 Task: Find connections with filter location Dobrich with filter topic #training with filter profile language French with filter current company Cuemath with filter school VITS Group of Institutions Faculty of Engineering School of Management,Sontyam, PIN-531173(CC-NU) with filter industry Insurance Agencies and Brokerages with filter service category Financial Planning with filter keywords title DevOps Engineer
Action: Mouse moved to (609, 112)
Screenshot: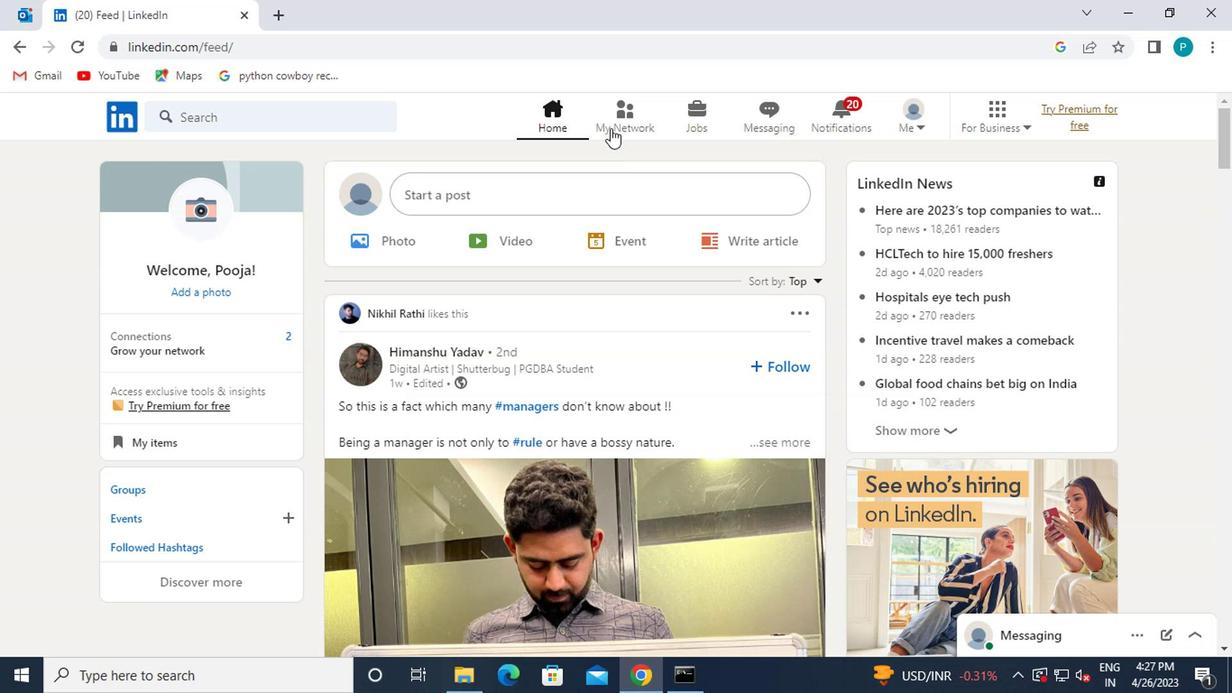 
Action: Mouse pressed left at (609, 112)
Screenshot: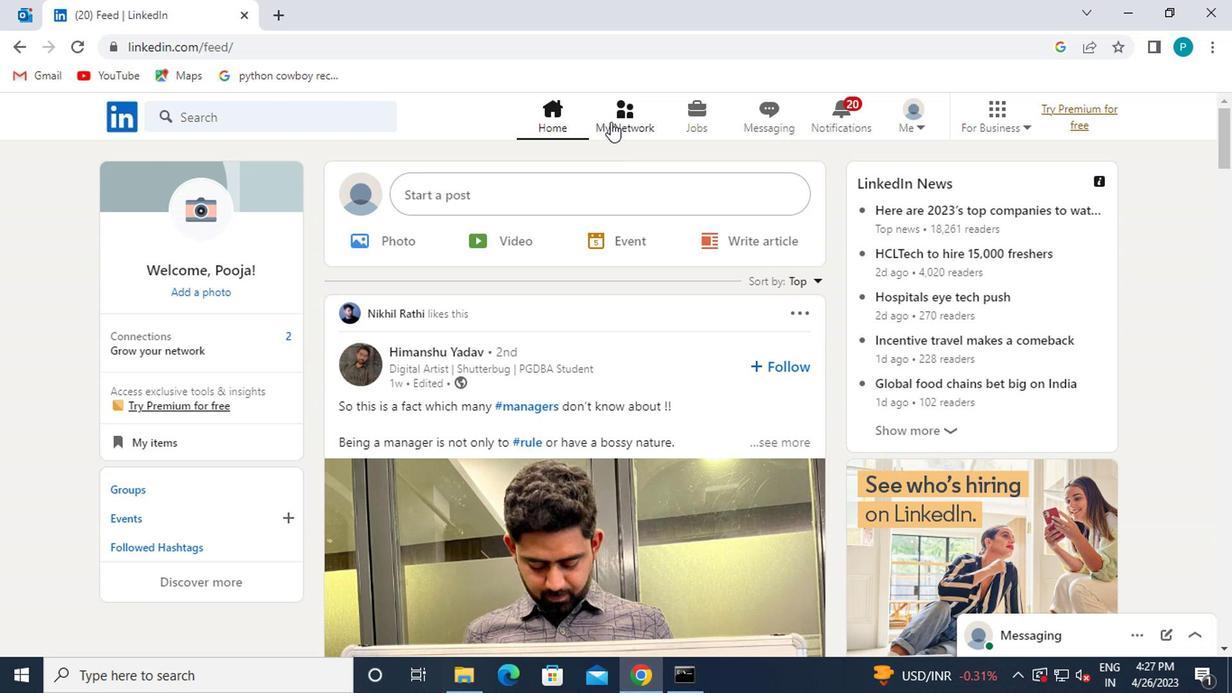 
Action: Mouse moved to (238, 229)
Screenshot: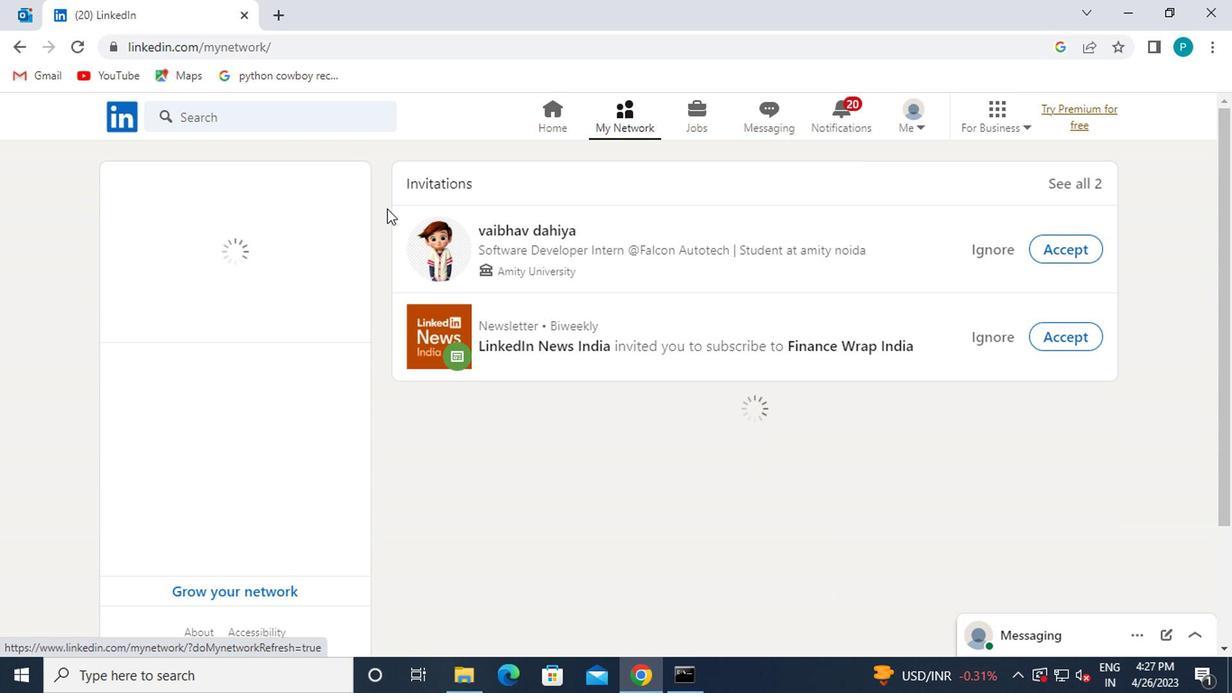 
Action: Mouse pressed left at (238, 229)
Screenshot: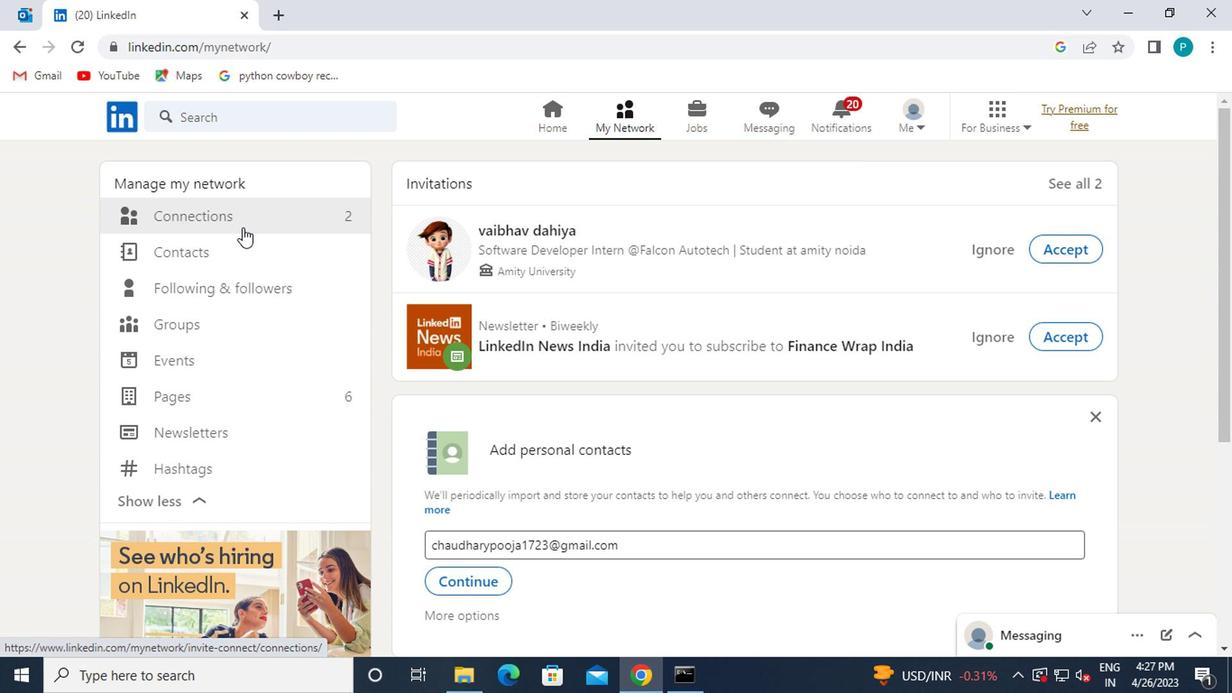 
Action: Mouse moved to (292, 225)
Screenshot: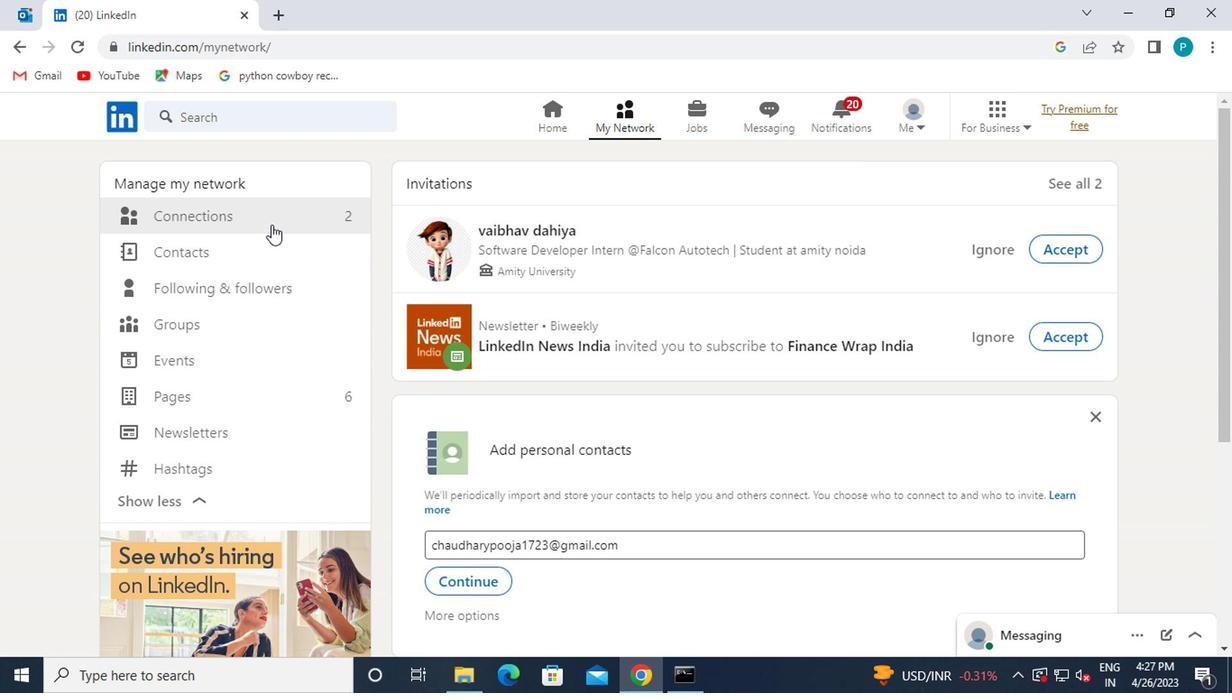 
Action: Mouse pressed left at (292, 225)
Screenshot: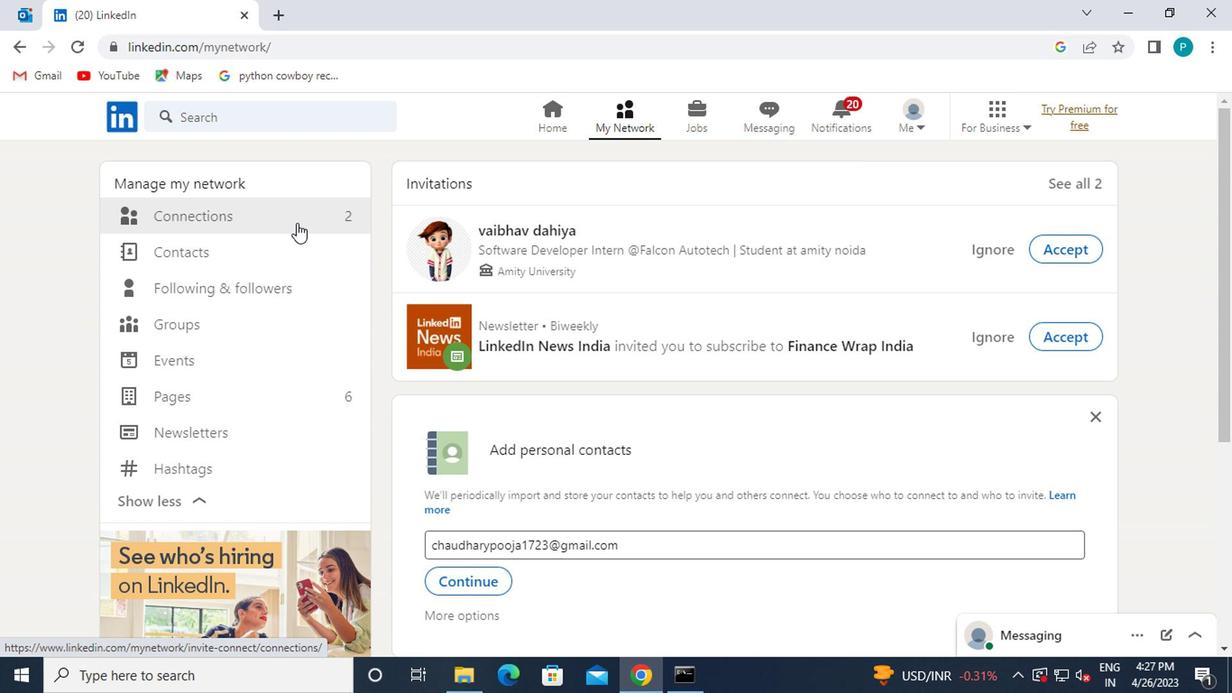 
Action: Mouse moved to (266, 216)
Screenshot: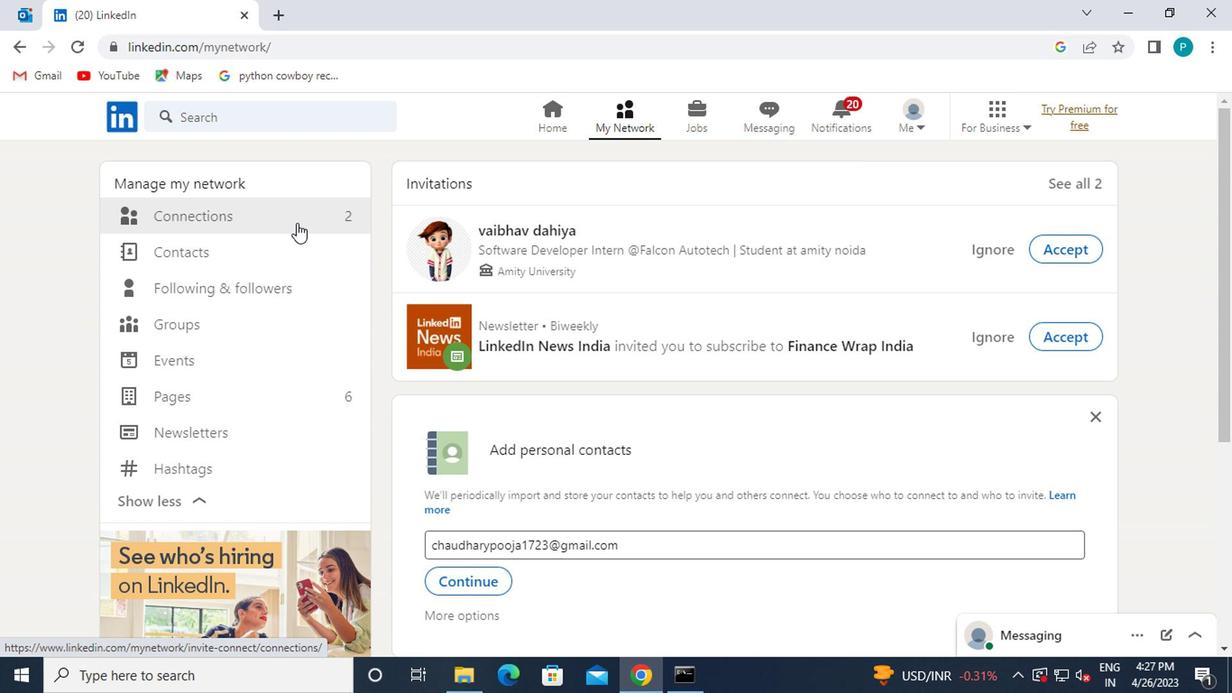 
Action: Mouse pressed left at (266, 216)
Screenshot: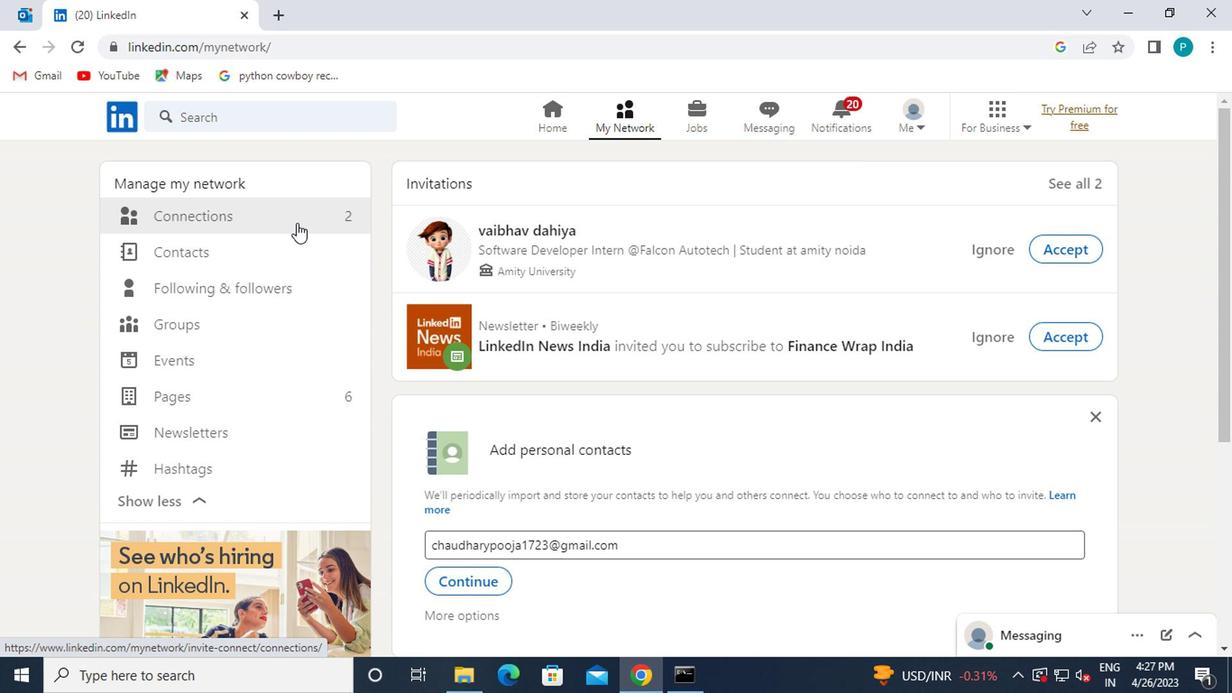 
Action: Mouse pressed left at (266, 216)
Screenshot: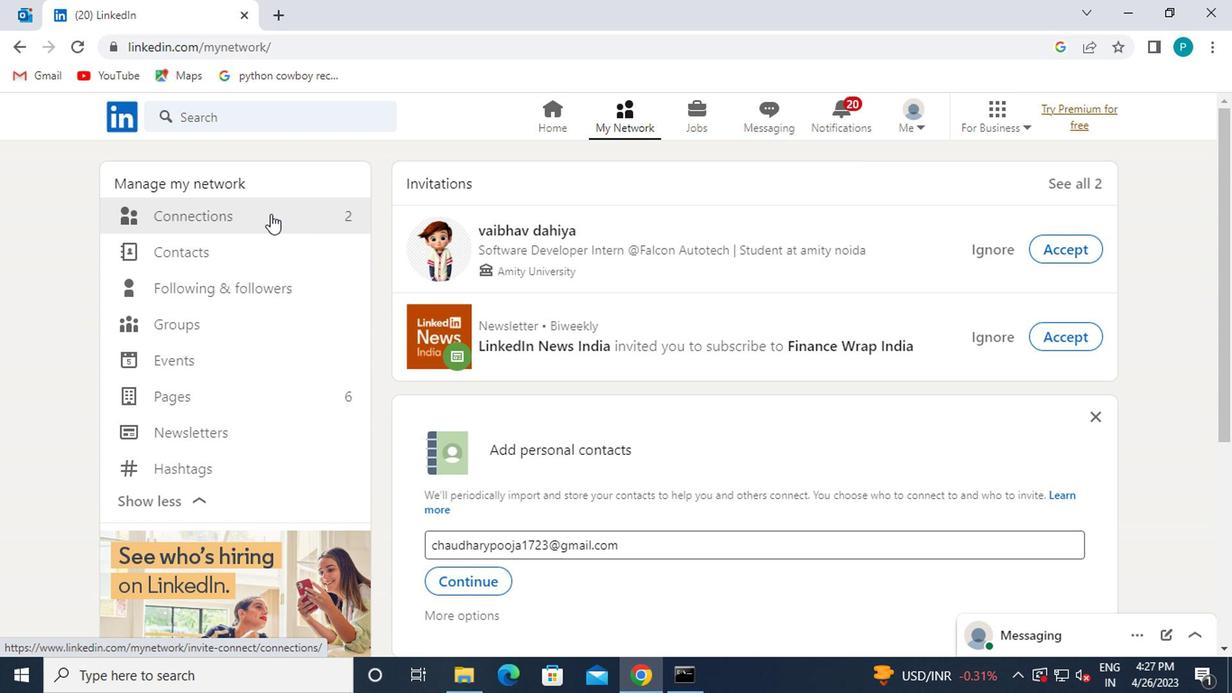 
Action: Mouse moved to (262, 216)
Screenshot: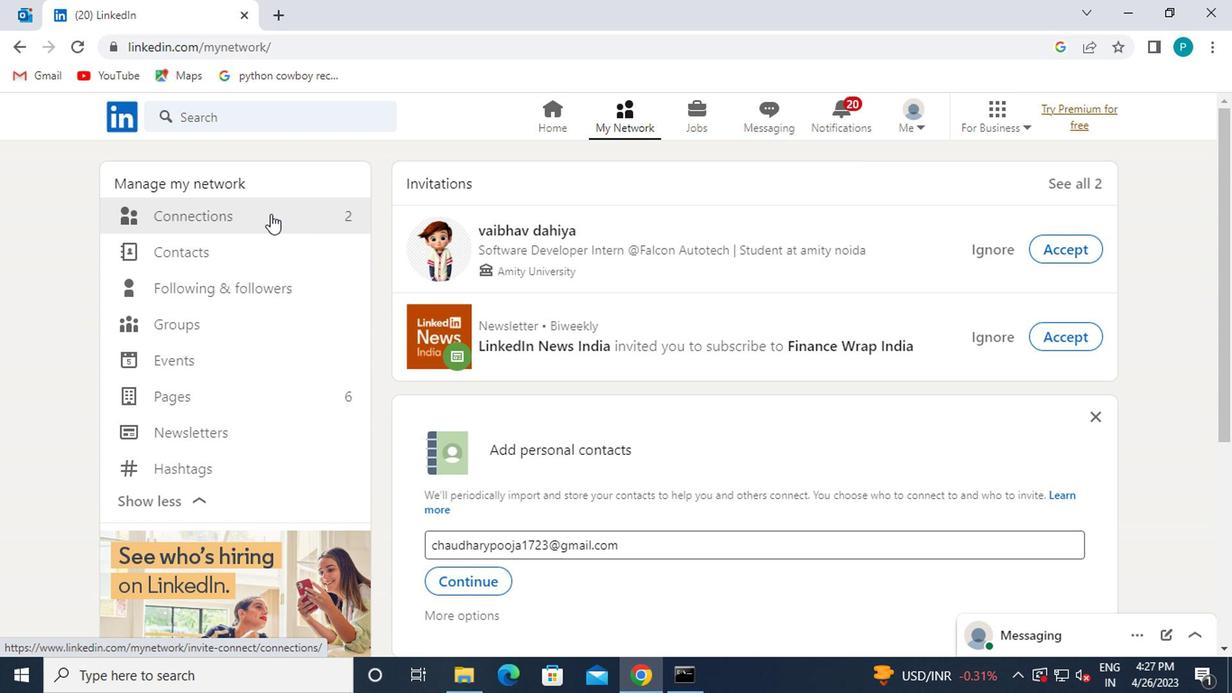 
Action: Mouse pressed left at (262, 216)
Screenshot: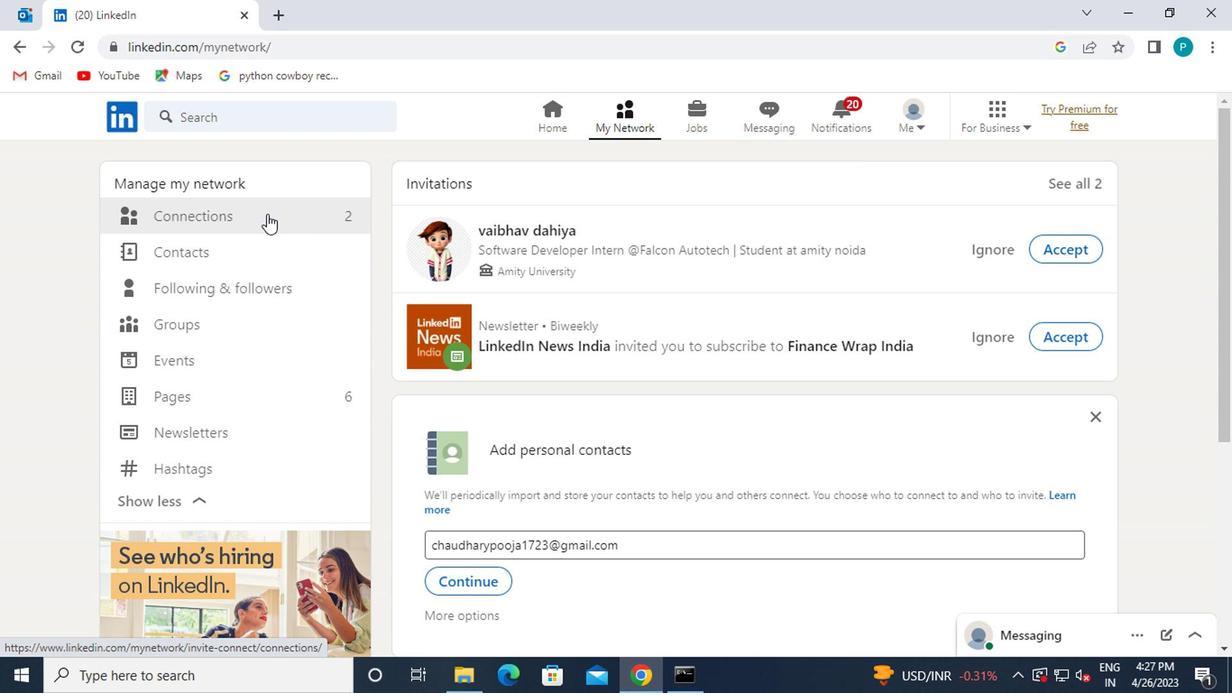 
Action: Mouse moved to (227, 214)
Screenshot: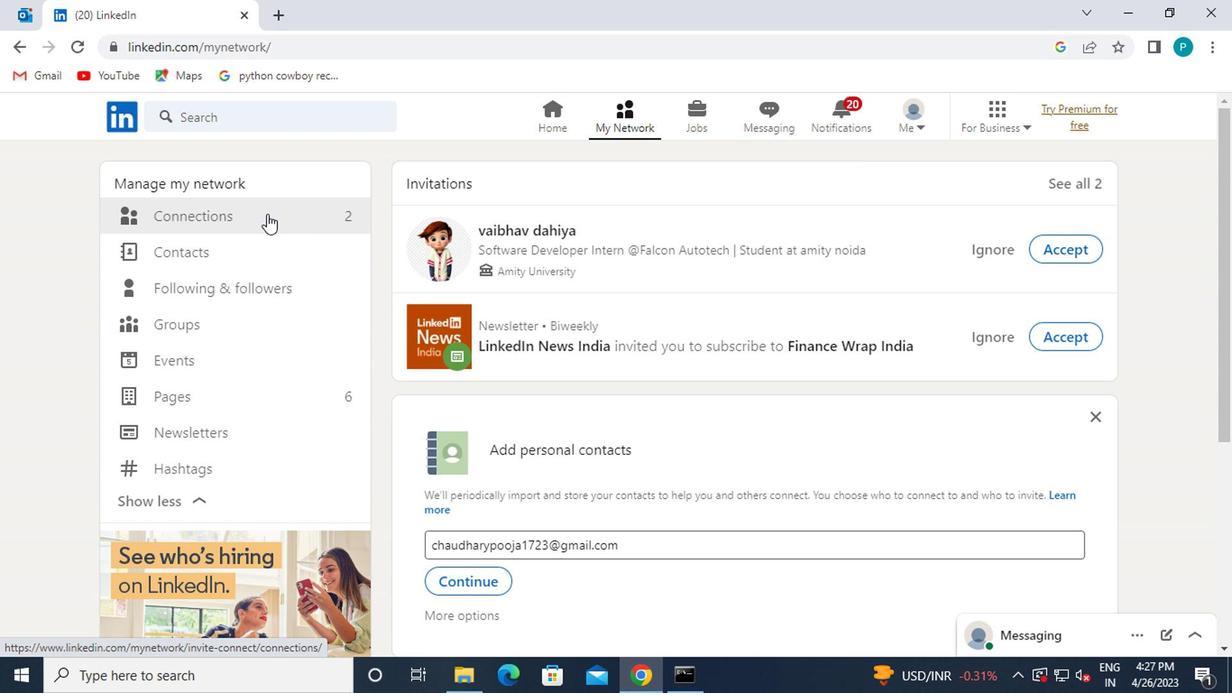 
Action: Mouse pressed left at (227, 214)
Screenshot: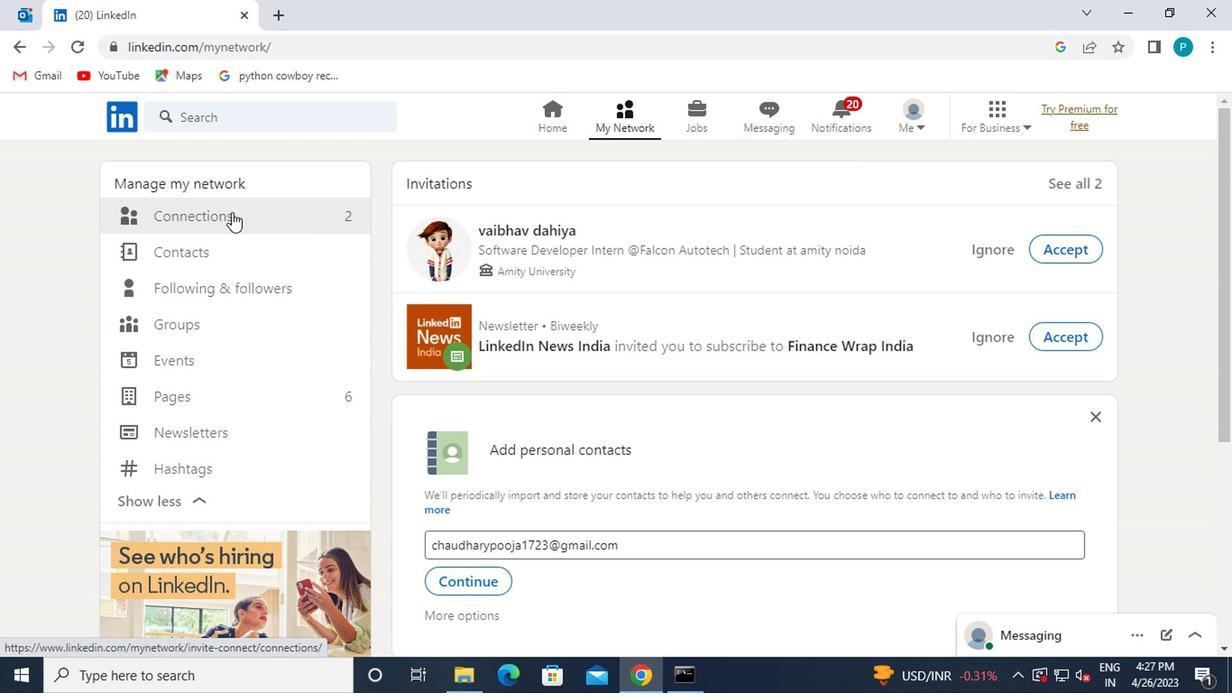 
Action: Mouse pressed left at (227, 214)
Screenshot: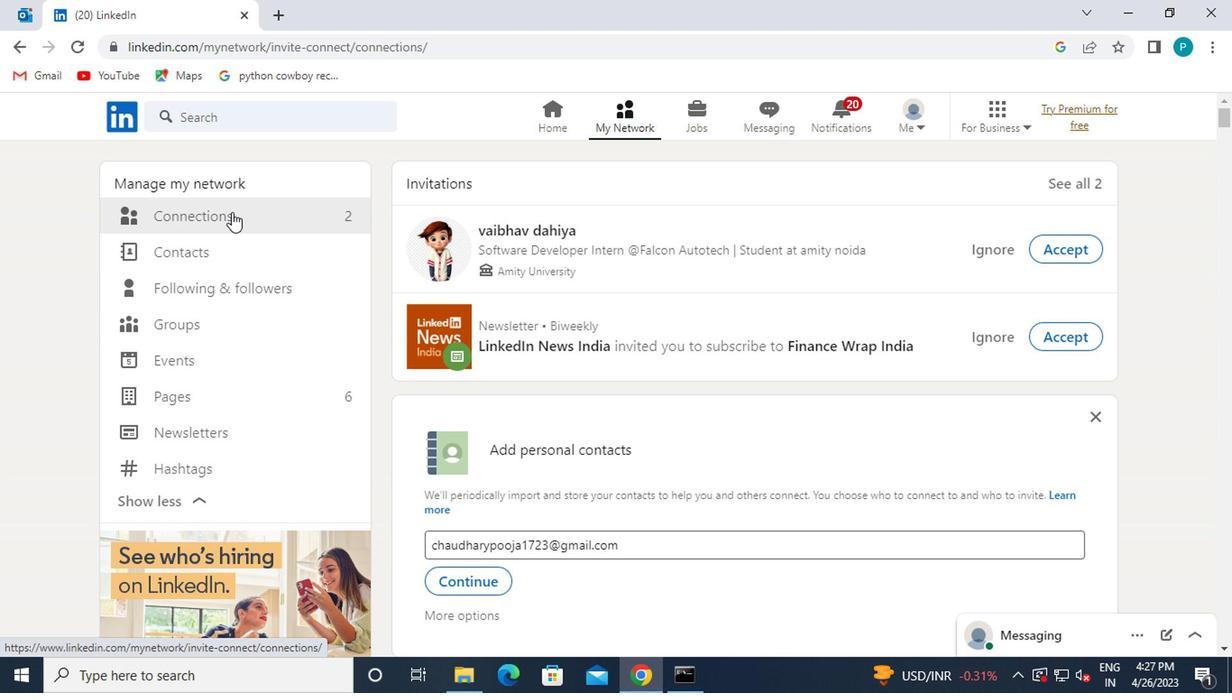 
Action: Mouse moved to (753, 216)
Screenshot: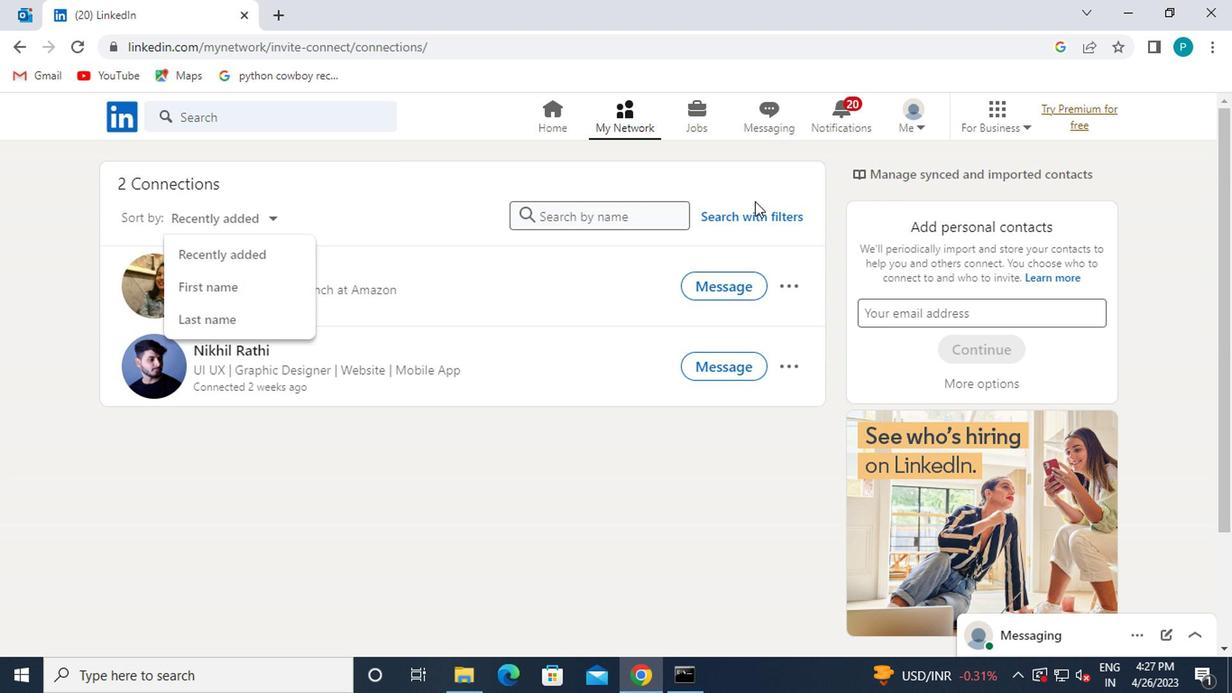 
Action: Mouse pressed left at (753, 216)
Screenshot: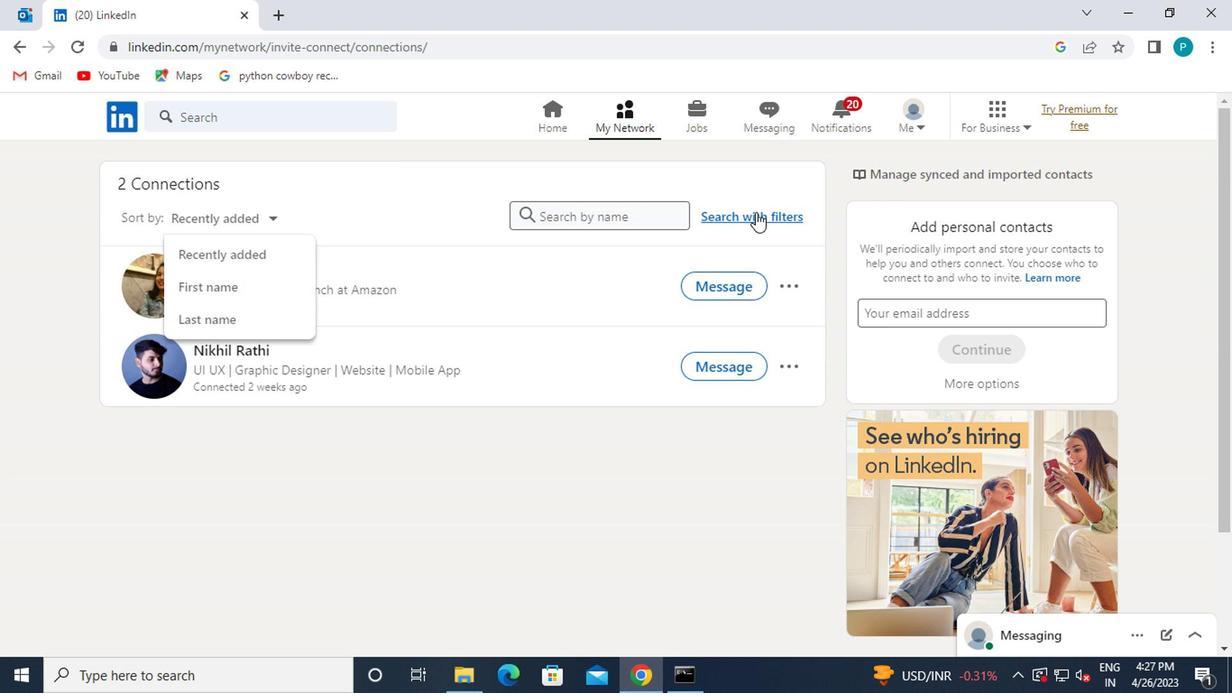 
Action: Mouse moved to (622, 166)
Screenshot: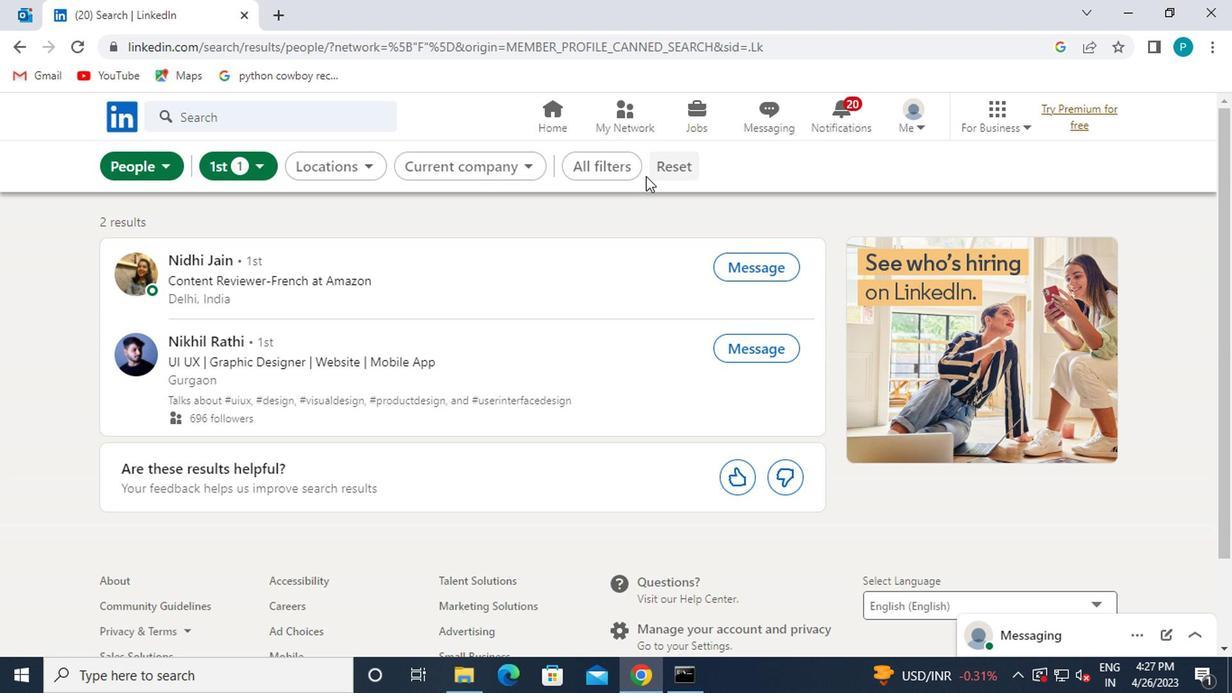 
Action: Mouse pressed left at (622, 166)
Screenshot: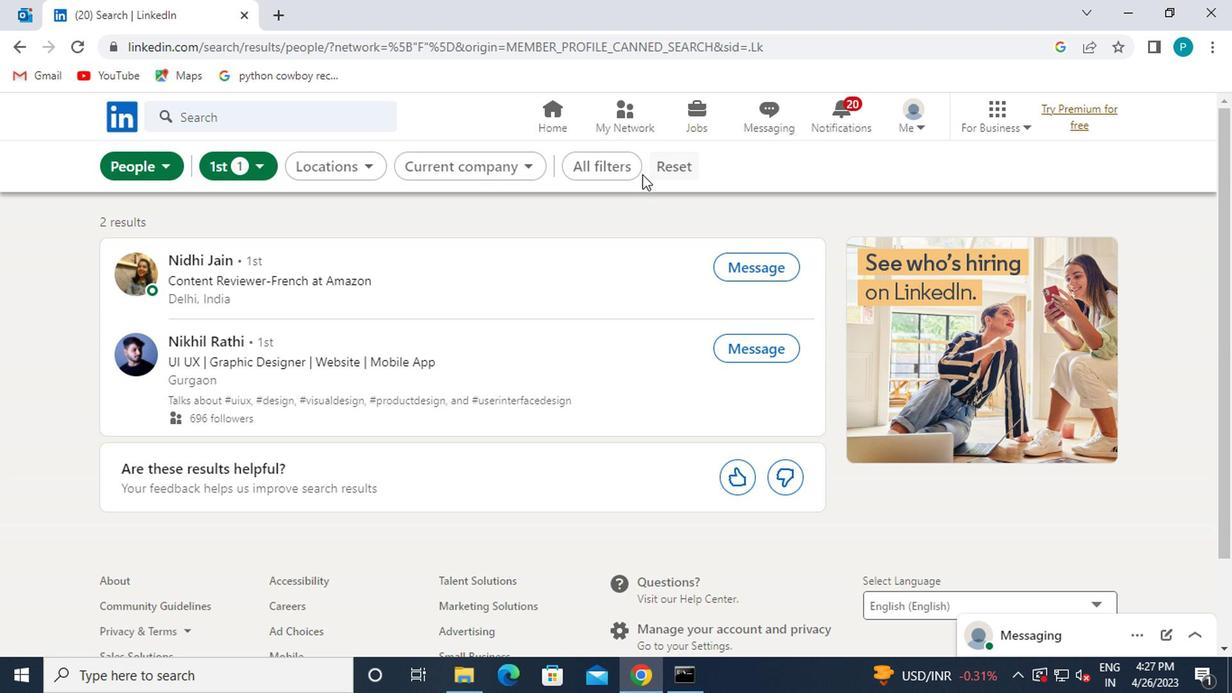 
Action: Mouse moved to (796, 331)
Screenshot: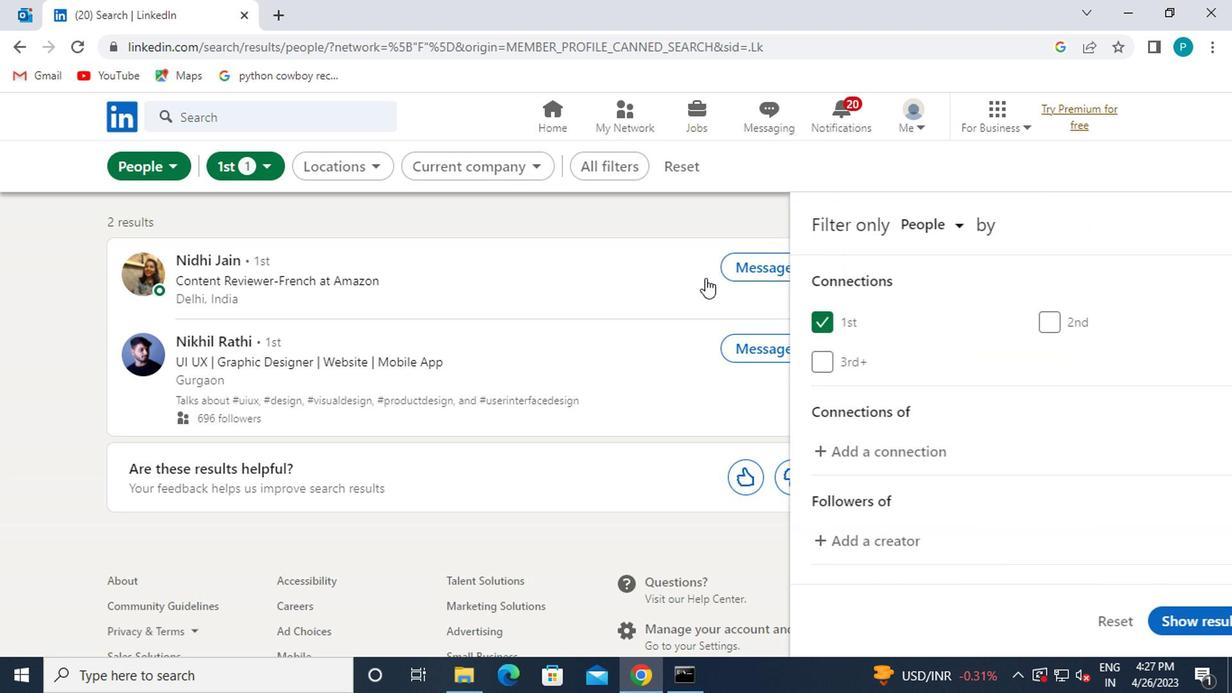 
Action: Mouse scrolled (796, 330) with delta (0, 0)
Screenshot: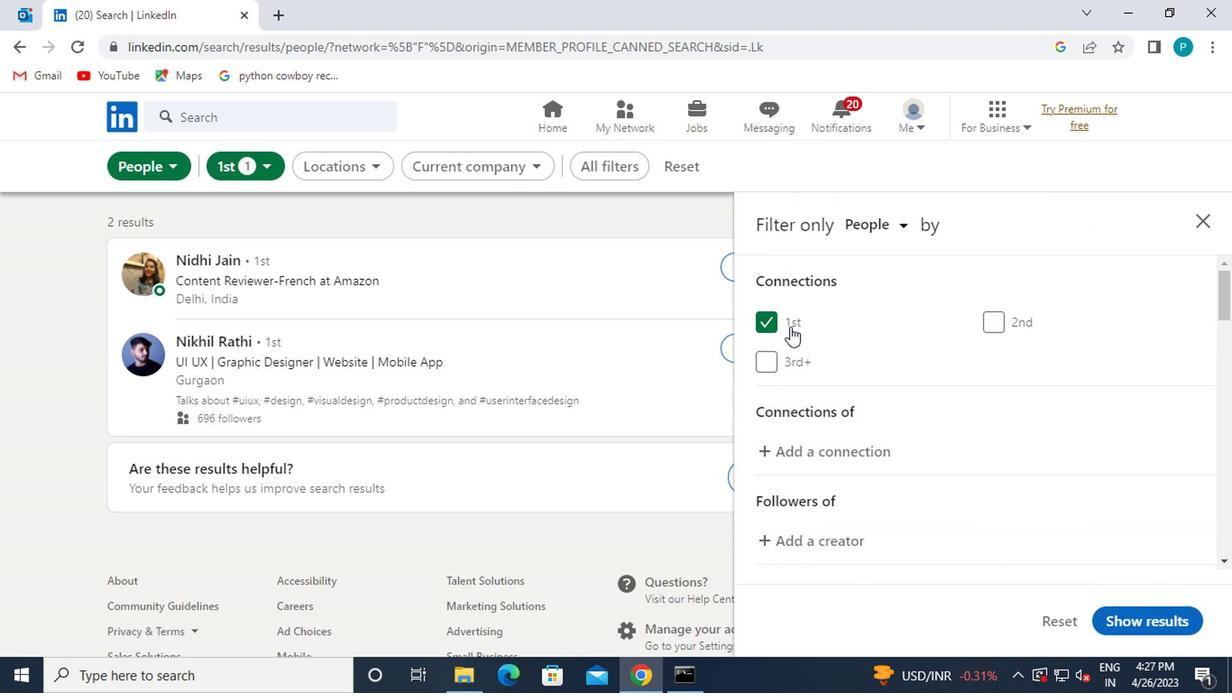 
Action: Mouse moved to (796, 331)
Screenshot: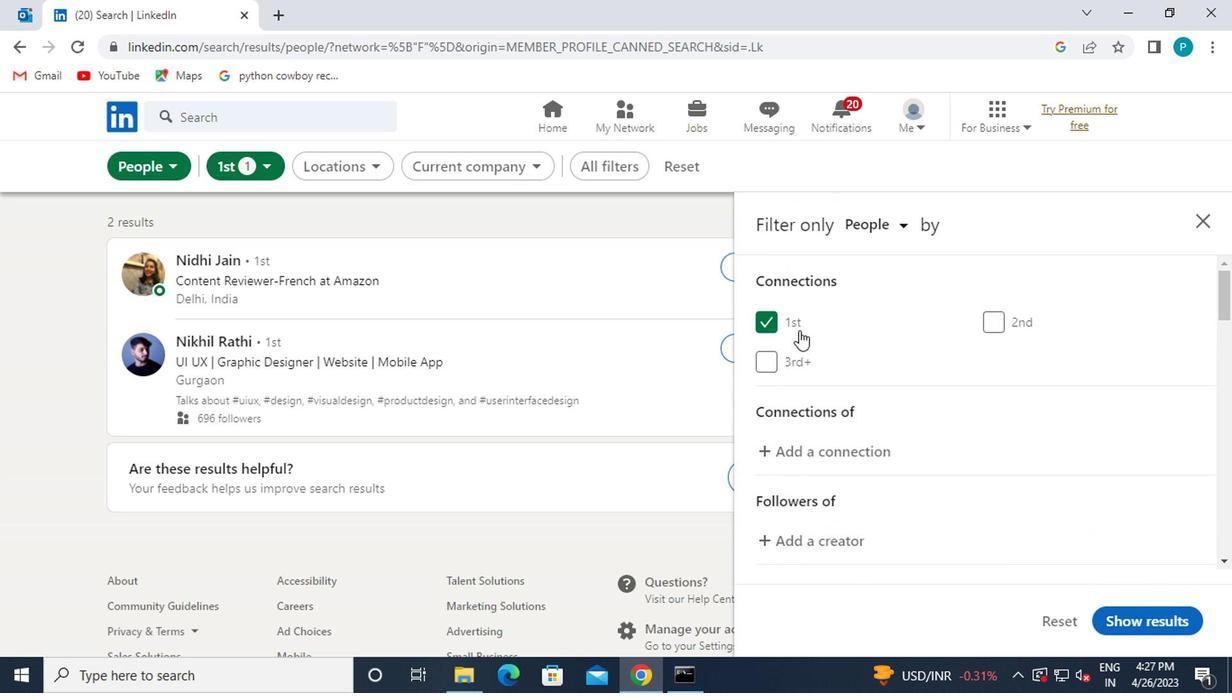 
Action: Mouse scrolled (796, 331) with delta (0, 0)
Screenshot: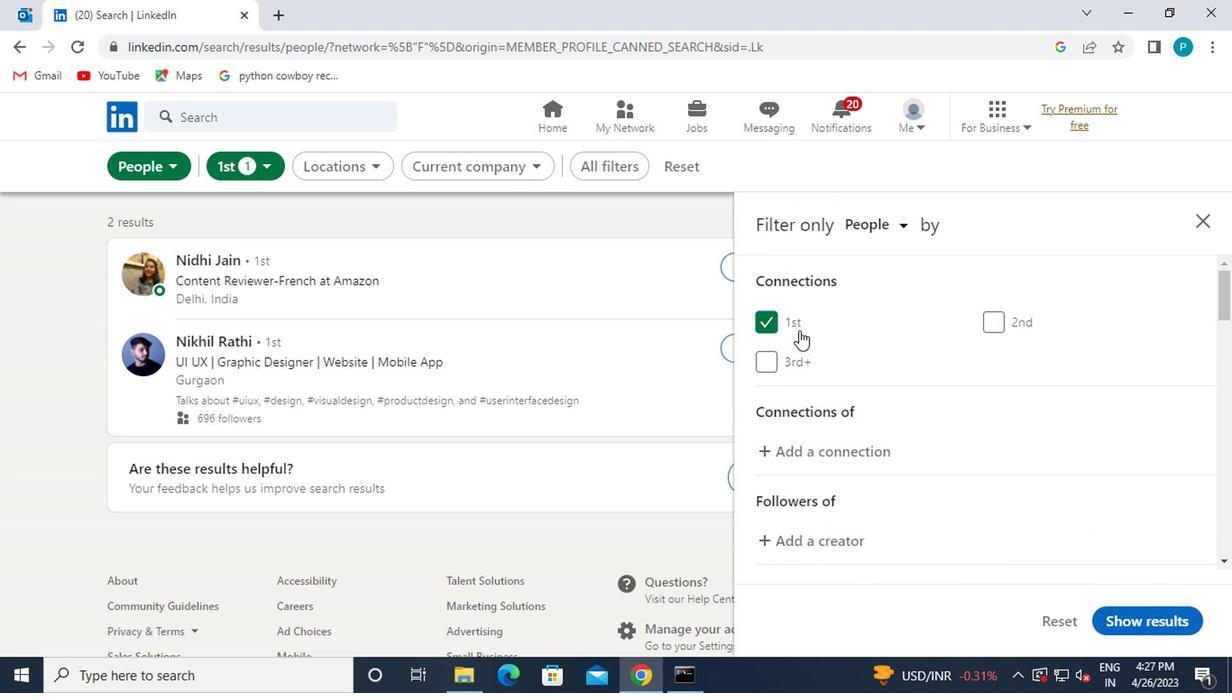 
Action: Mouse moved to (796, 333)
Screenshot: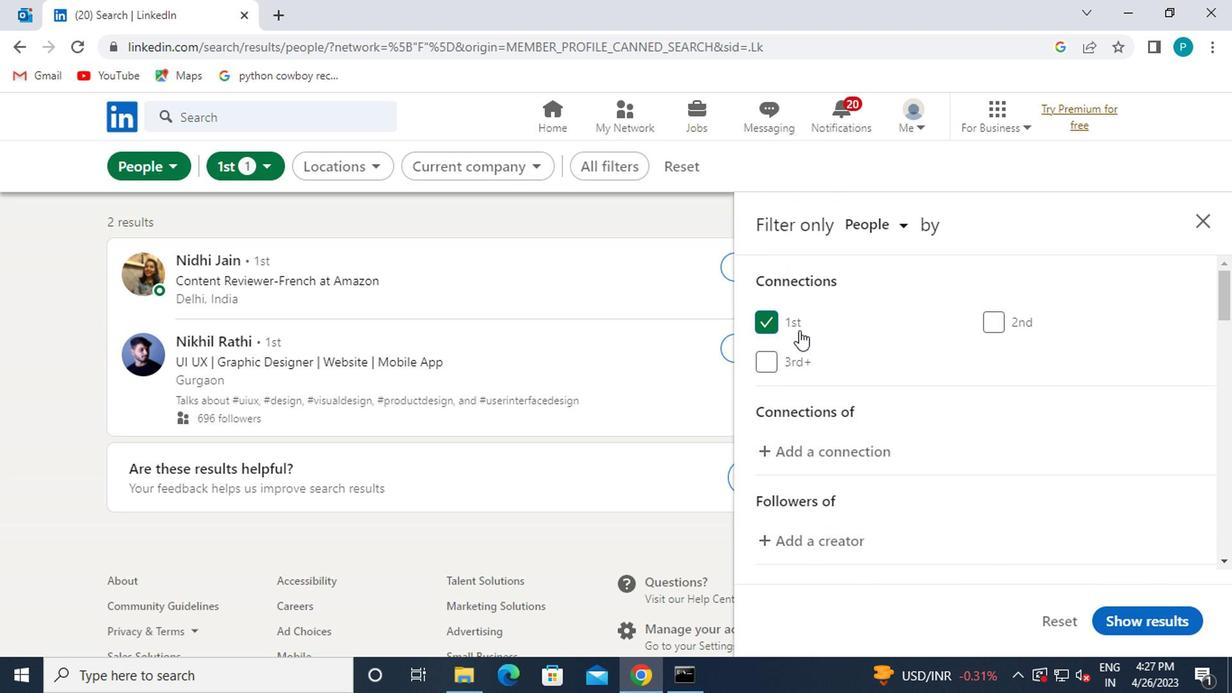 
Action: Mouse scrolled (796, 333) with delta (0, 0)
Screenshot: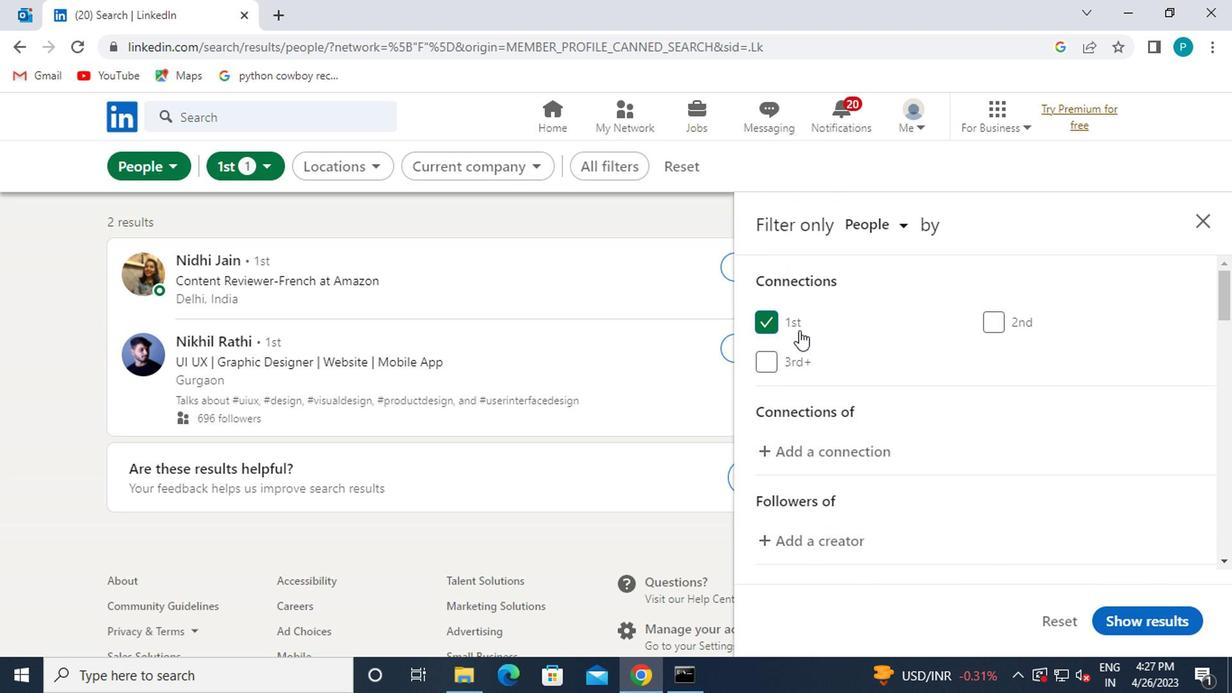 
Action: Mouse moved to (1000, 437)
Screenshot: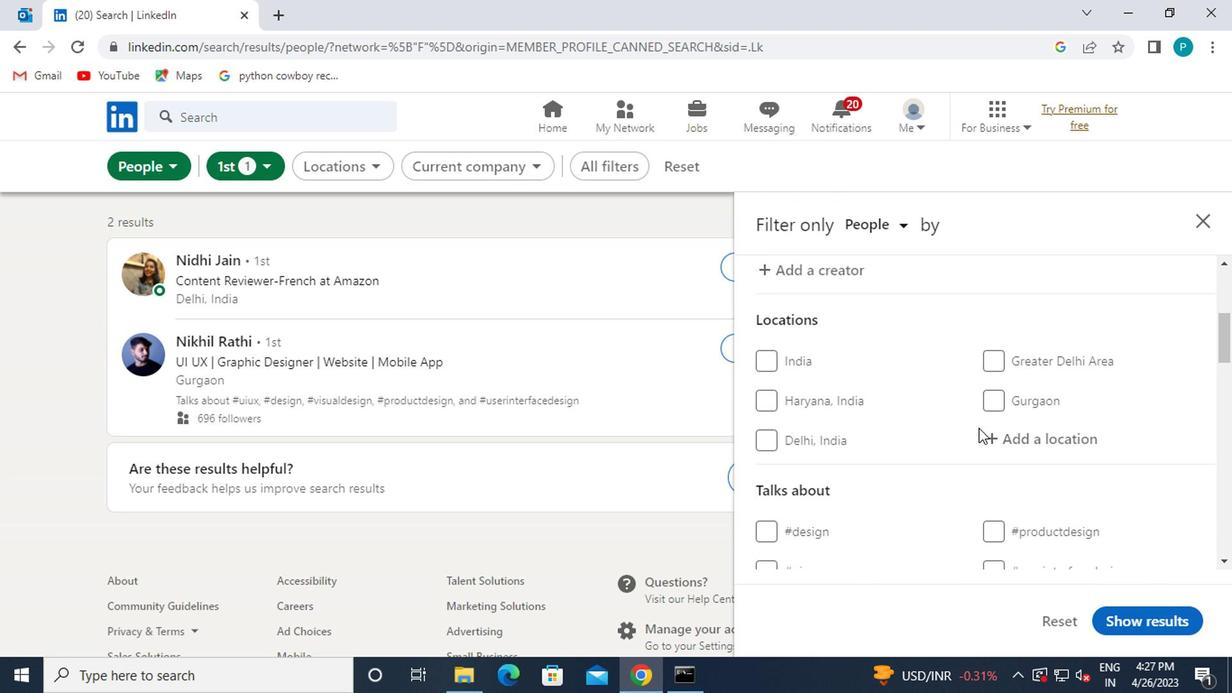 
Action: Mouse pressed left at (1000, 437)
Screenshot: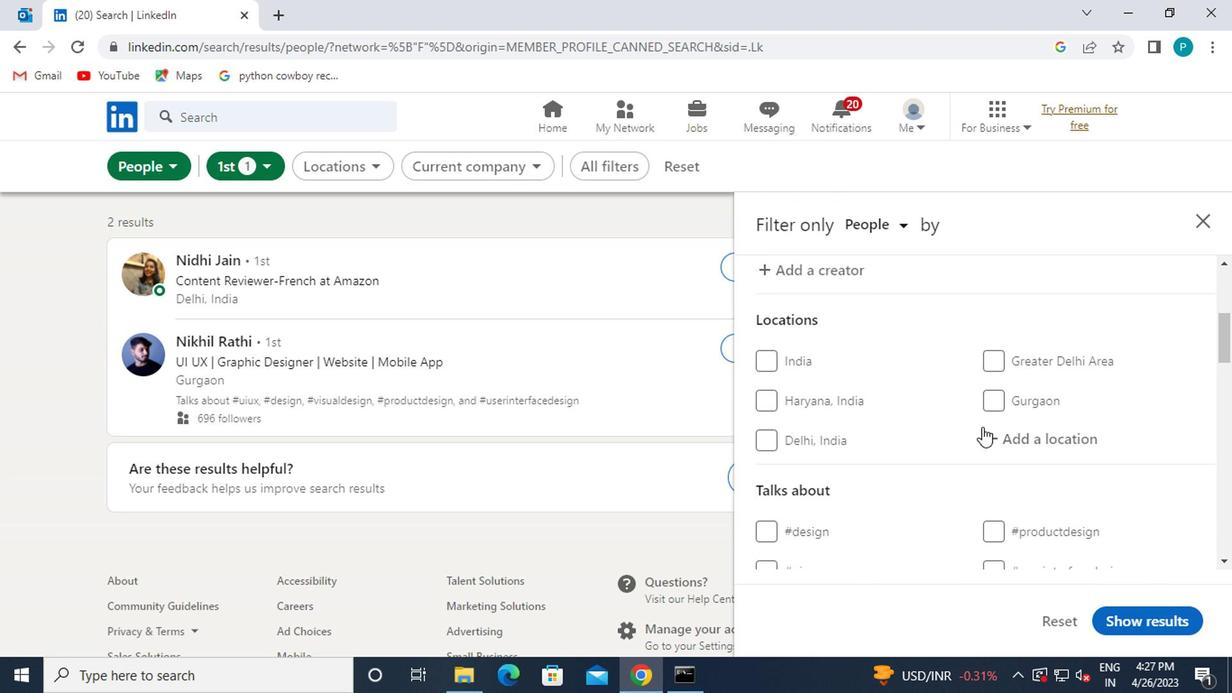 
Action: Key pressed <Key.caps_lock>d<Key.caps_lock>ob
Screenshot: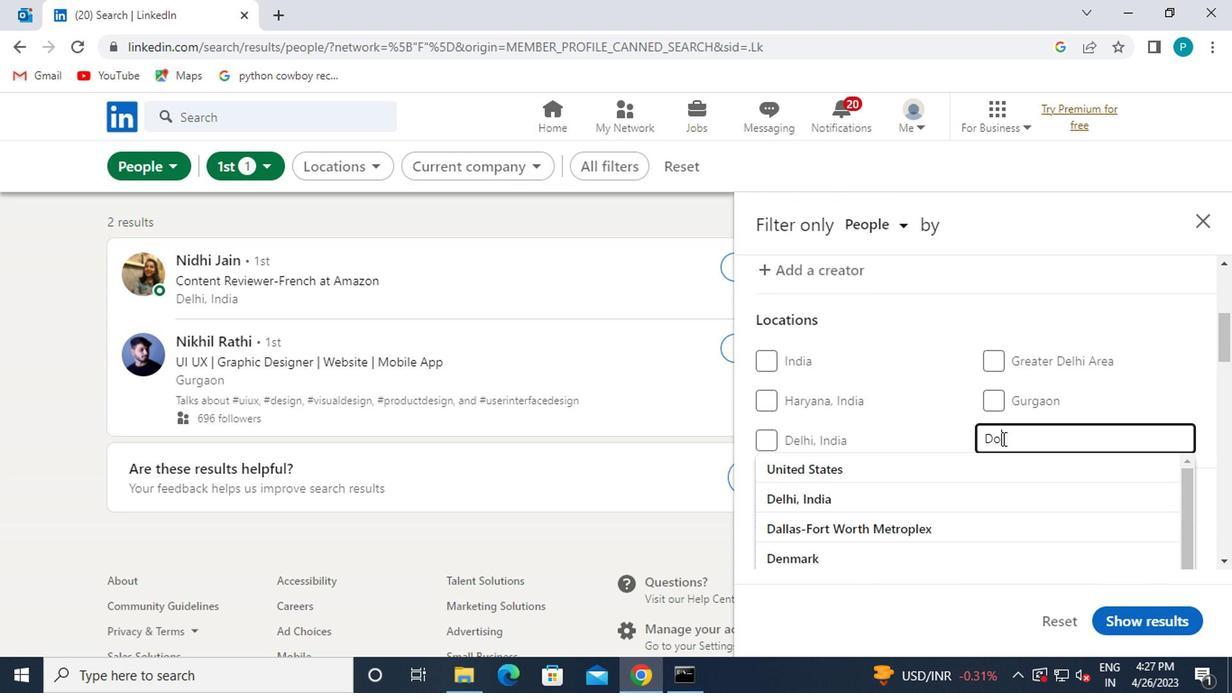
Action: Mouse moved to (878, 455)
Screenshot: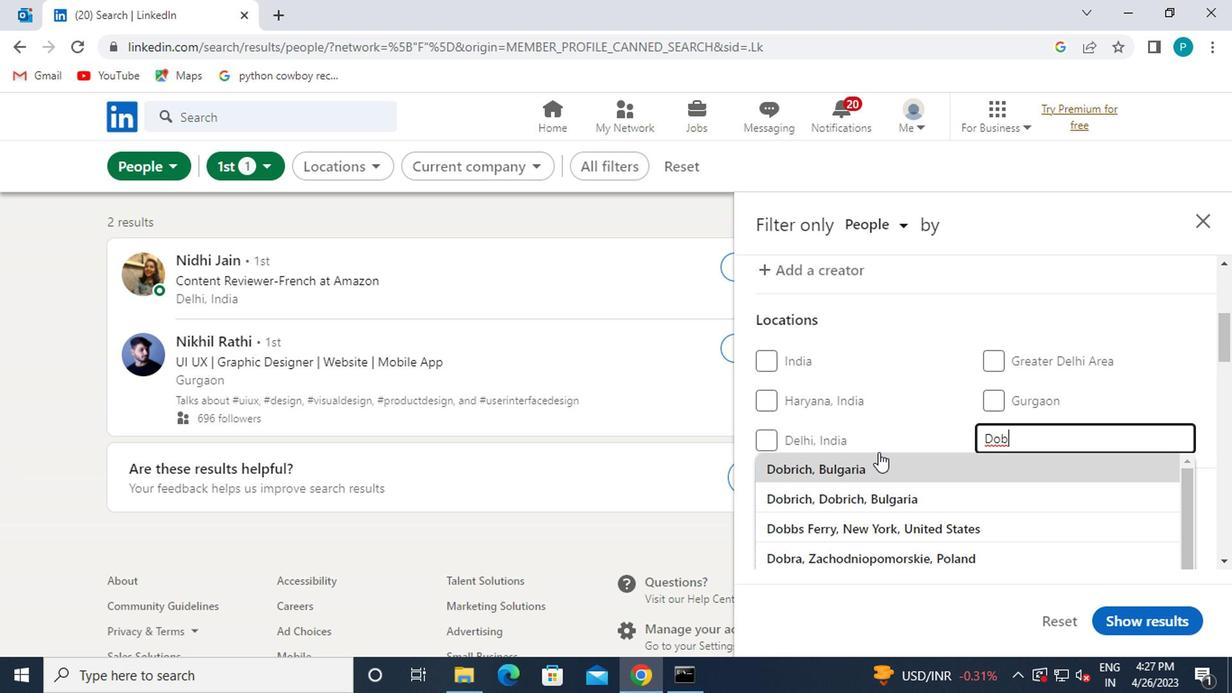 
Action: Mouse pressed left at (878, 455)
Screenshot: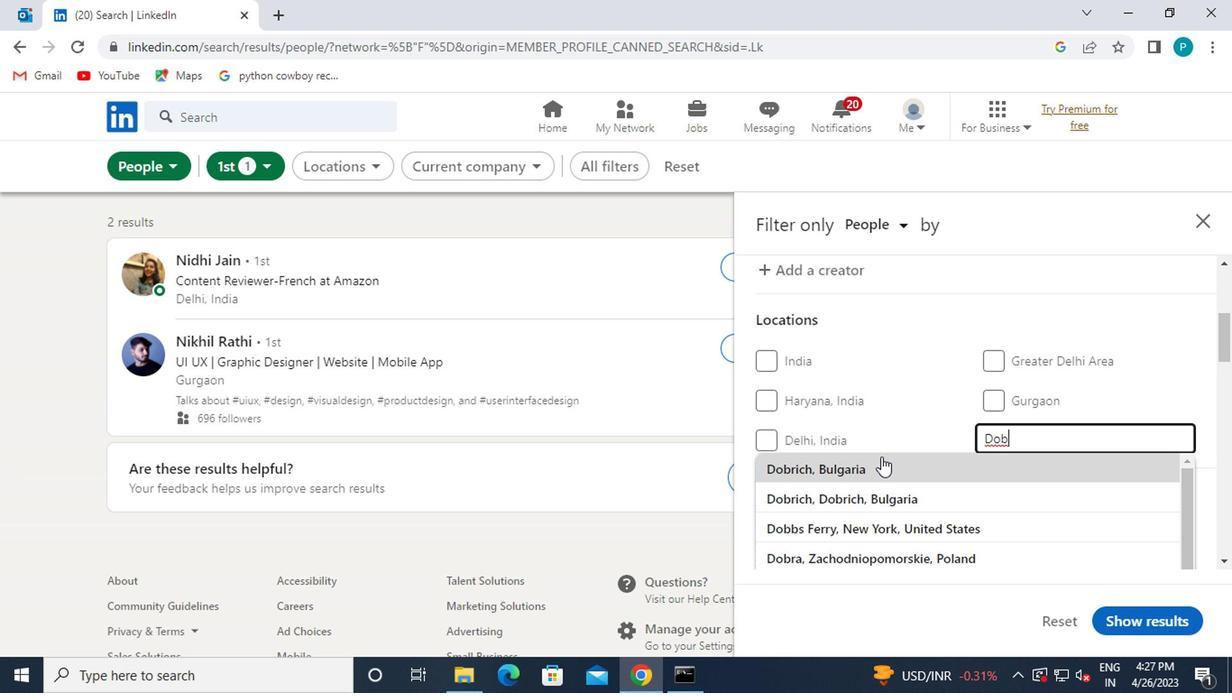 
Action: Mouse moved to (918, 464)
Screenshot: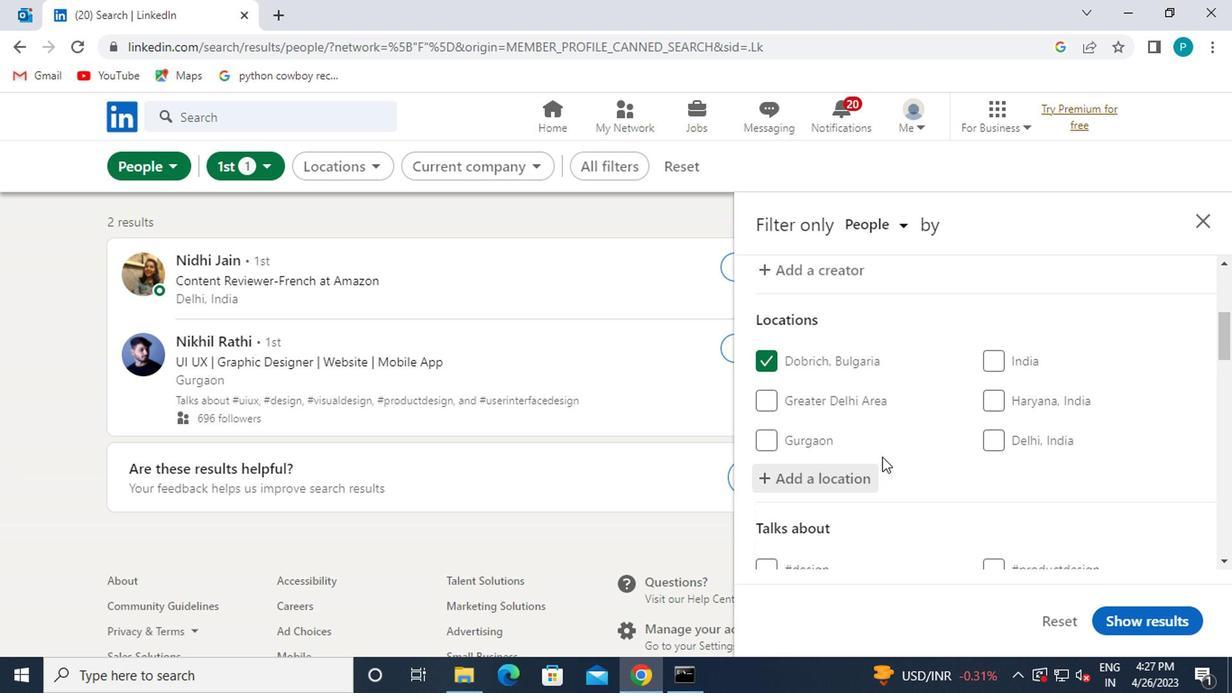 
Action: Mouse scrolled (918, 463) with delta (0, -1)
Screenshot: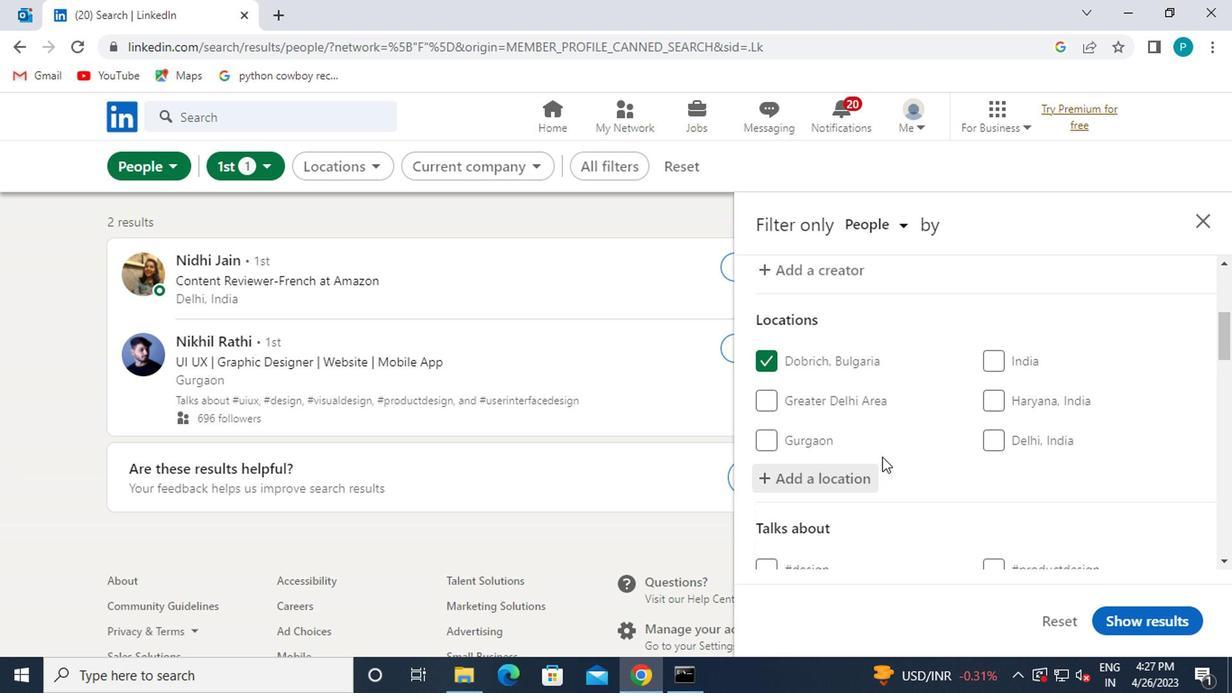 
Action: Mouse moved to (937, 467)
Screenshot: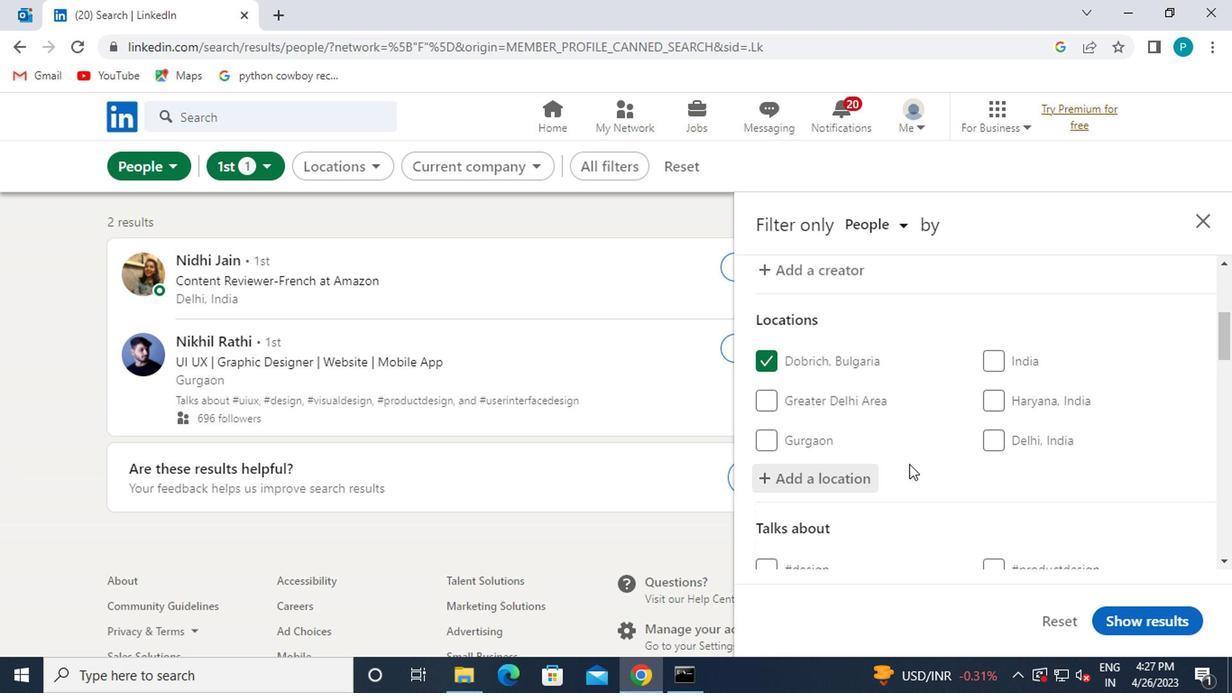 
Action: Mouse scrolled (937, 466) with delta (0, 0)
Screenshot: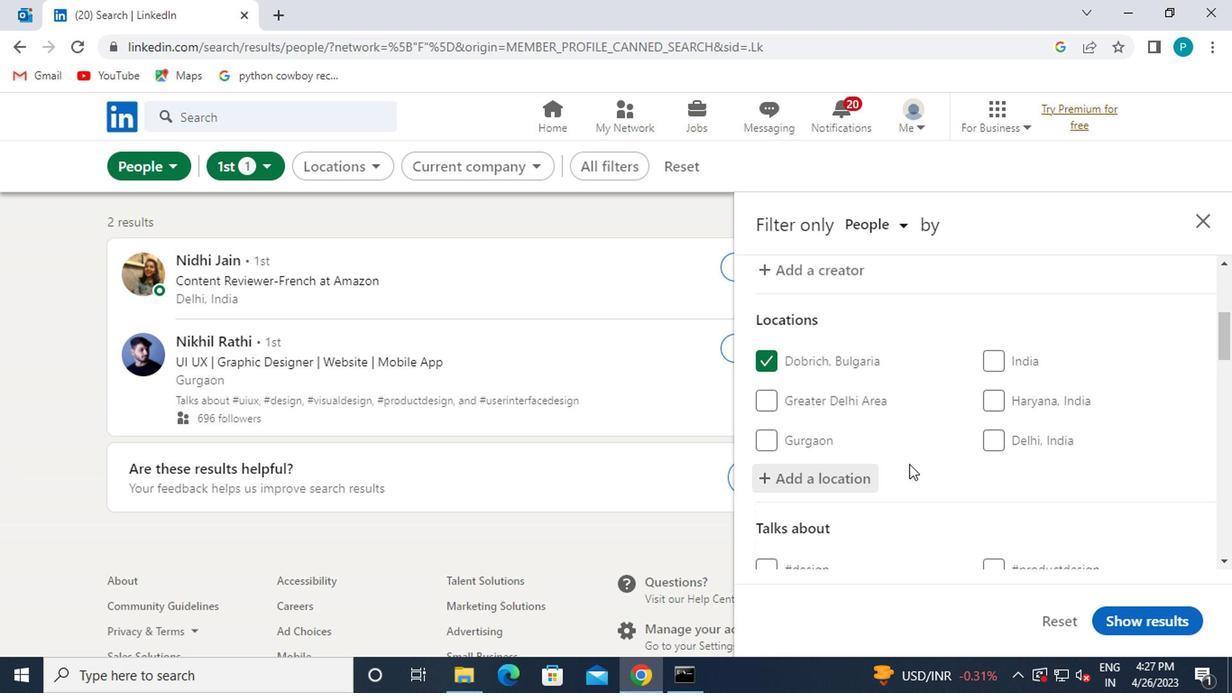 
Action: Mouse moved to (996, 466)
Screenshot: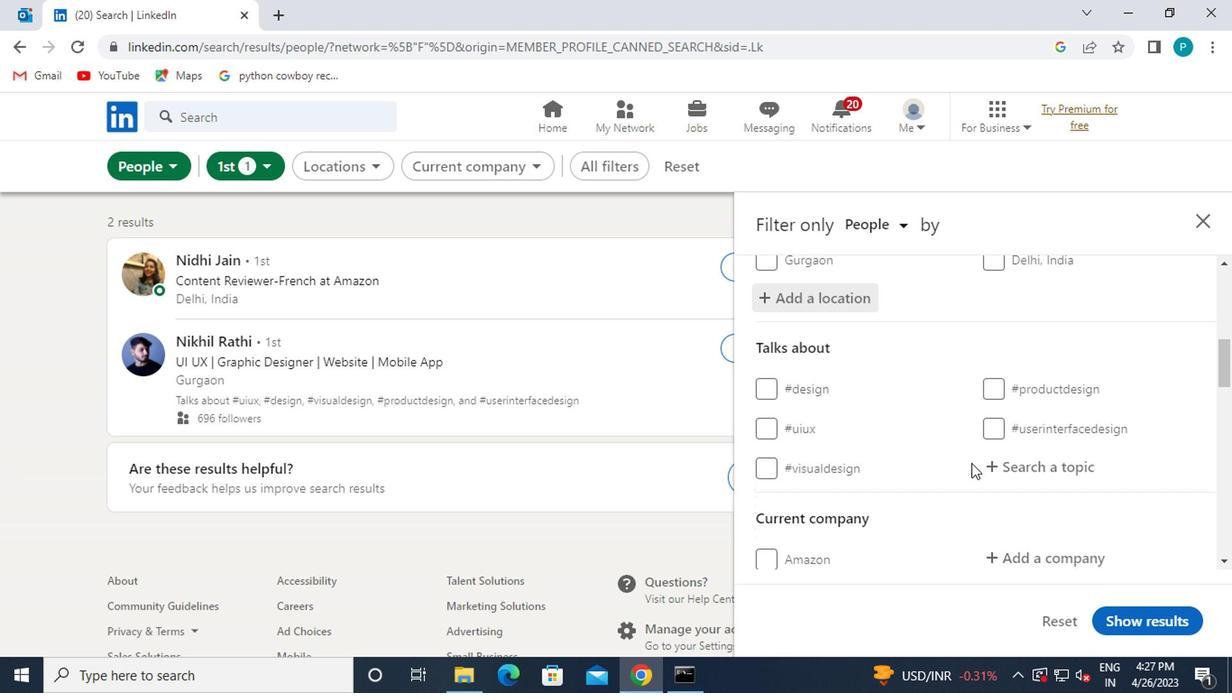 
Action: Mouse pressed left at (996, 466)
Screenshot: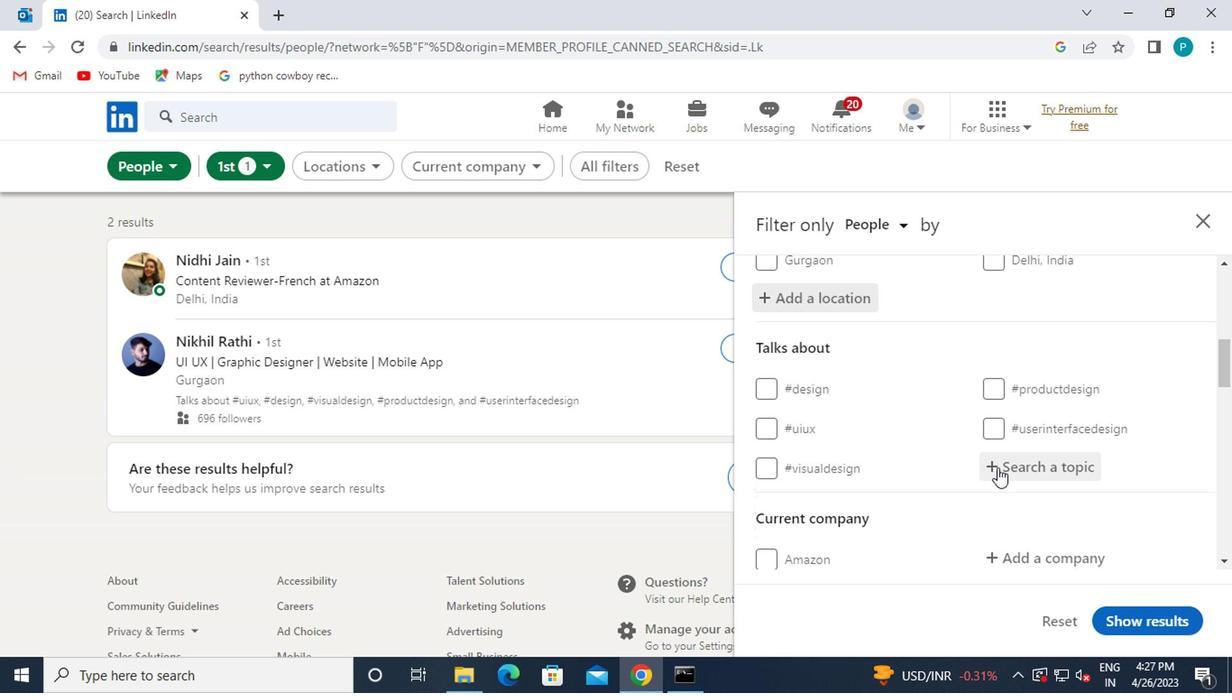 
Action: Key pressed <Key.shift>#TRAINING
Screenshot: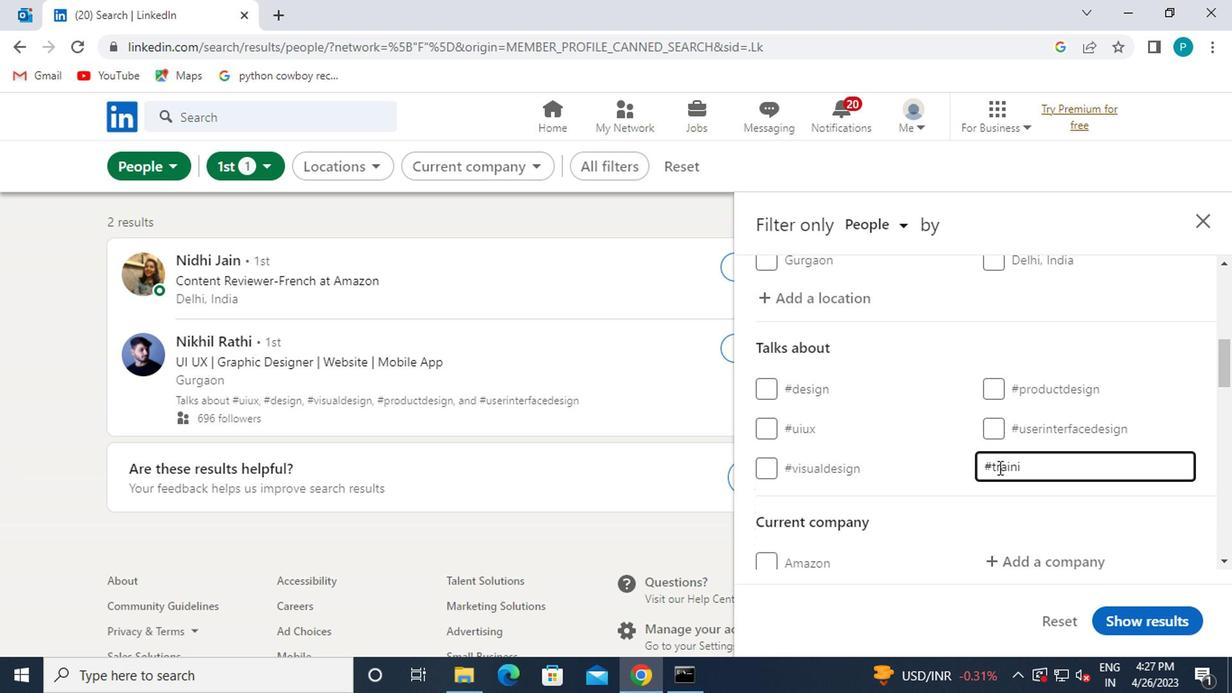 
Action: Mouse moved to (1004, 493)
Screenshot: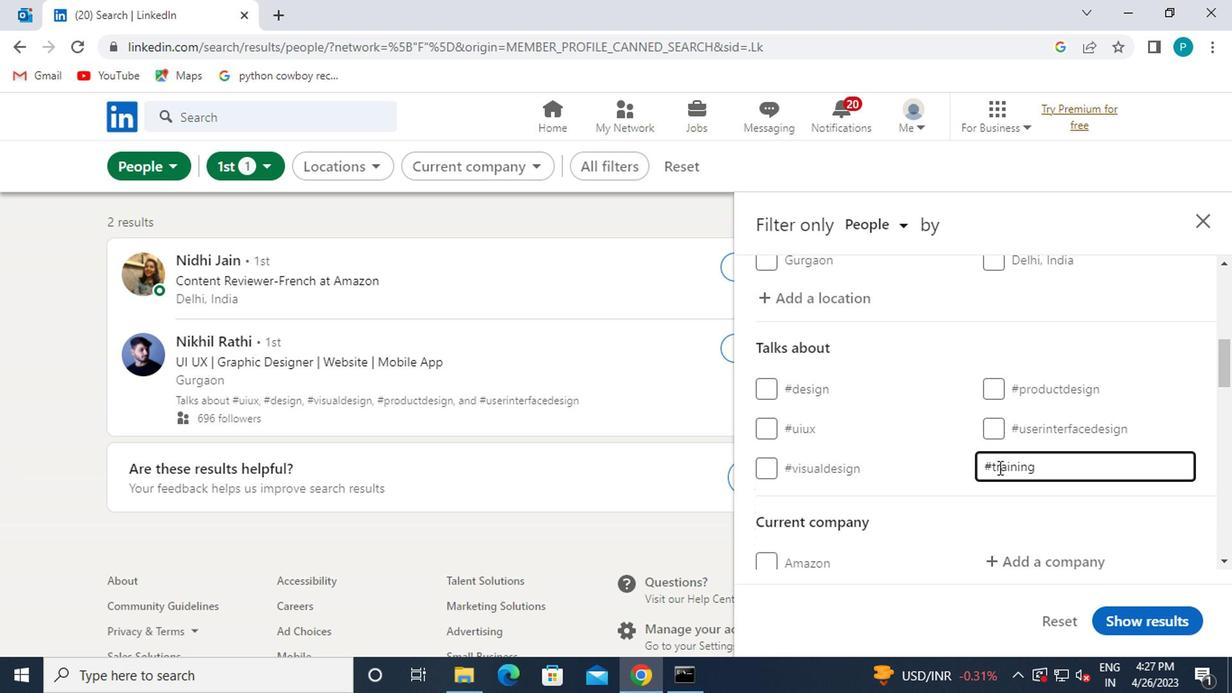 
Action: Mouse scrolled (1004, 492) with delta (0, 0)
Screenshot: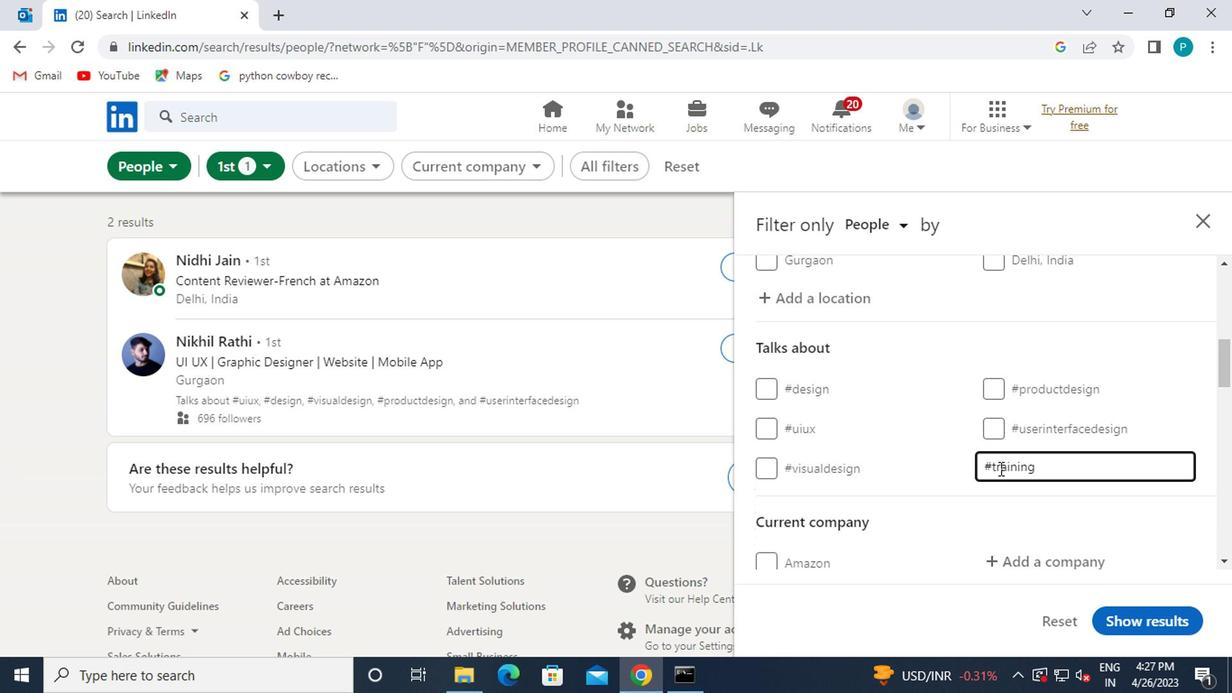 
Action: Mouse moved to (987, 482)
Screenshot: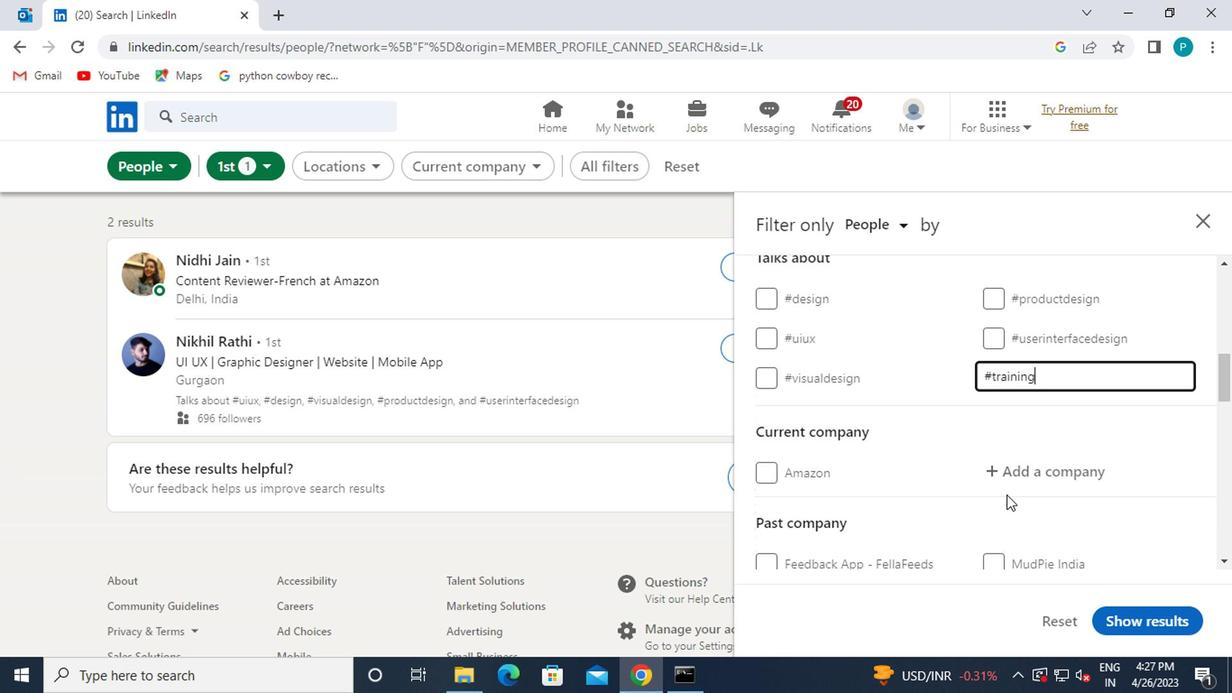
Action: Mouse pressed left at (987, 482)
Screenshot: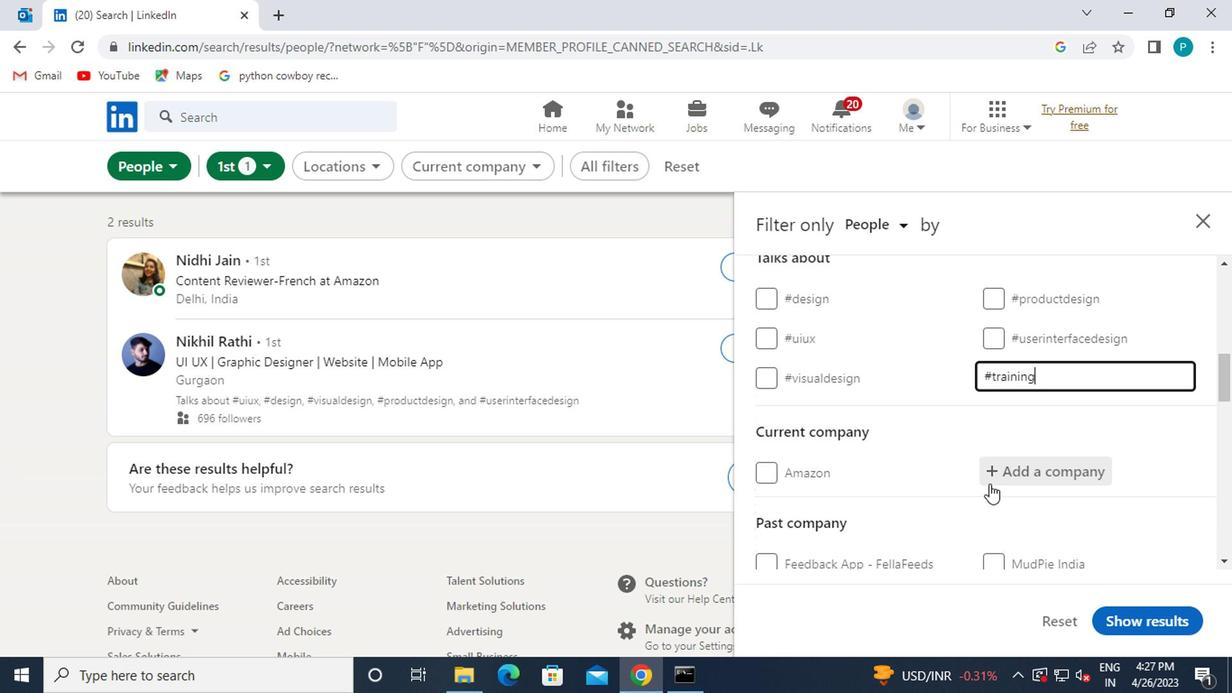 
Action: Mouse moved to (923, 458)
Screenshot: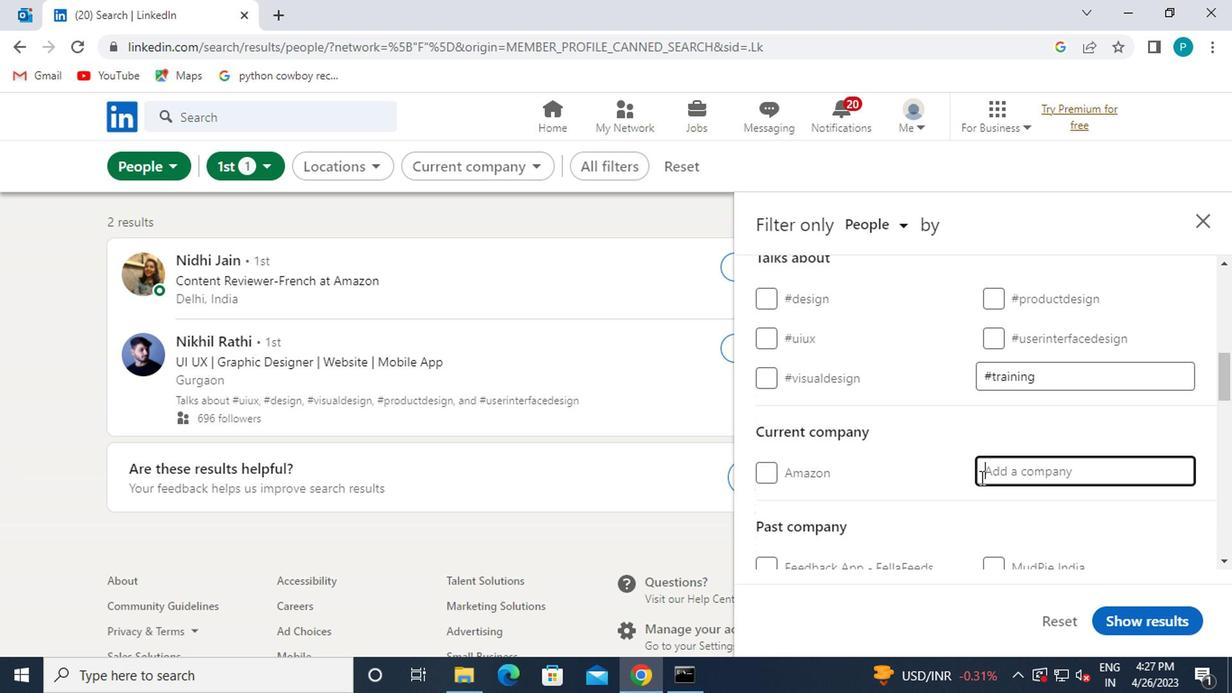 
Action: Mouse scrolled (923, 457) with delta (0, 0)
Screenshot: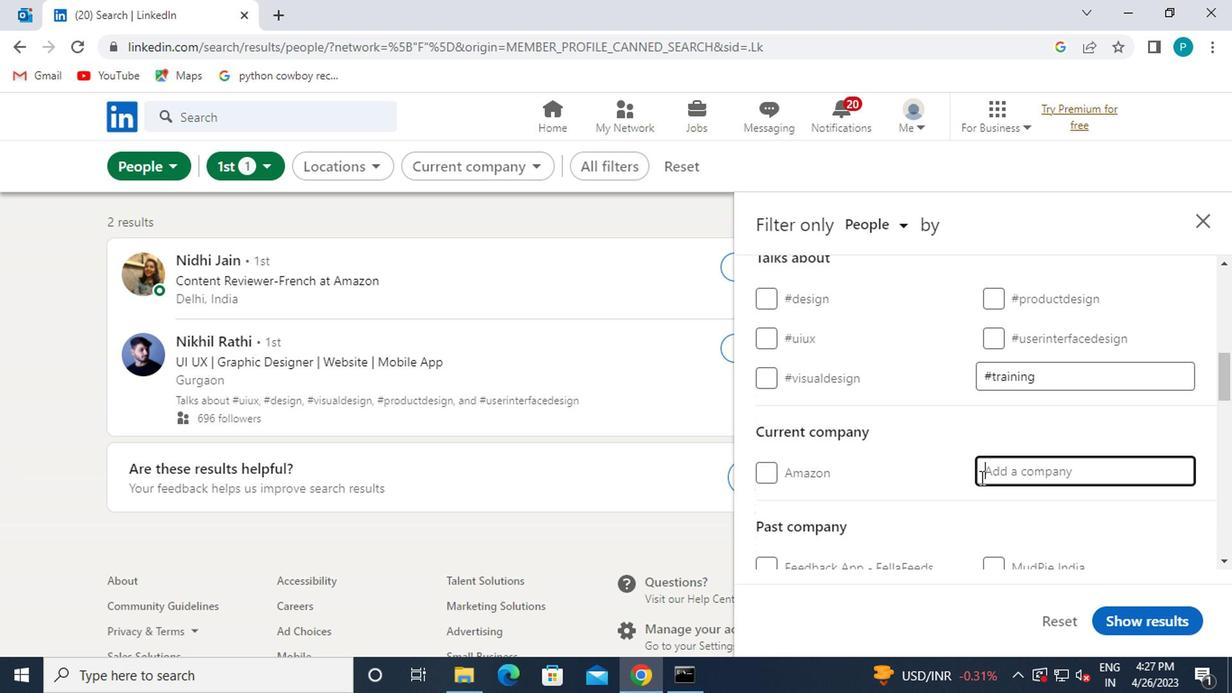
Action: Mouse scrolled (923, 457) with delta (0, 0)
Screenshot: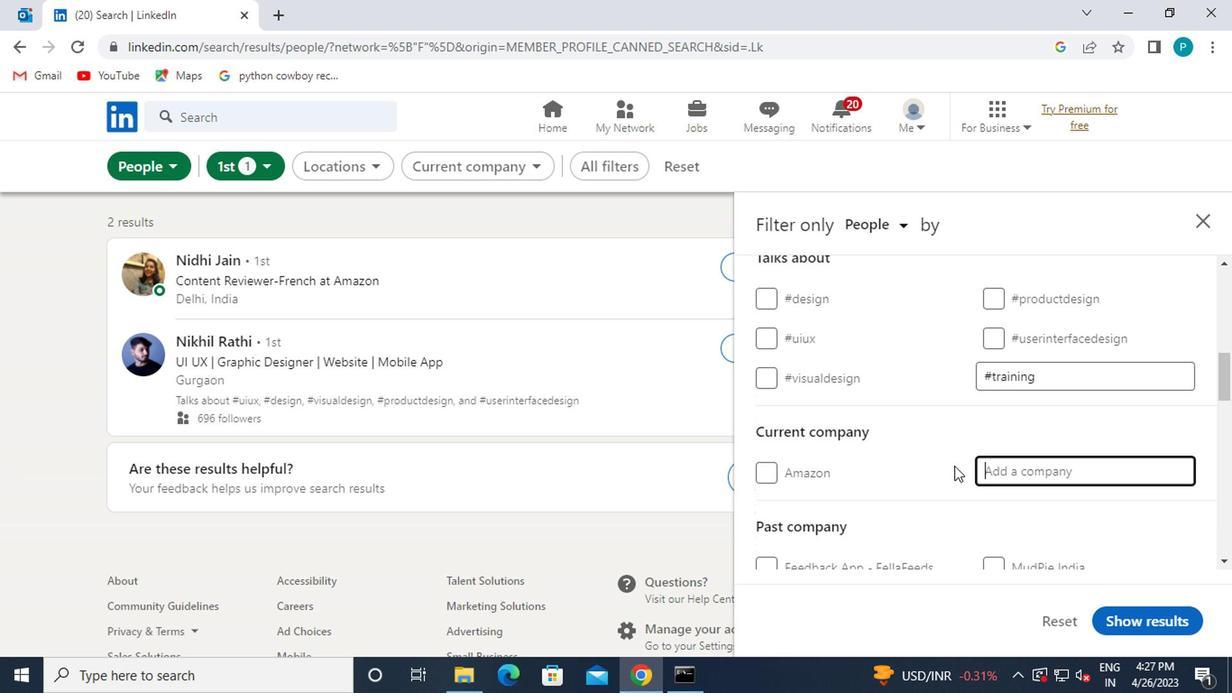 
Action: Mouse scrolled (923, 459) with delta (0, 1)
Screenshot: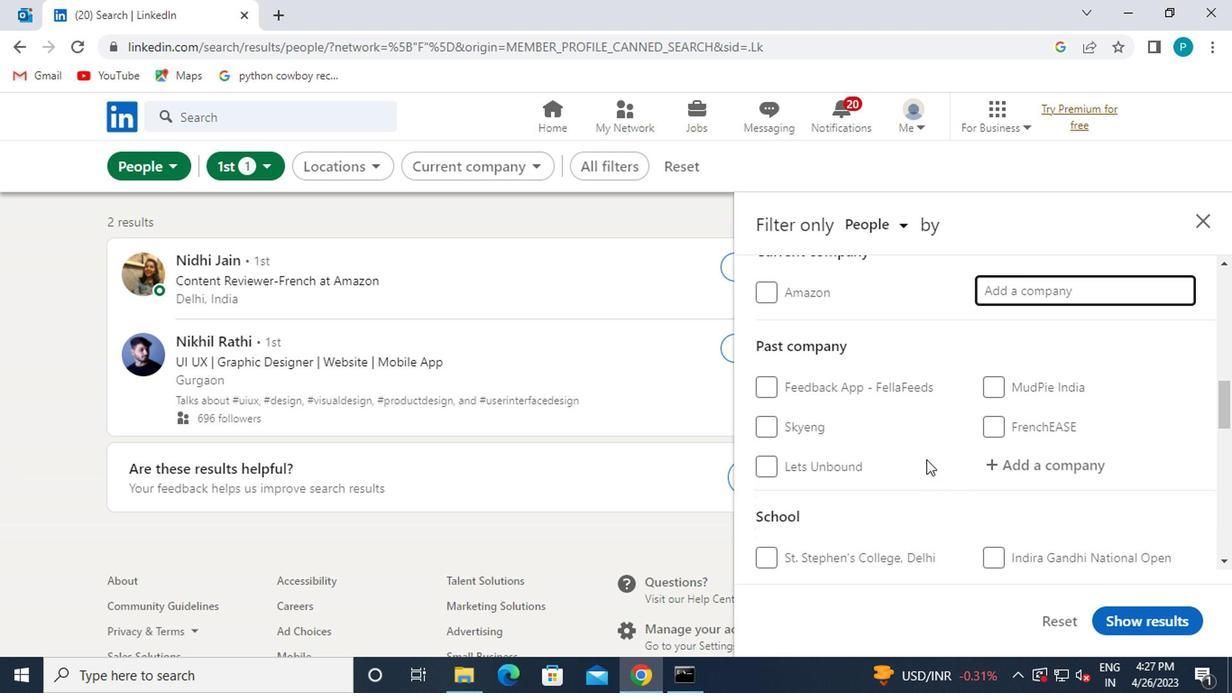 
Action: Mouse moved to (929, 458)
Screenshot: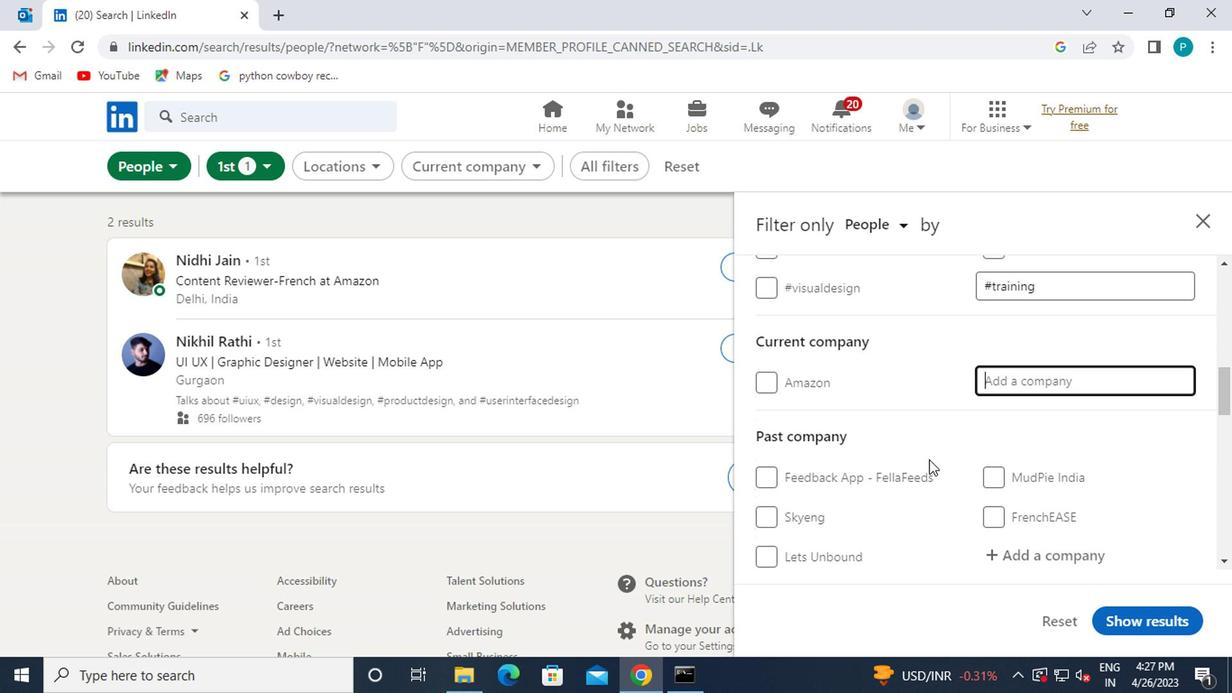 
Action: Key pressed CUE
Screenshot: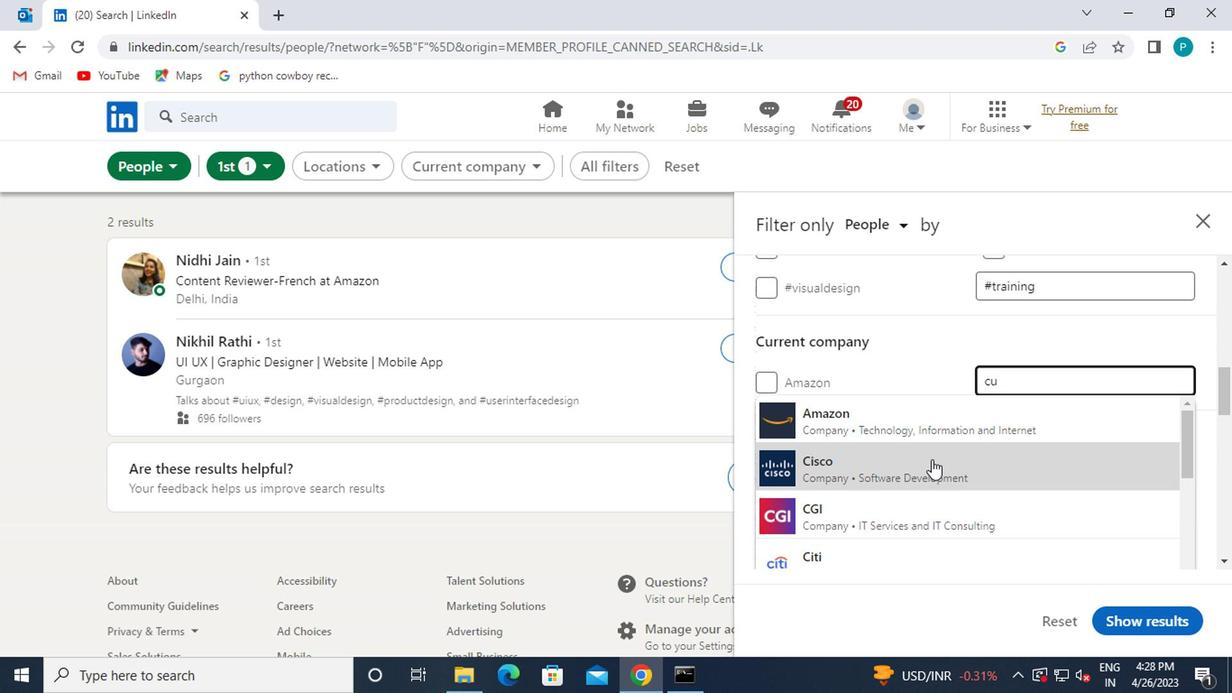 
Action: Mouse moved to (934, 460)
Screenshot: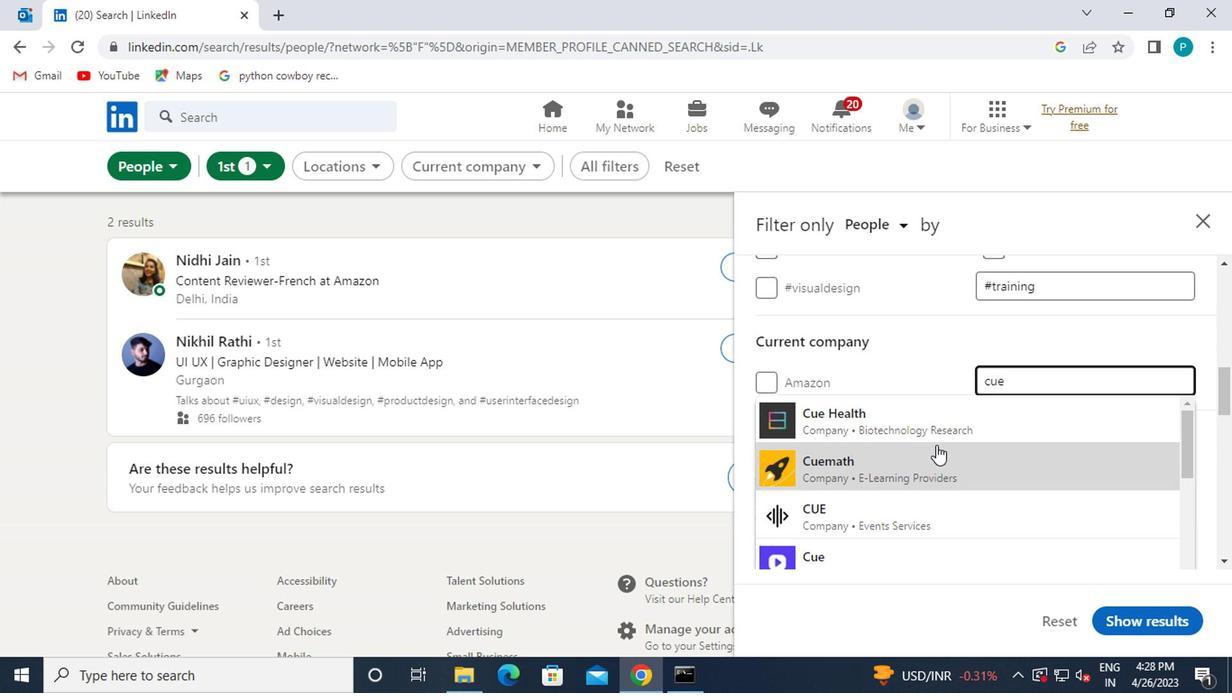 
Action: Mouse pressed left at (934, 460)
Screenshot: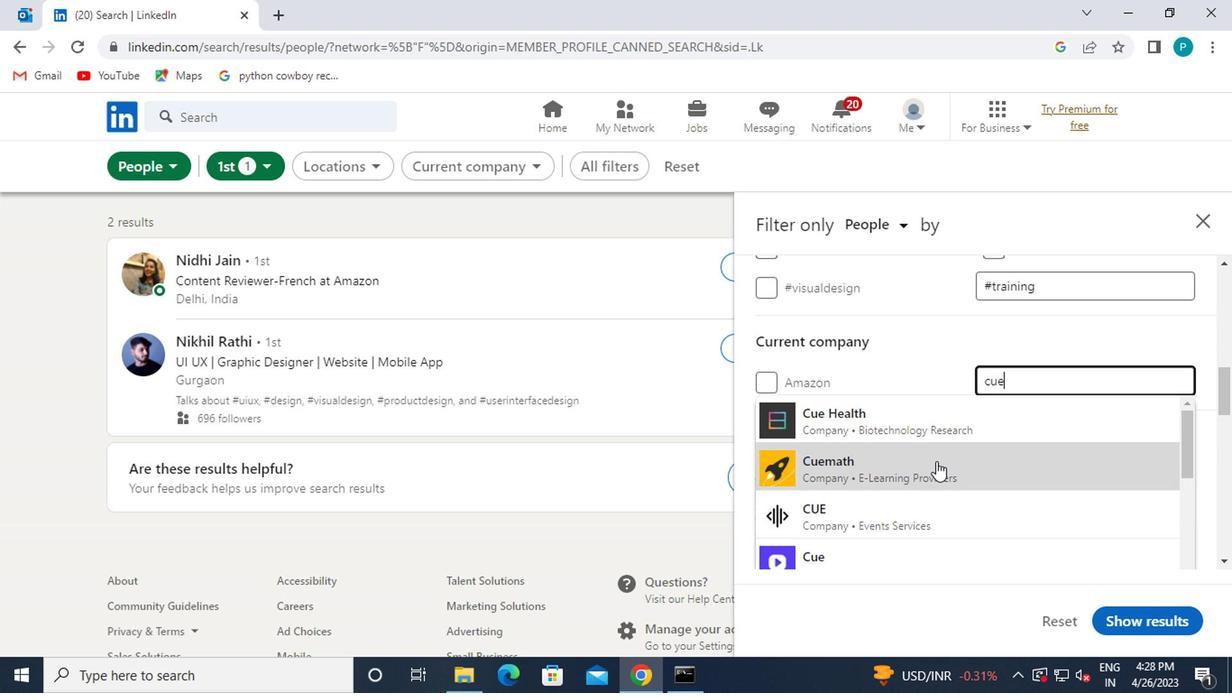 
Action: Key pressed <Key.enter>
Screenshot: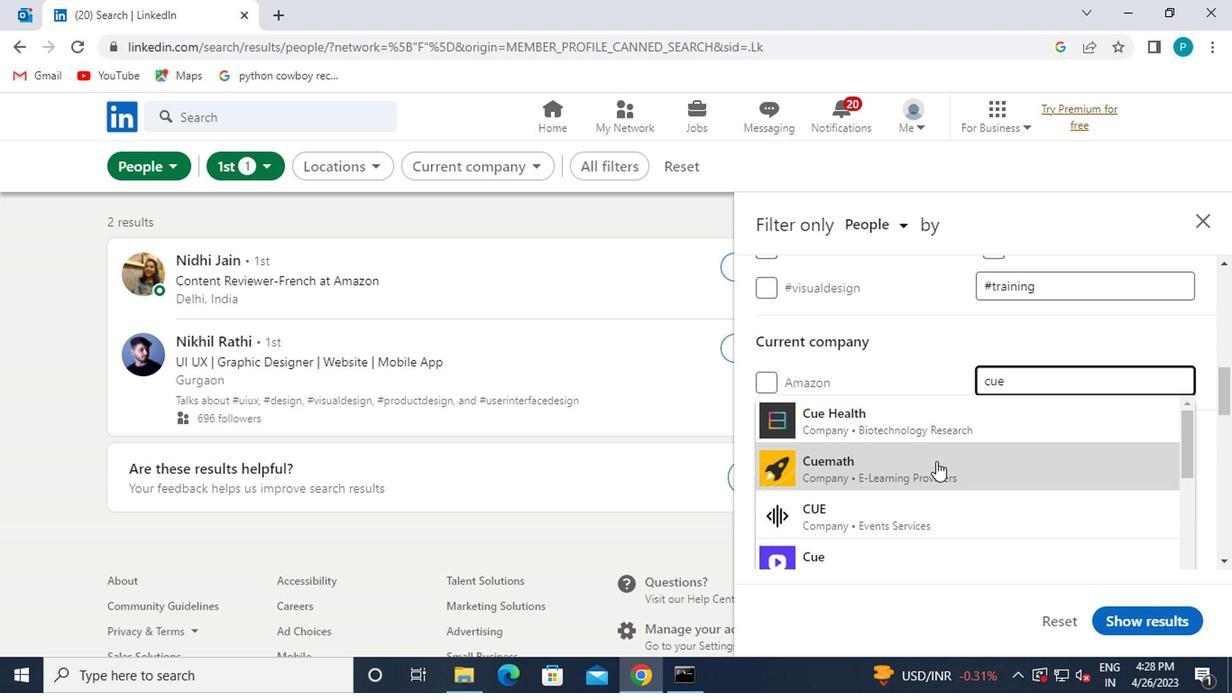 
Action: Mouse scrolled (934, 459) with delta (0, 0)
Screenshot: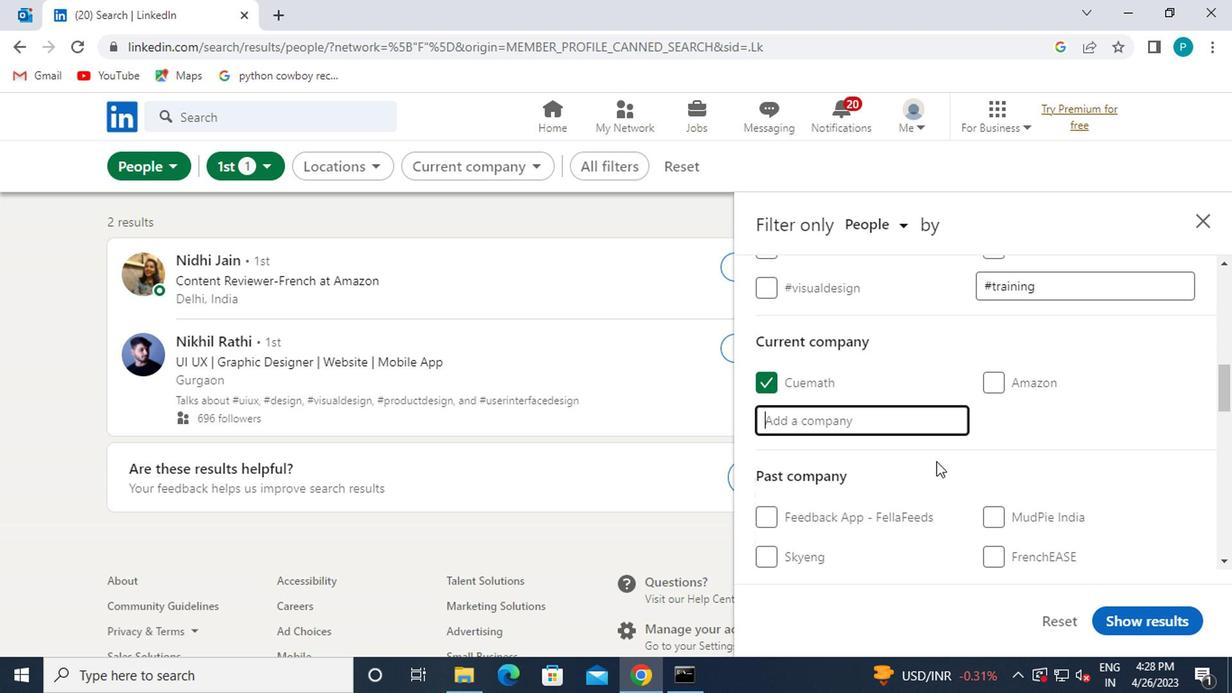 
Action: Mouse scrolled (934, 459) with delta (0, 0)
Screenshot: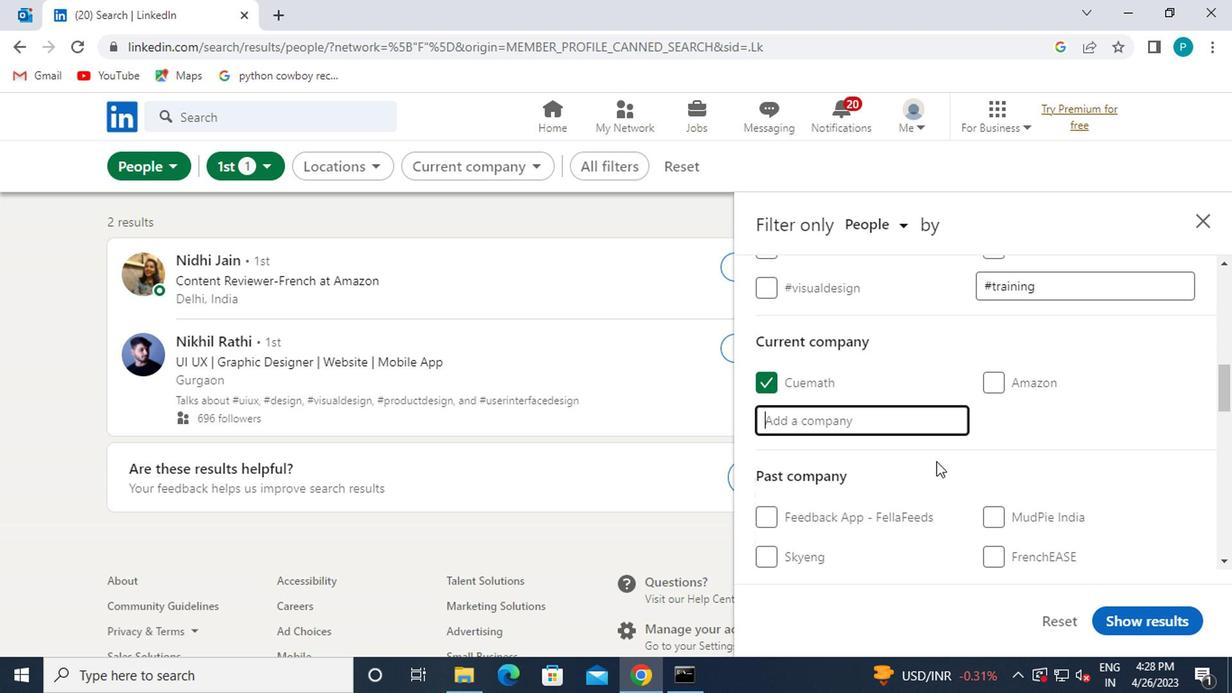 
Action: Mouse moved to (1024, 446)
Screenshot: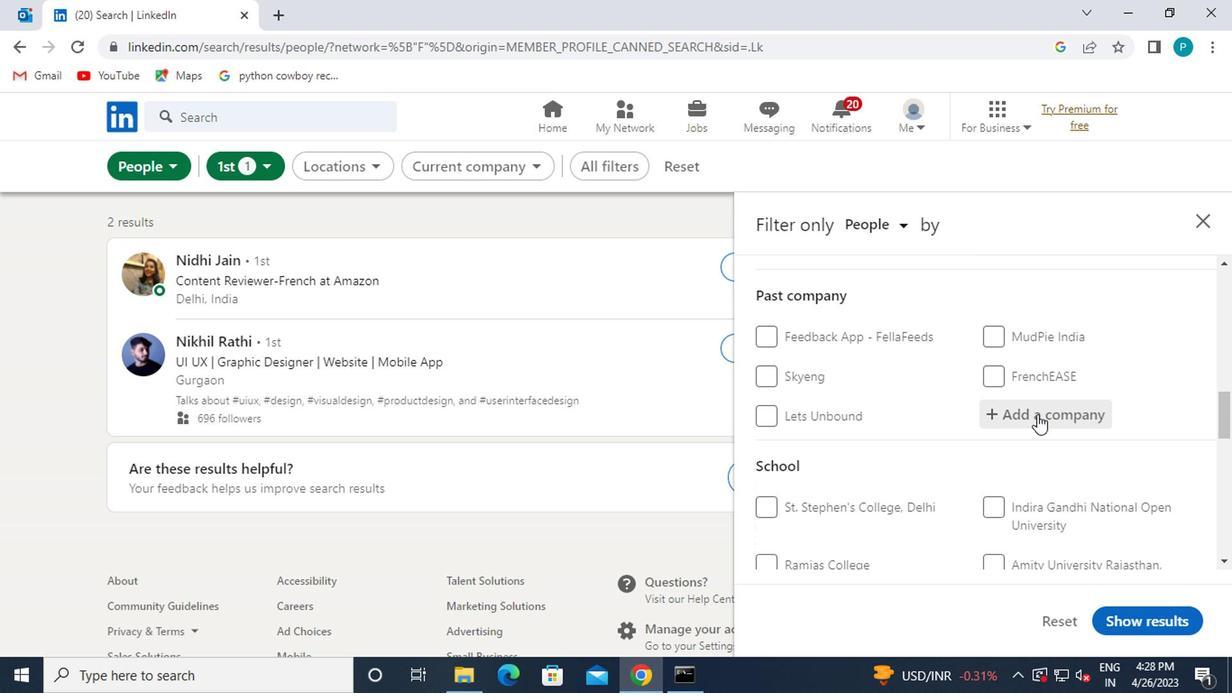 
Action: Mouse scrolled (1024, 444) with delta (0, -1)
Screenshot: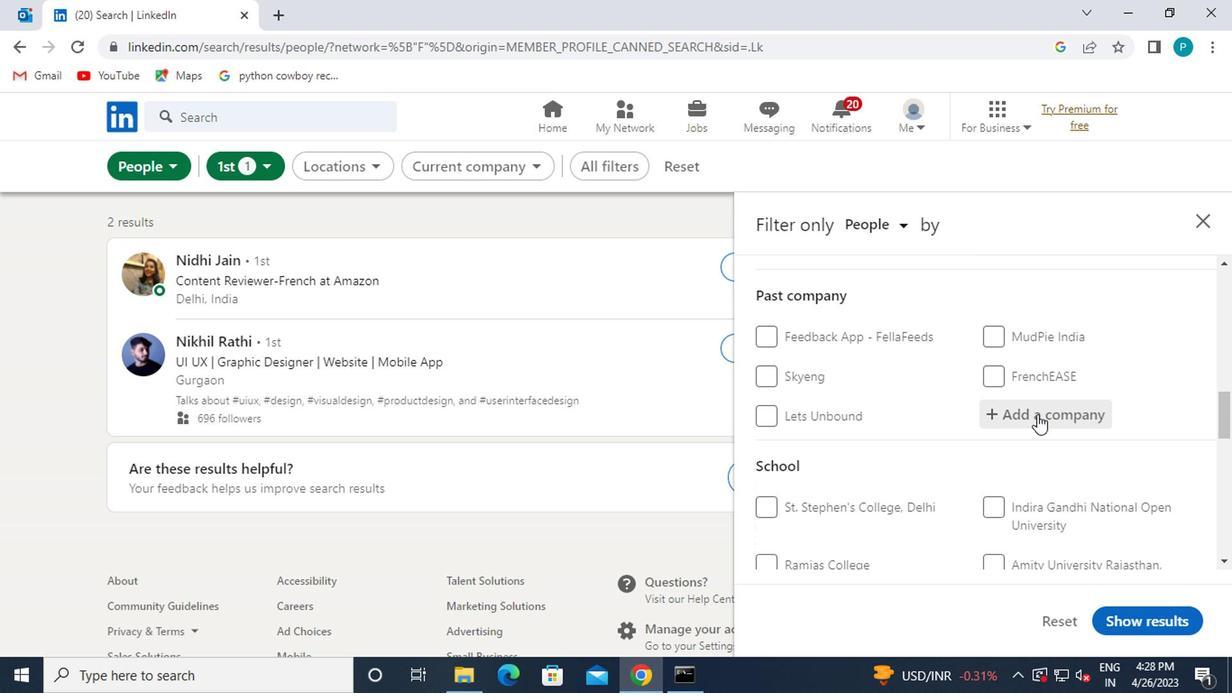 
Action: Mouse moved to (1024, 450)
Screenshot: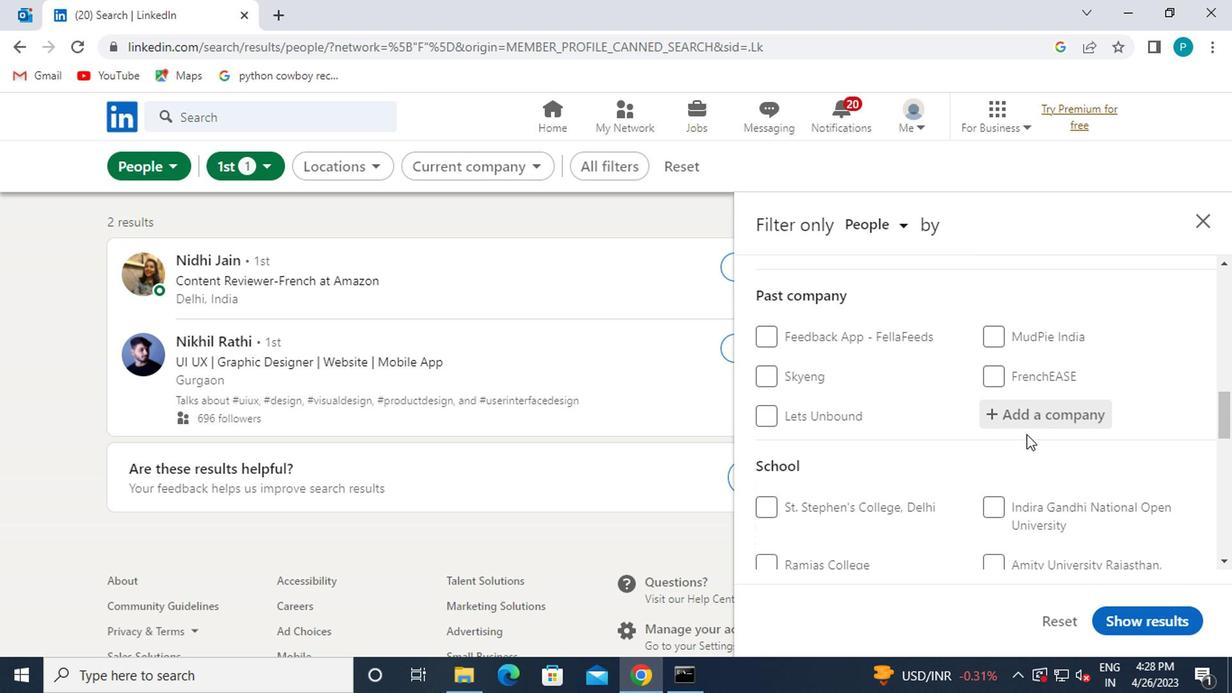 
Action: Mouse scrolled (1024, 449) with delta (0, -1)
Screenshot: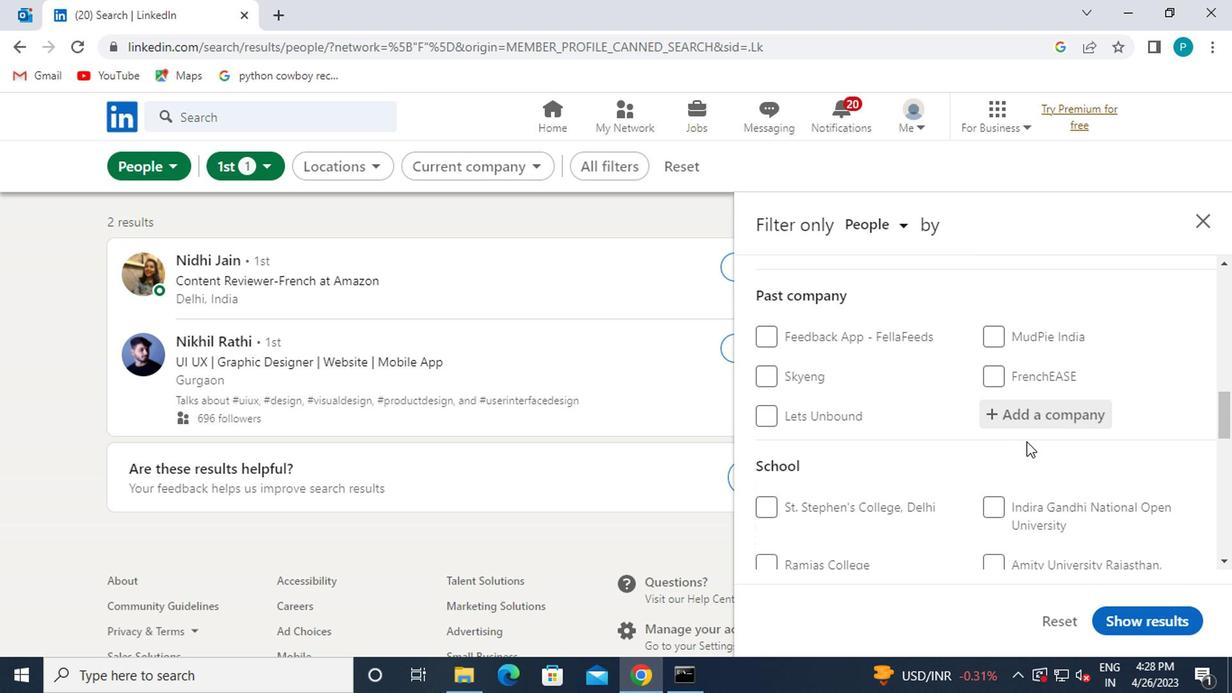 
Action: Mouse moved to (1013, 448)
Screenshot: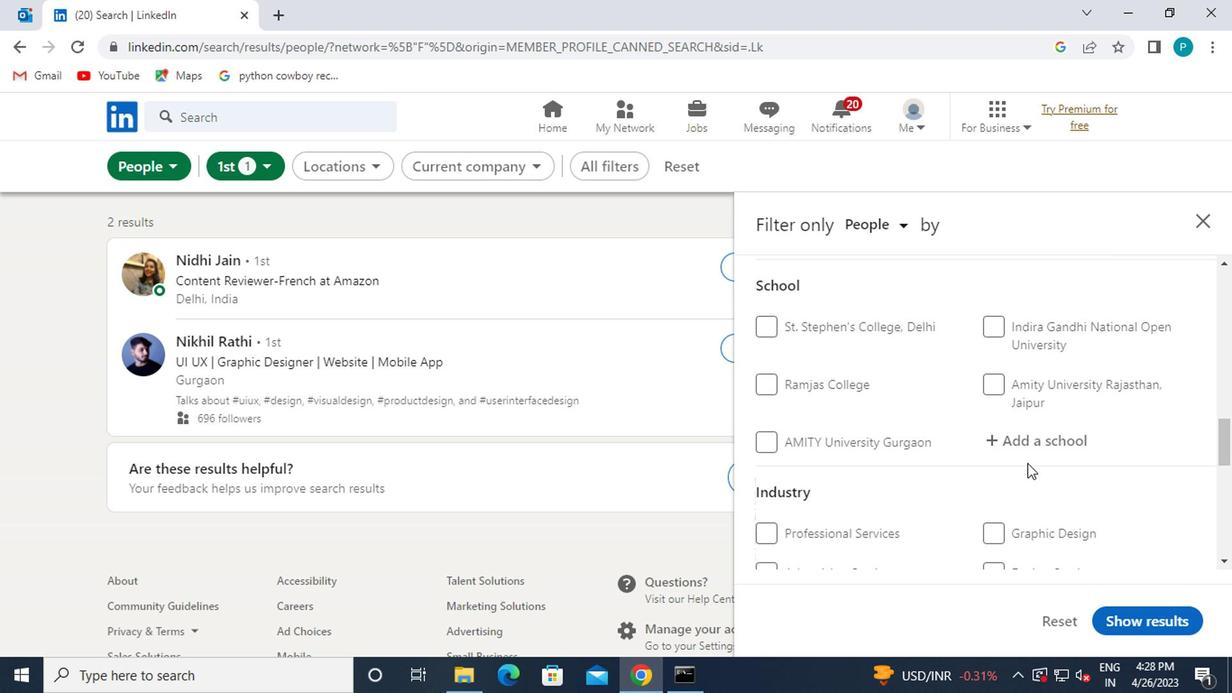 
Action: Mouse pressed left at (1013, 448)
Screenshot: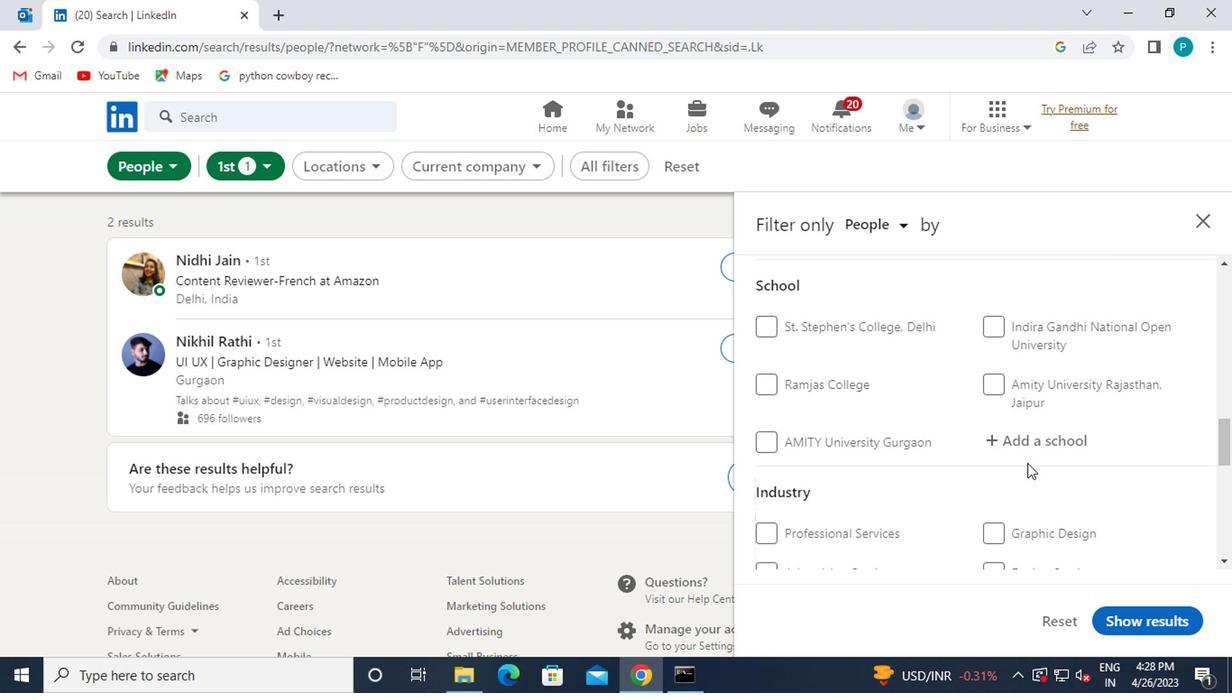 
Action: Key pressed VITS
Screenshot: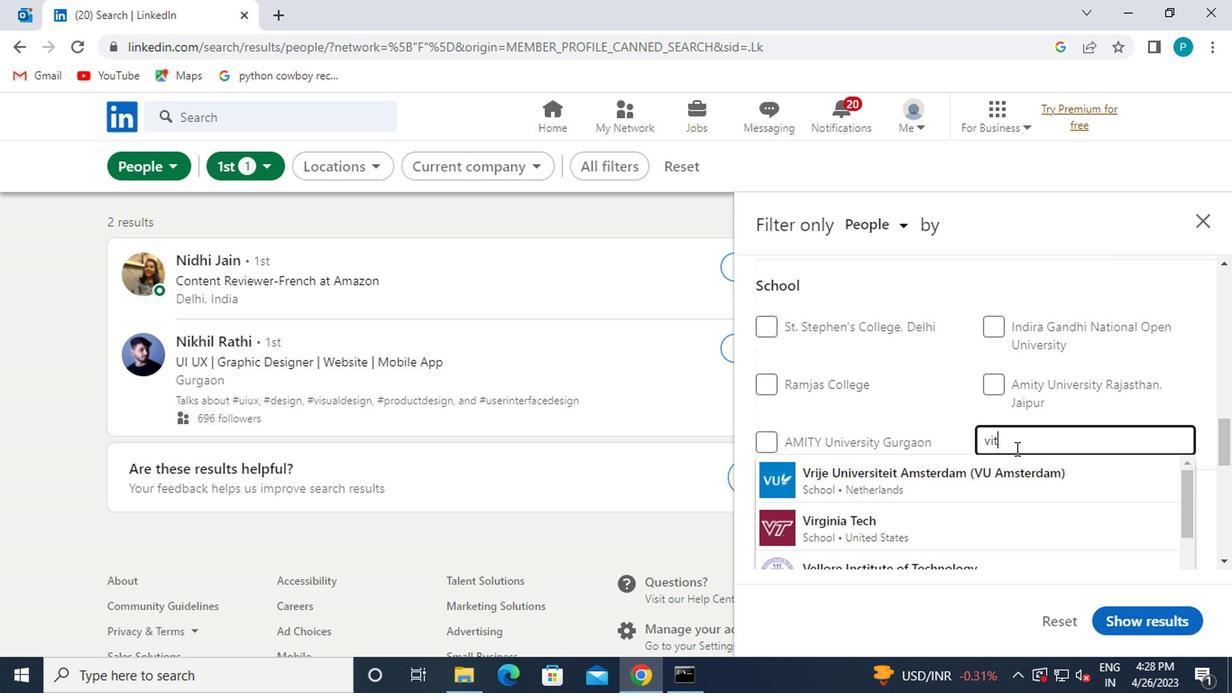 
Action: Mouse moved to (1025, 502)
Screenshot: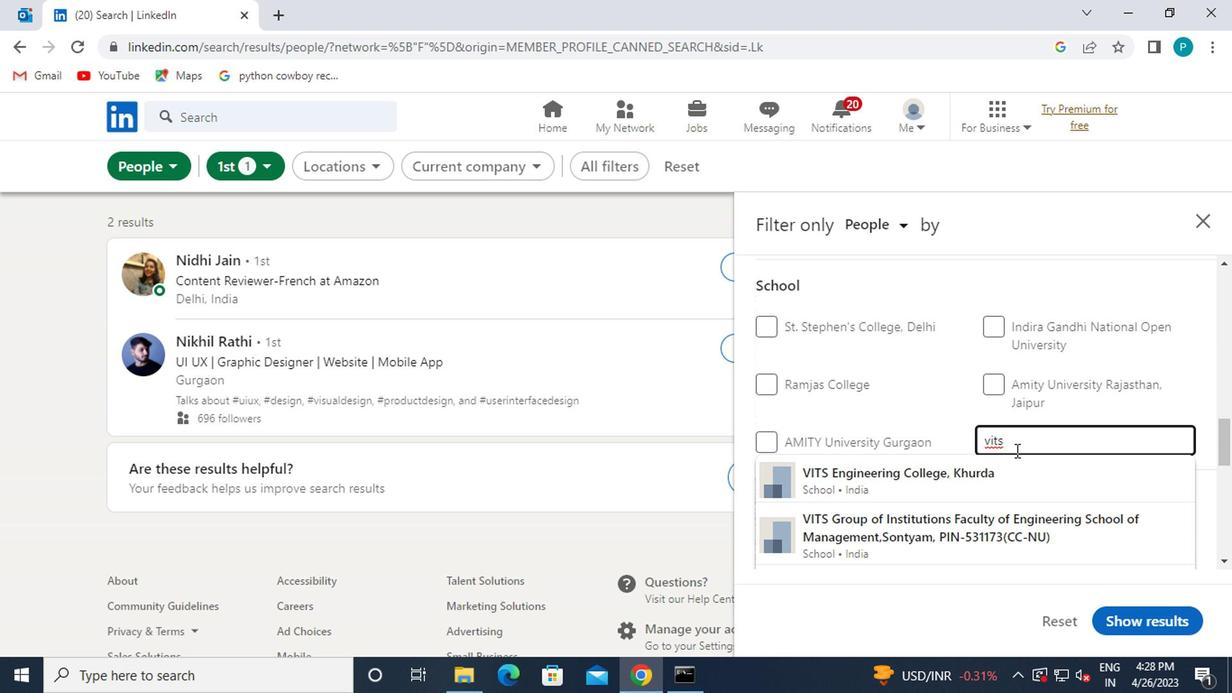 
Action: Mouse pressed left at (1025, 502)
Screenshot: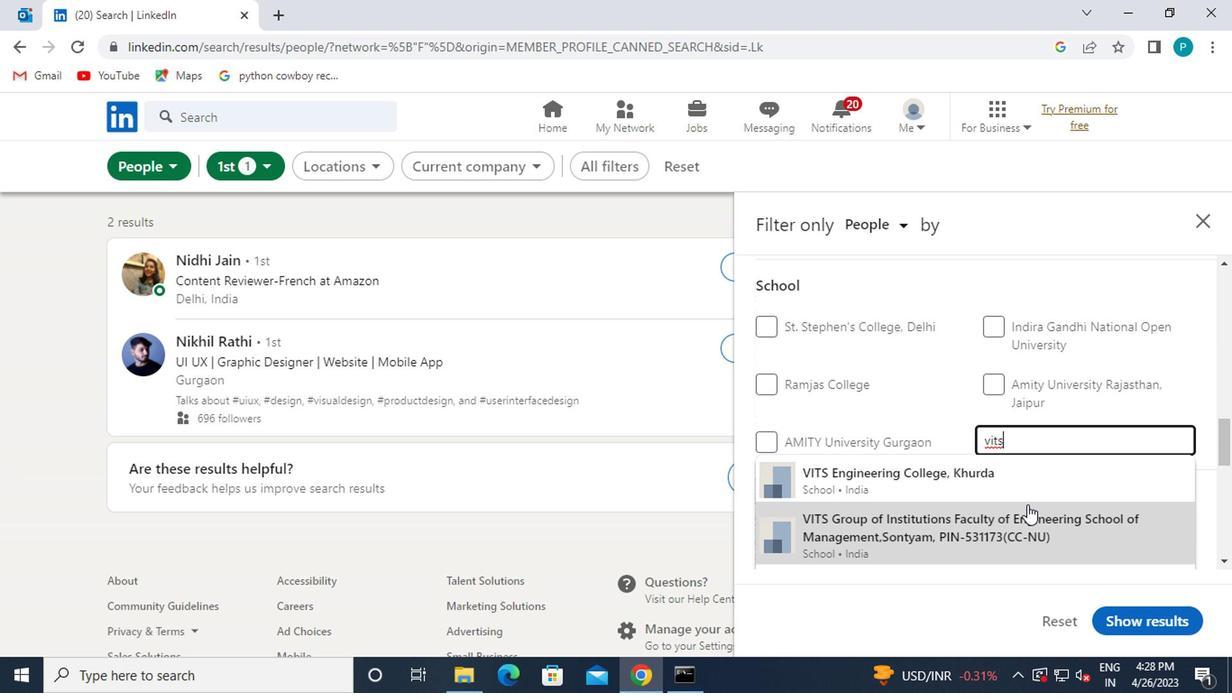 
Action: Mouse moved to (927, 453)
Screenshot: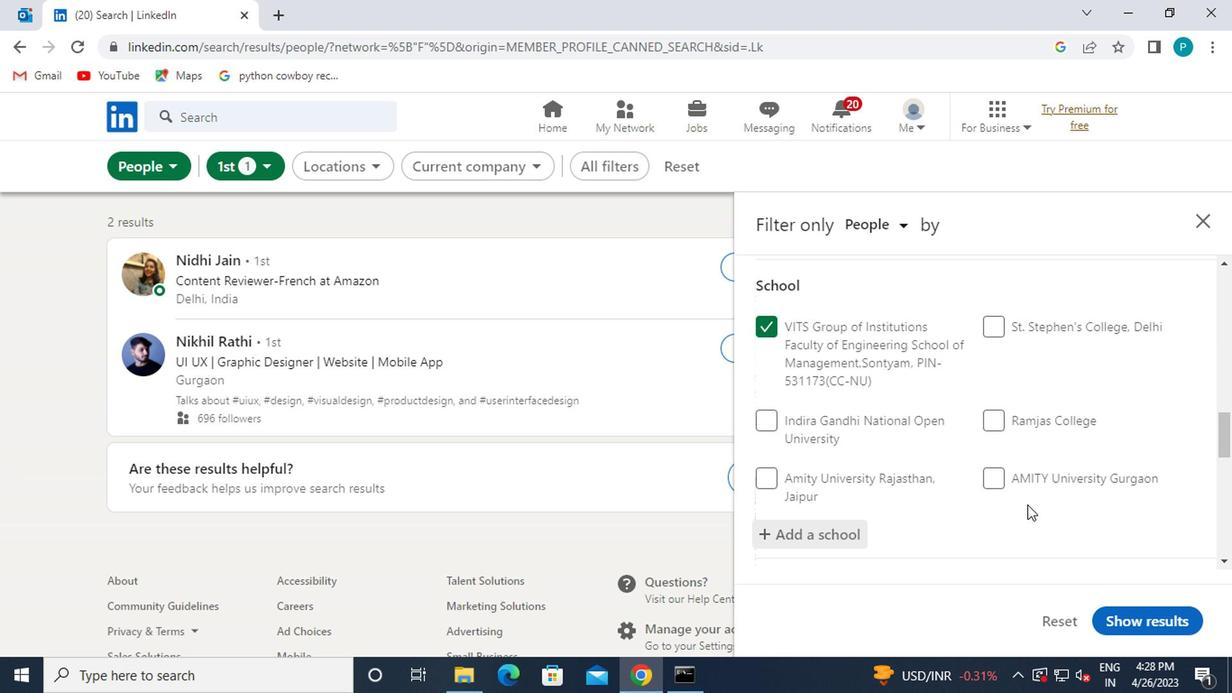 
Action: Mouse scrolled (927, 451) with delta (0, -1)
Screenshot: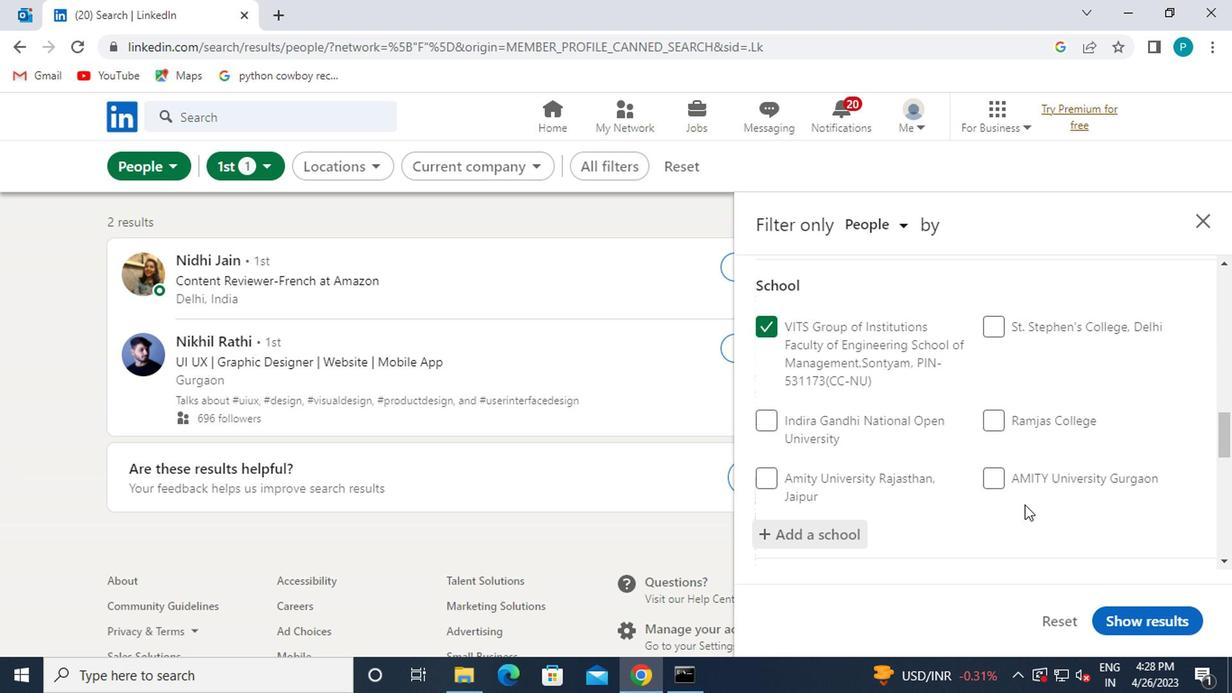
Action: Mouse scrolled (927, 451) with delta (0, -1)
Screenshot: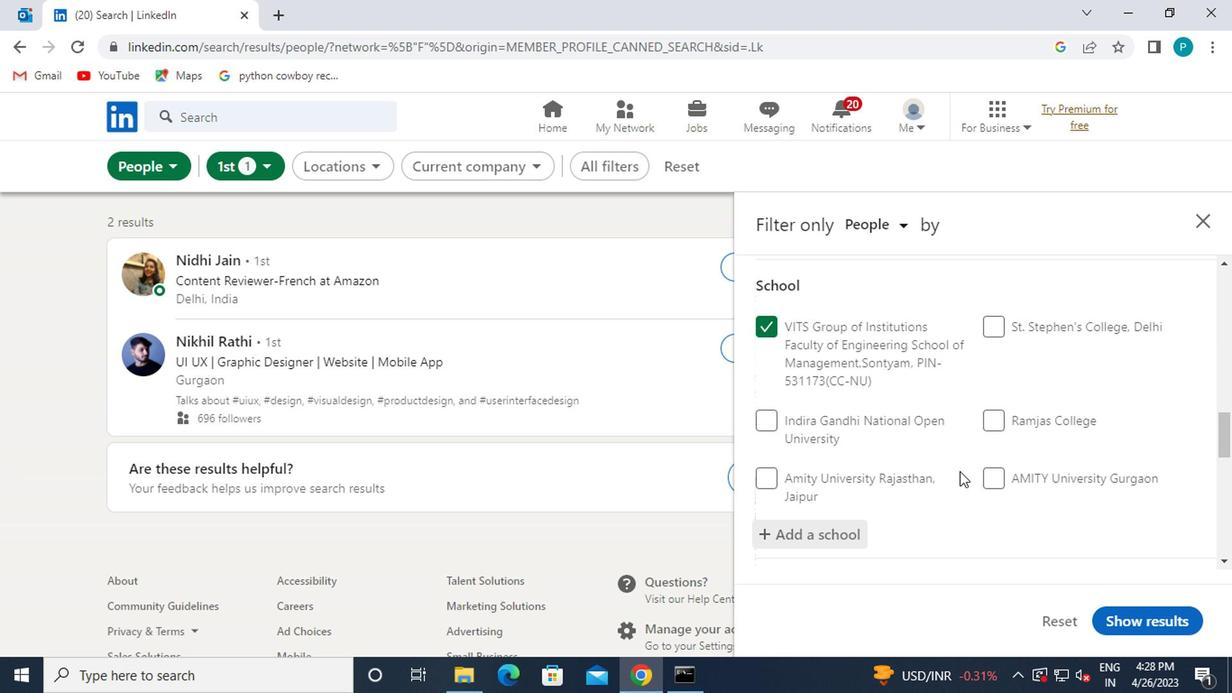 
Action: Mouse moved to (927, 453)
Screenshot: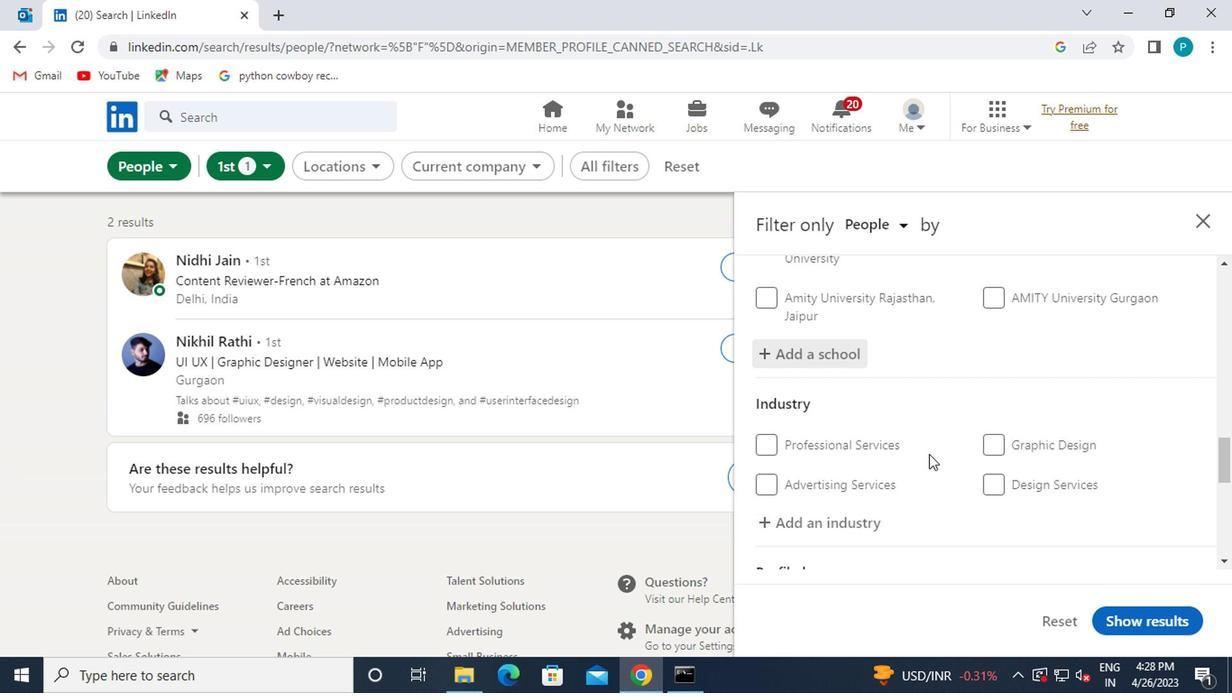 
Action: Mouse scrolled (927, 451) with delta (0, -1)
Screenshot: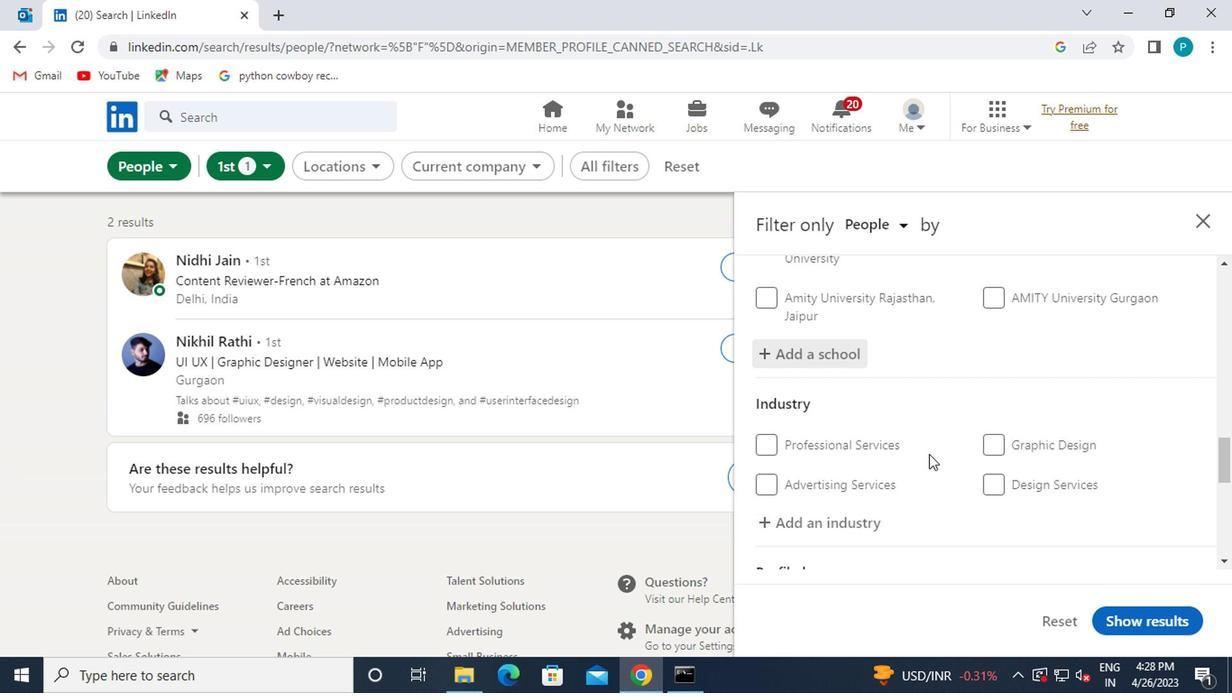 
Action: Mouse moved to (927, 453)
Screenshot: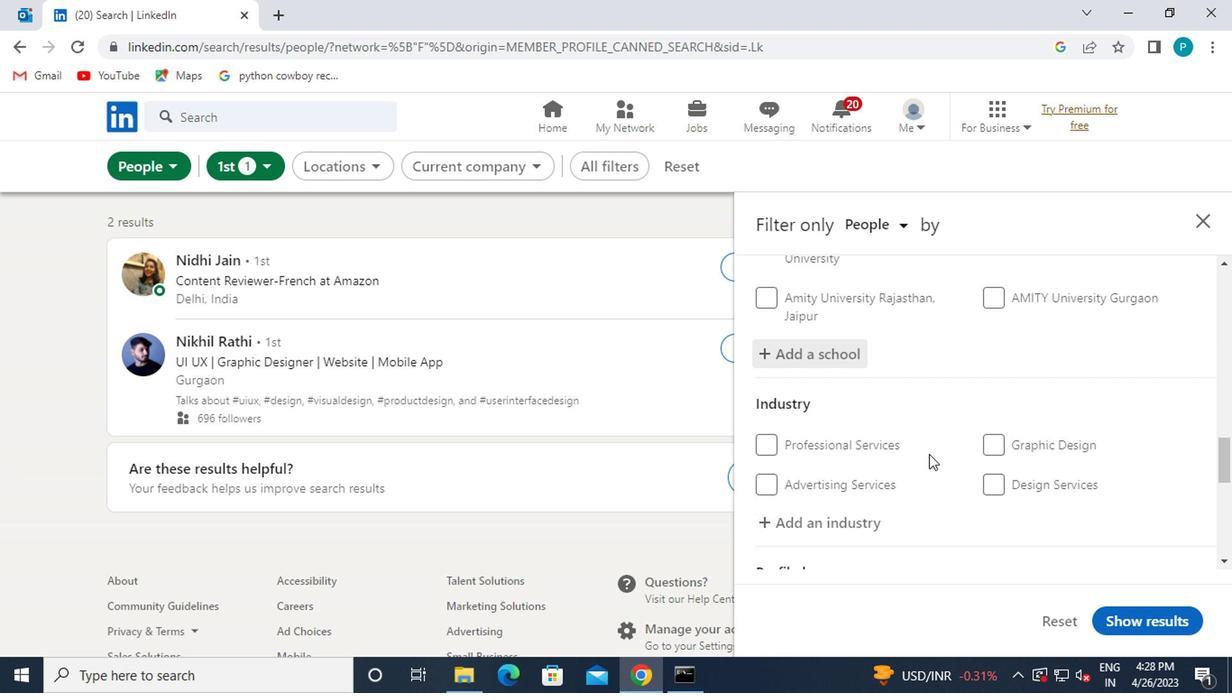 
Action: Mouse scrolled (927, 453) with delta (0, 0)
Screenshot: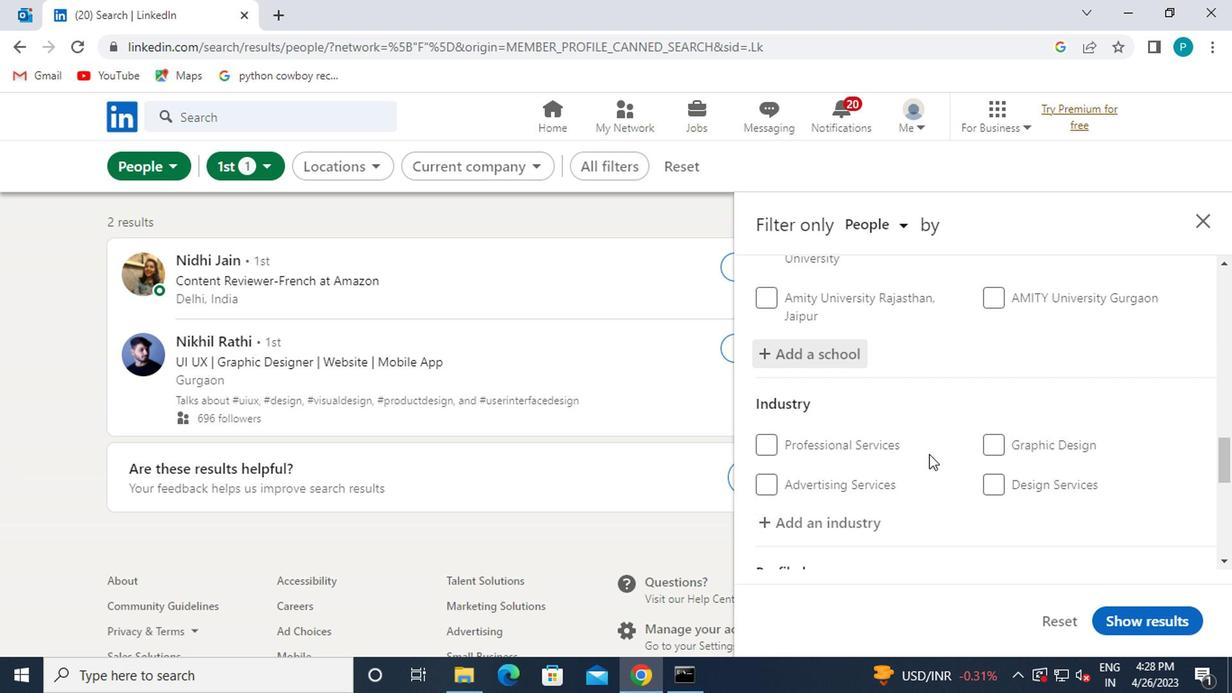 
Action: Mouse moved to (790, 354)
Screenshot: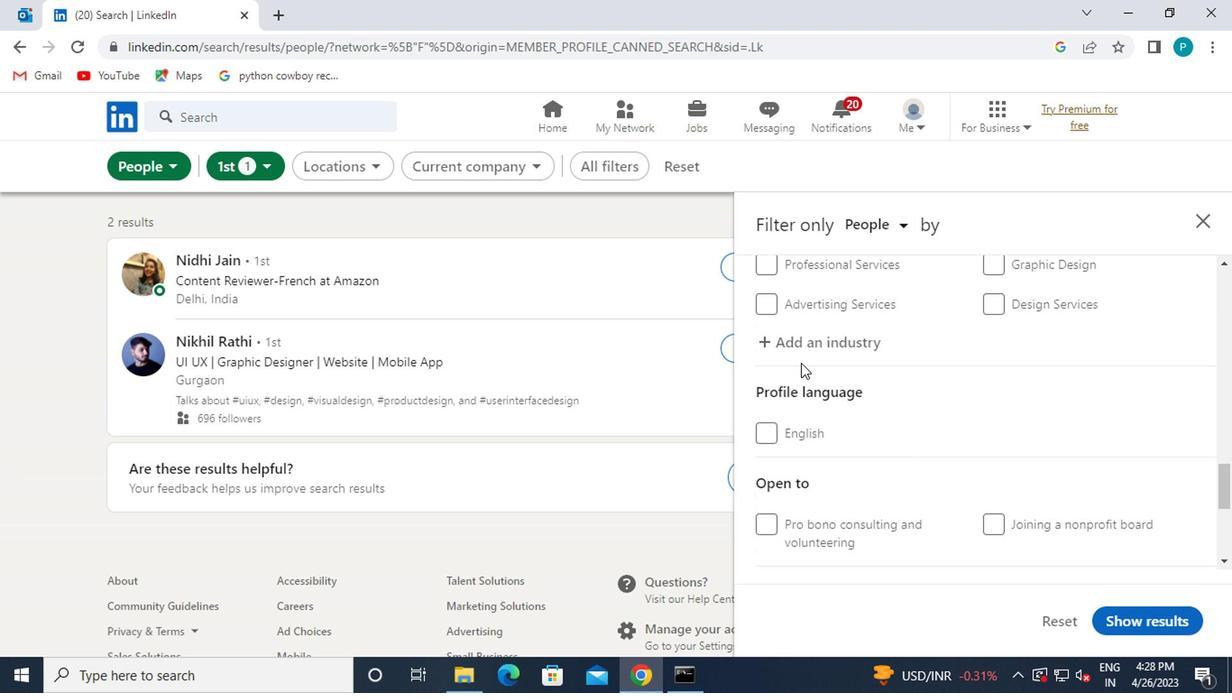 
Action: Mouse pressed left at (790, 354)
Screenshot: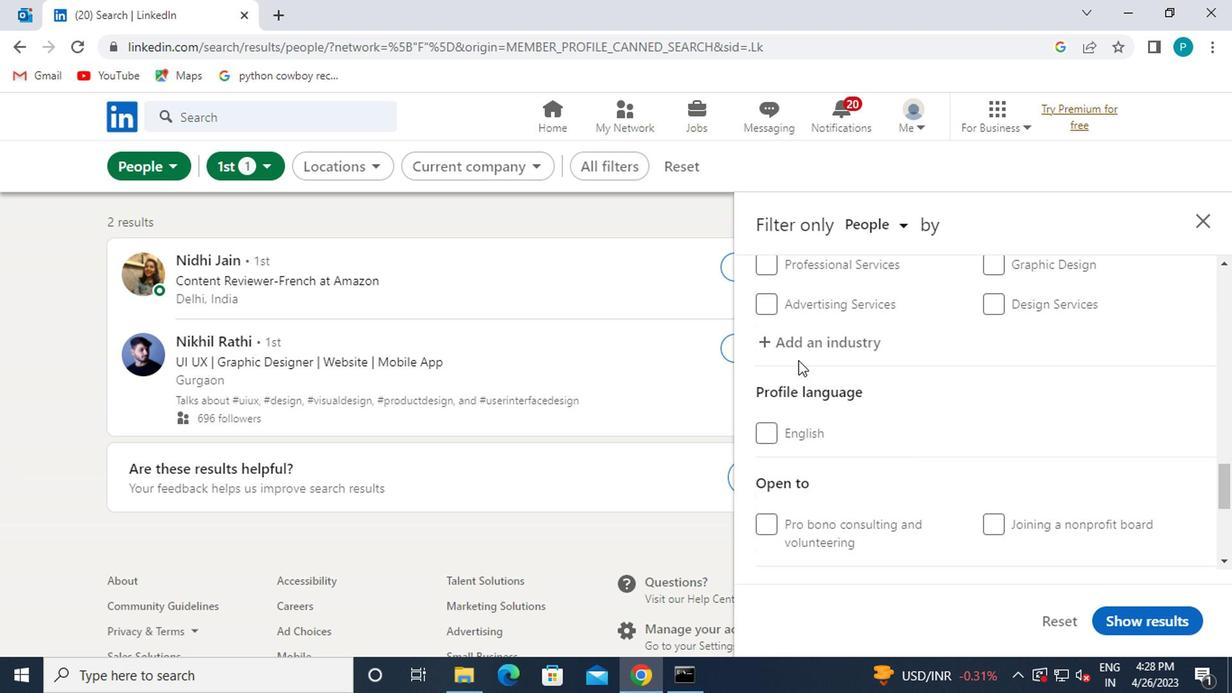 
Action: Key pressed AF<Key.backspace>GE
Screenshot: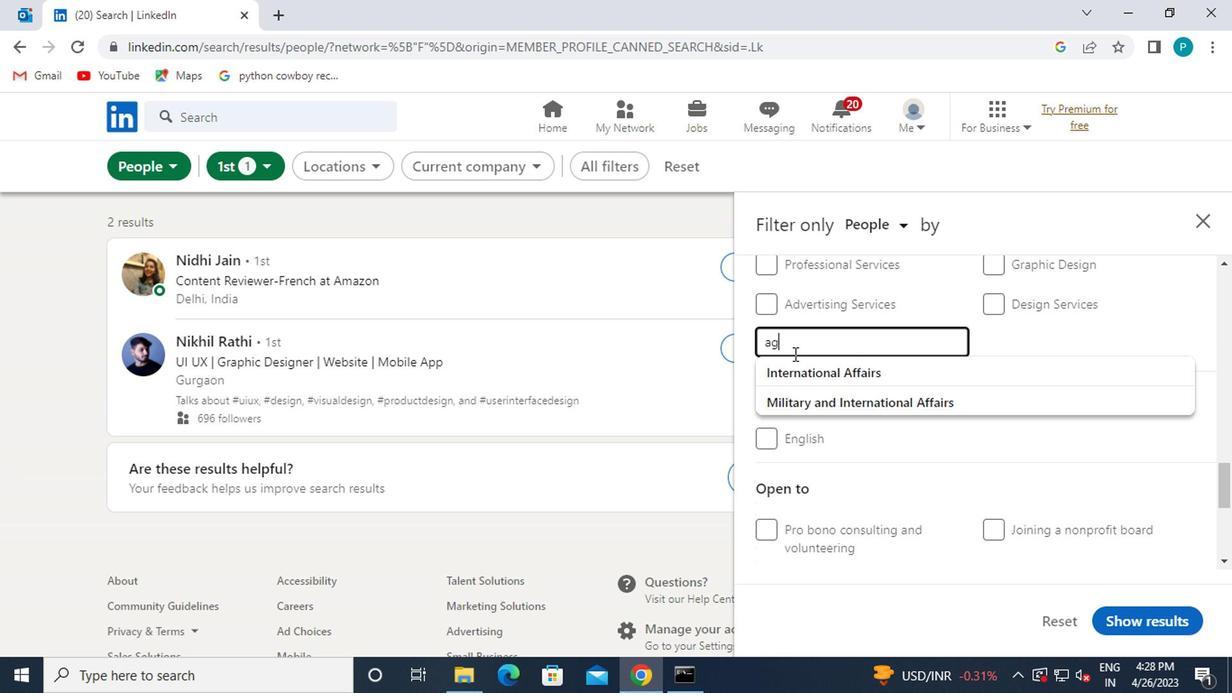 
Action: Mouse moved to (817, 396)
Screenshot: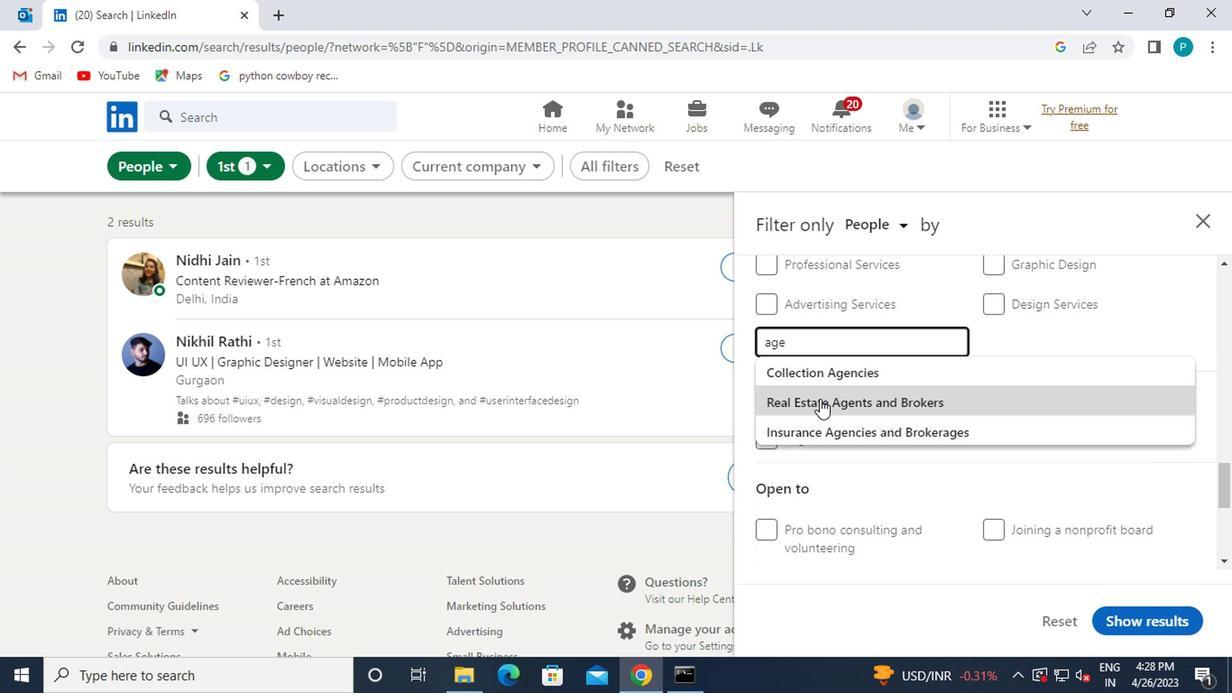 
Action: Key pressed N
Screenshot: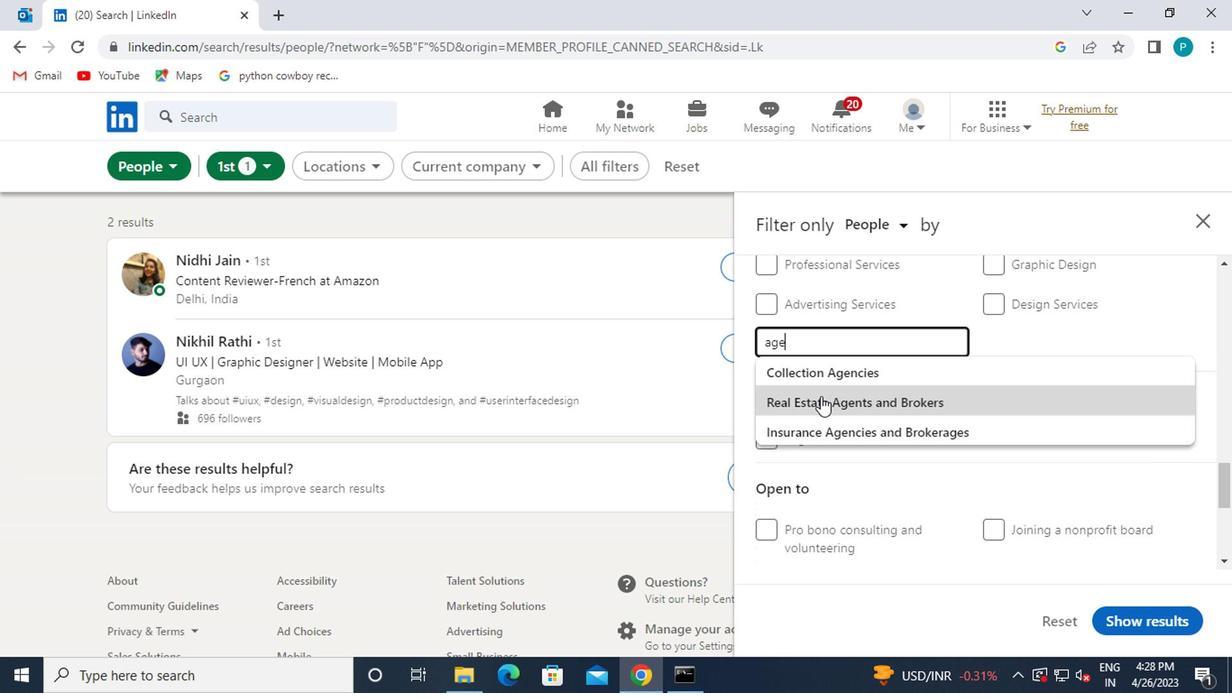 
Action: Mouse moved to (832, 409)
Screenshot: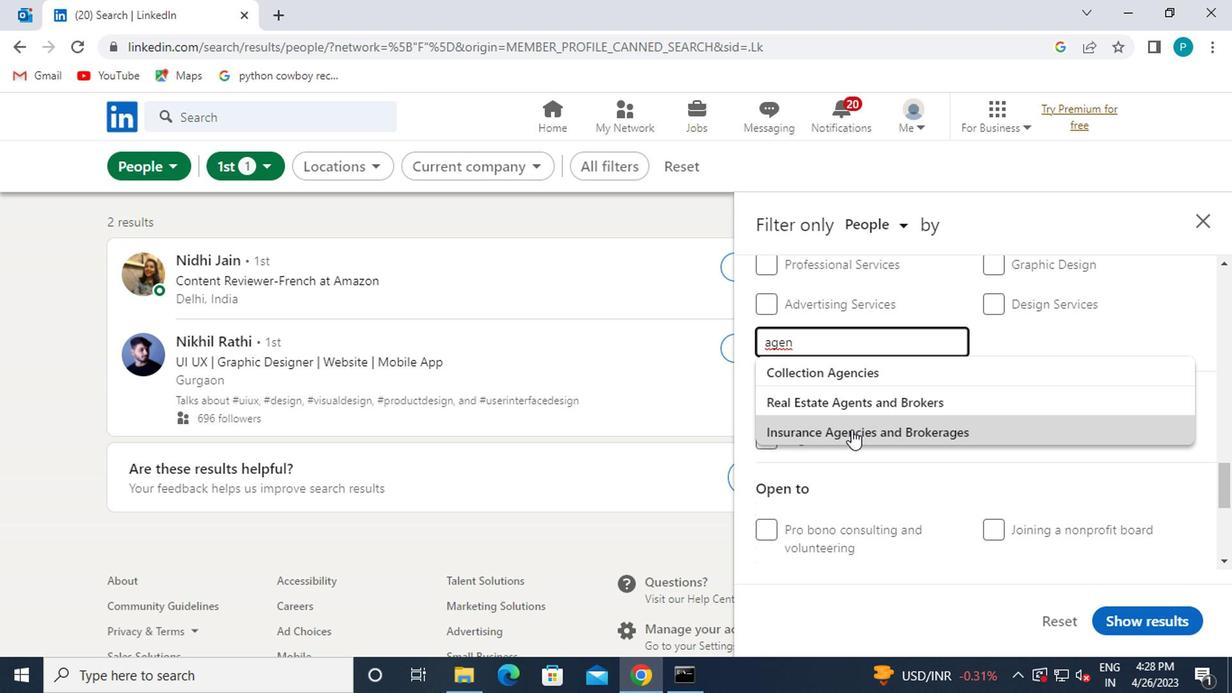 
Action: Mouse pressed left at (832, 409)
Screenshot: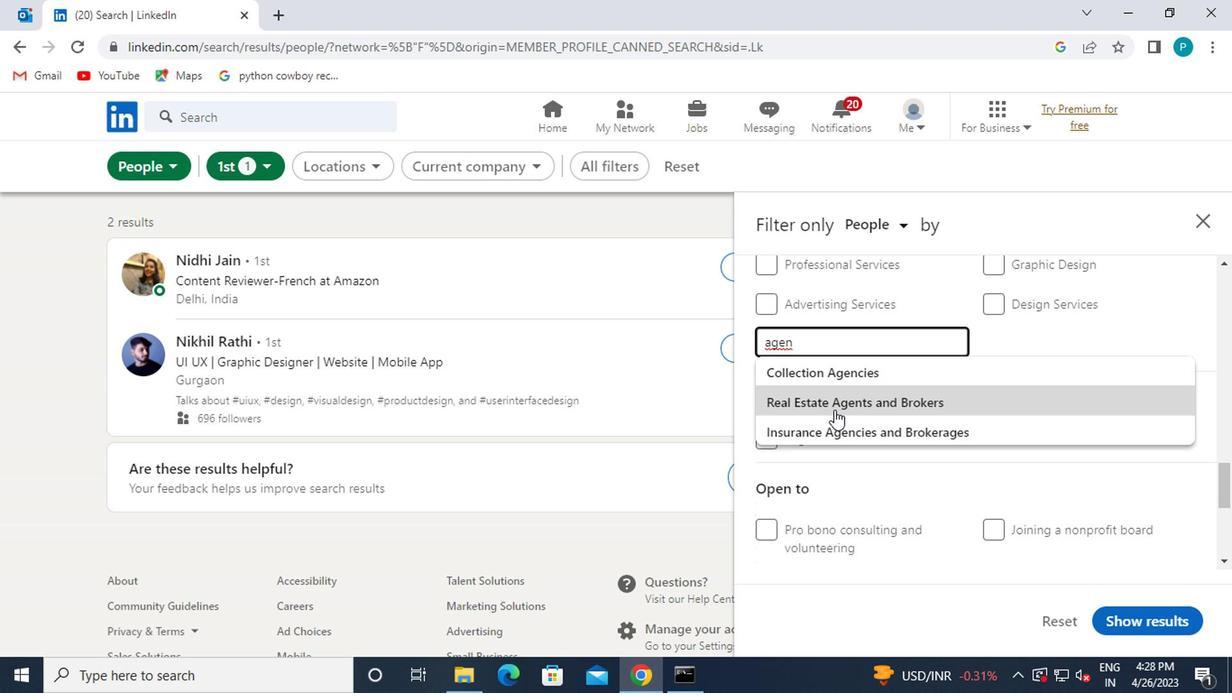 
Action: Mouse moved to (832, 417)
Screenshot: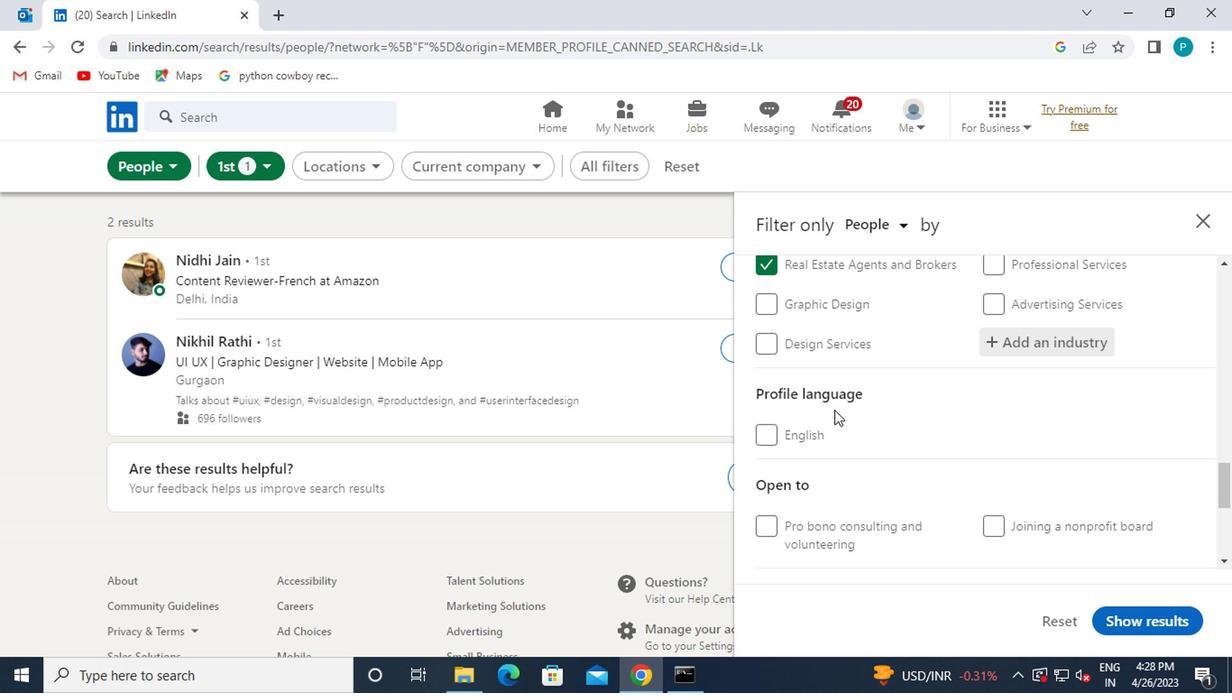 
Action: Mouse scrolled (832, 416) with delta (0, 0)
Screenshot: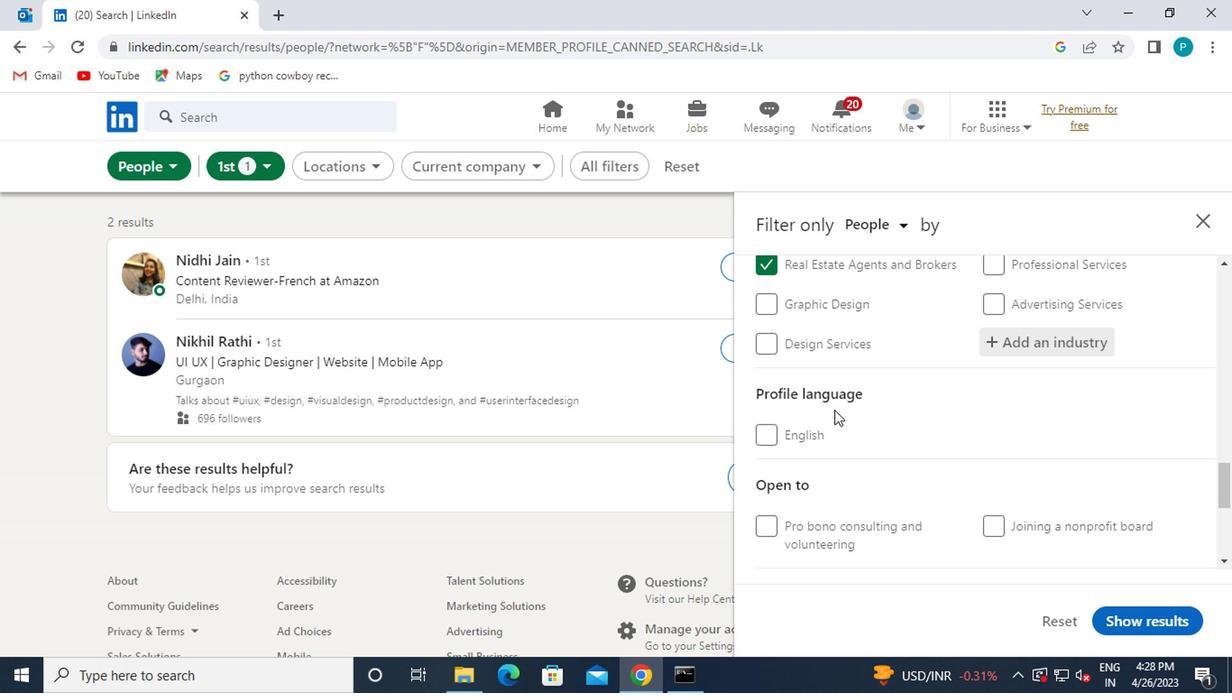 
Action: Mouse moved to (819, 433)
Screenshot: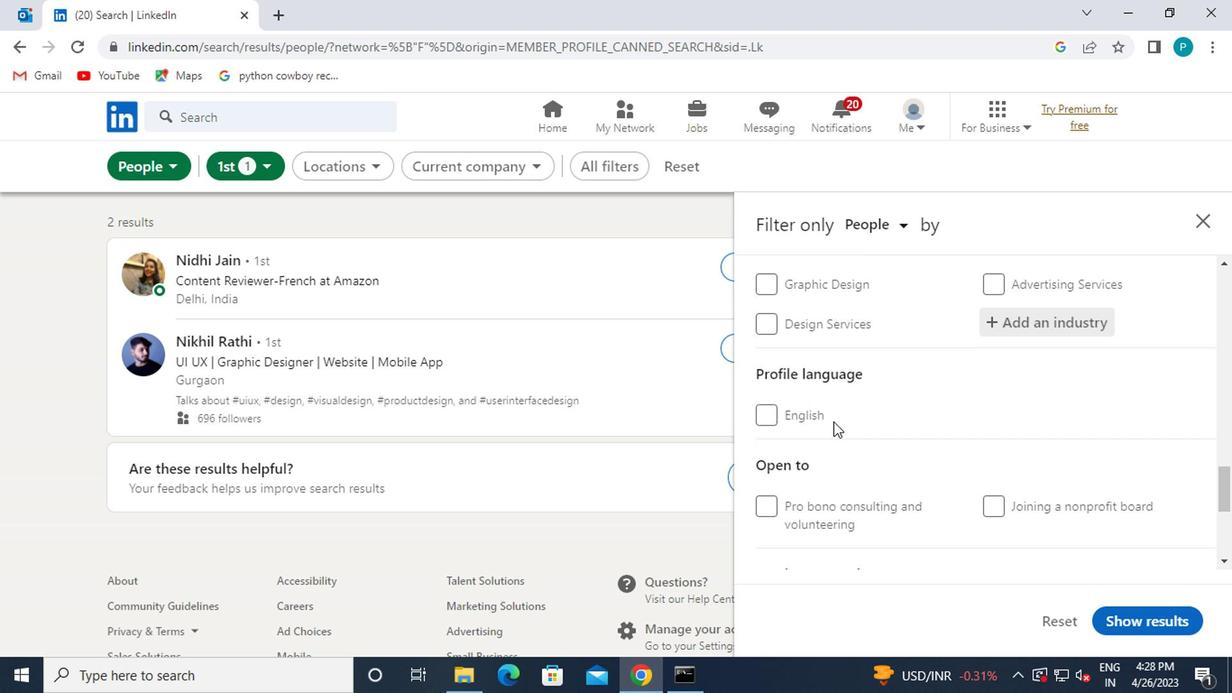
Action: Mouse scrolled (819, 432) with delta (0, 0)
Screenshot: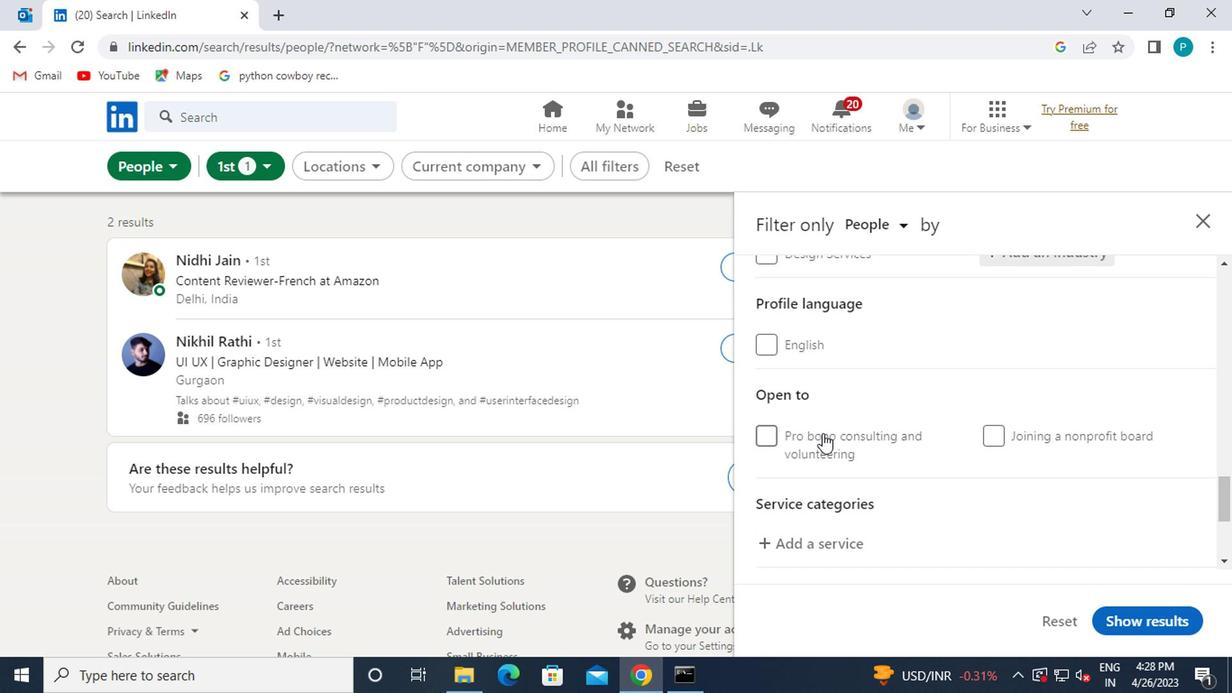 
Action: Mouse moved to (808, 439)
Screenshot: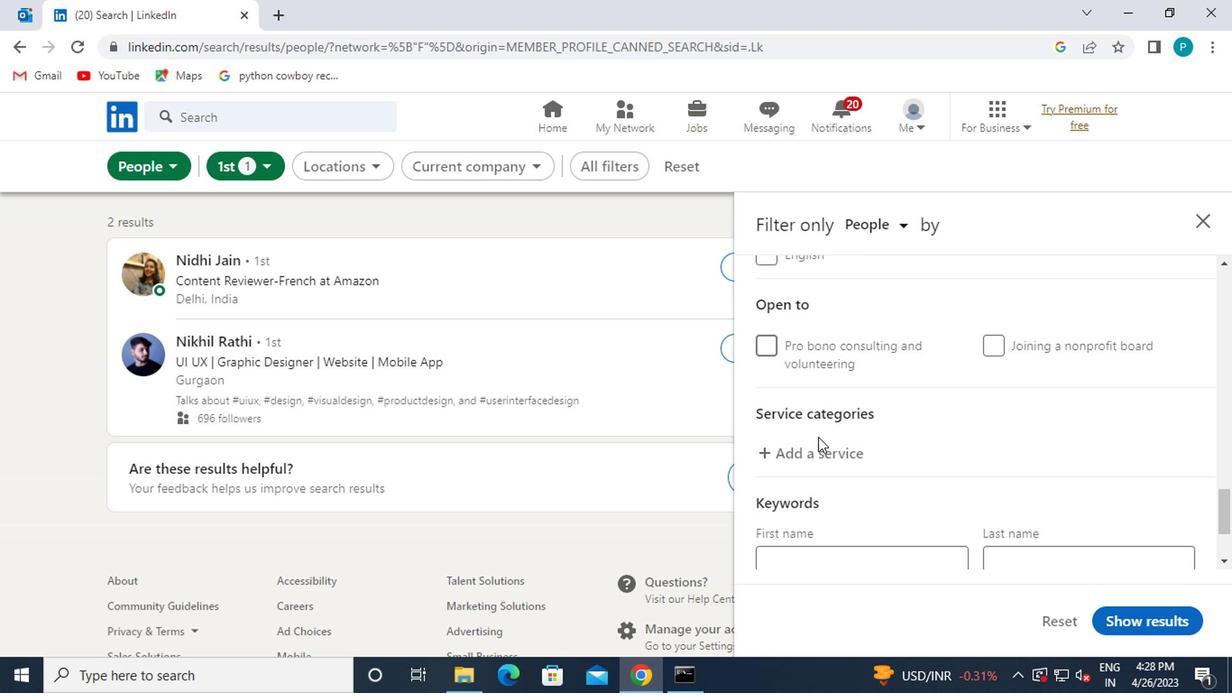 
Action: Mouse scrolled (808, 439) with delta (0, 0)
Screenshot: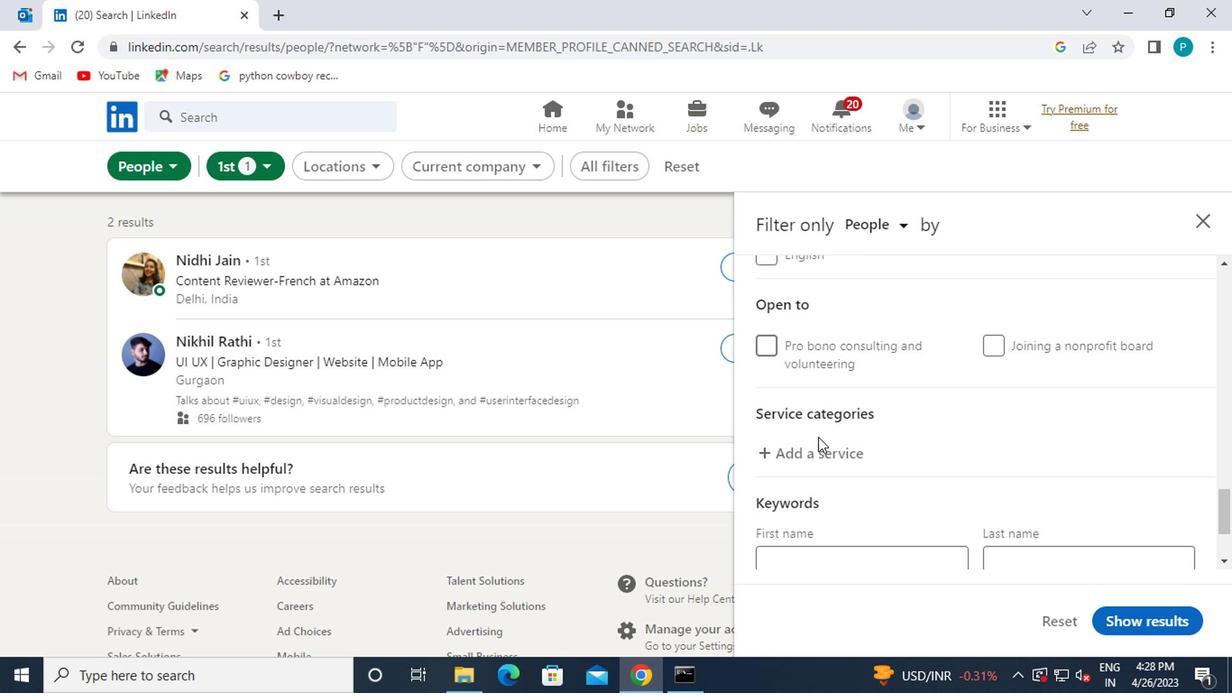 
Action: Mouse moved to (764, 372)
Screenshot: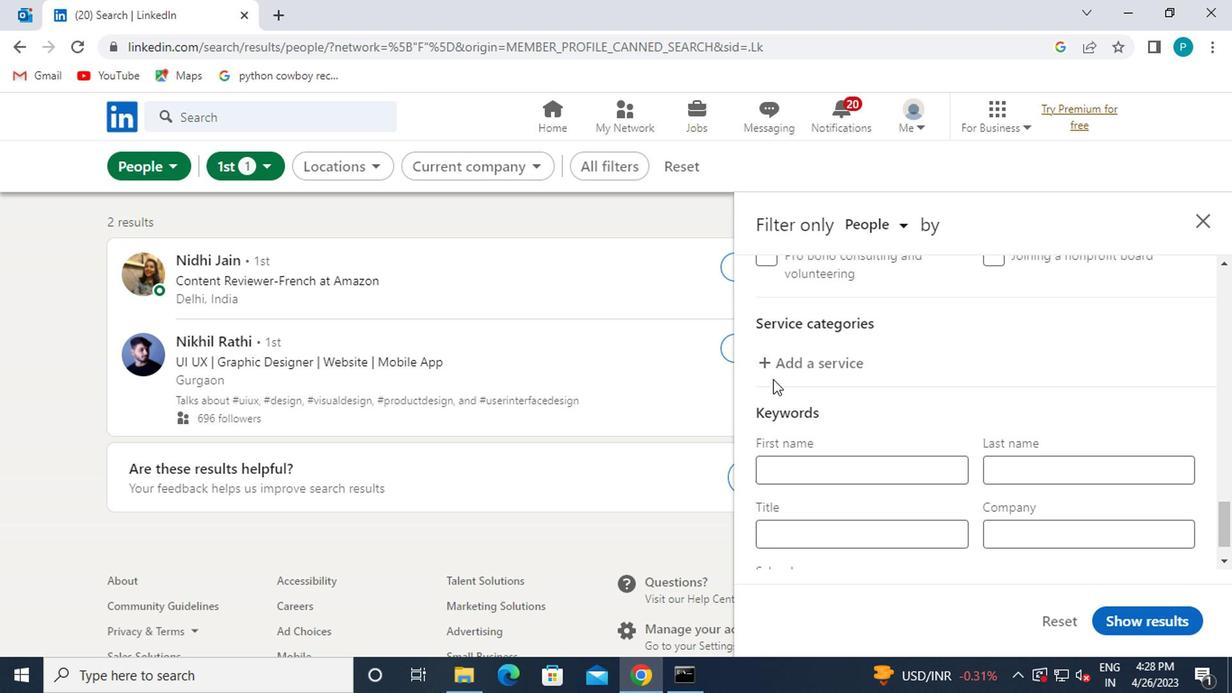 
Action: Mouse pressed left at (764, 372)
Screenshot: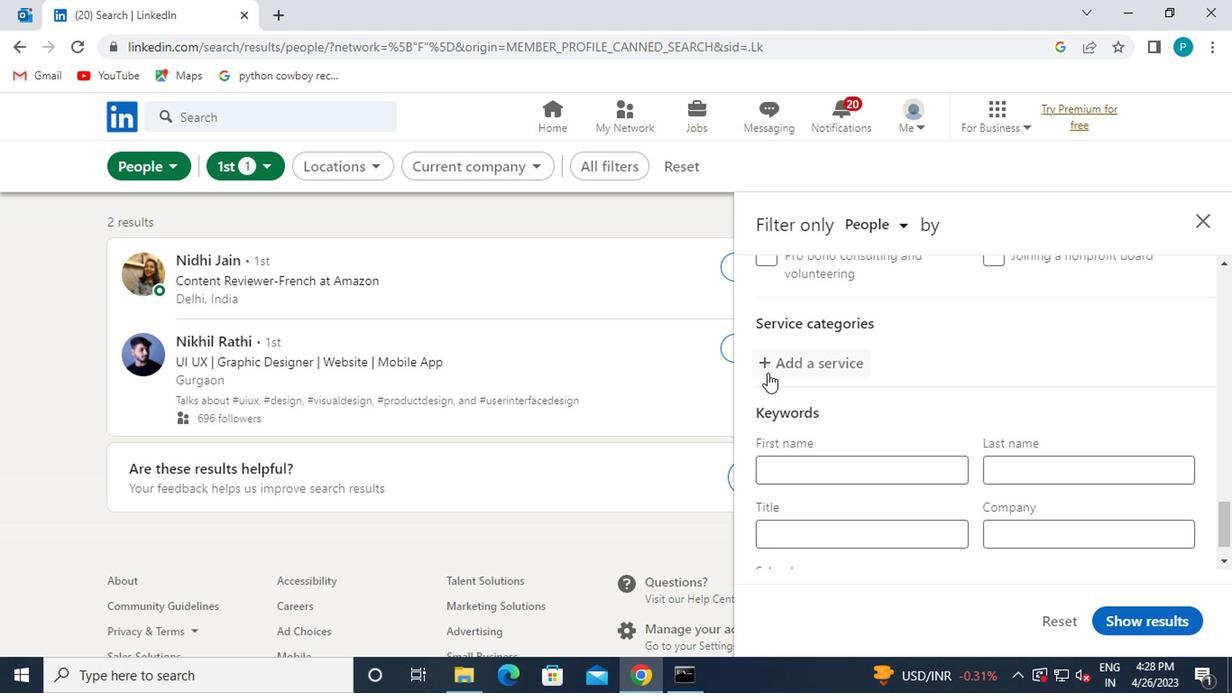 
Action: Key pressed FI
Screenshot: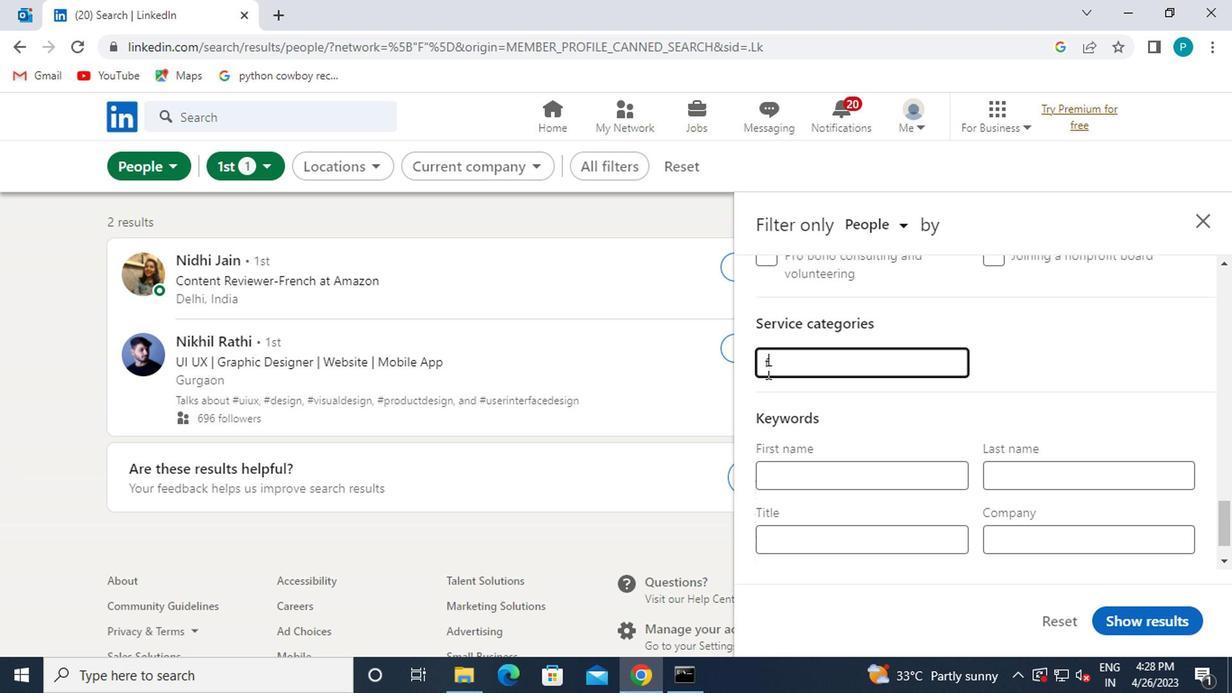 
Action: Mouse moved to (823, 471)
Screenshot: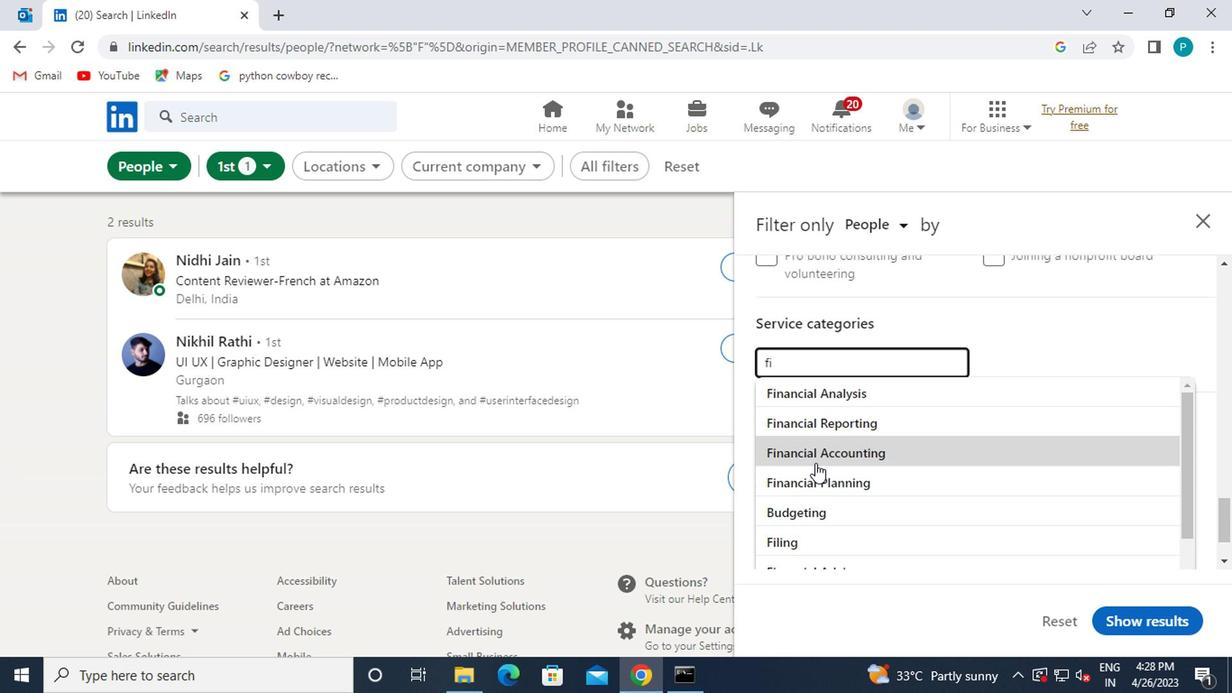 
Action: Mouse pressed left at (823, 471)
Screenshot: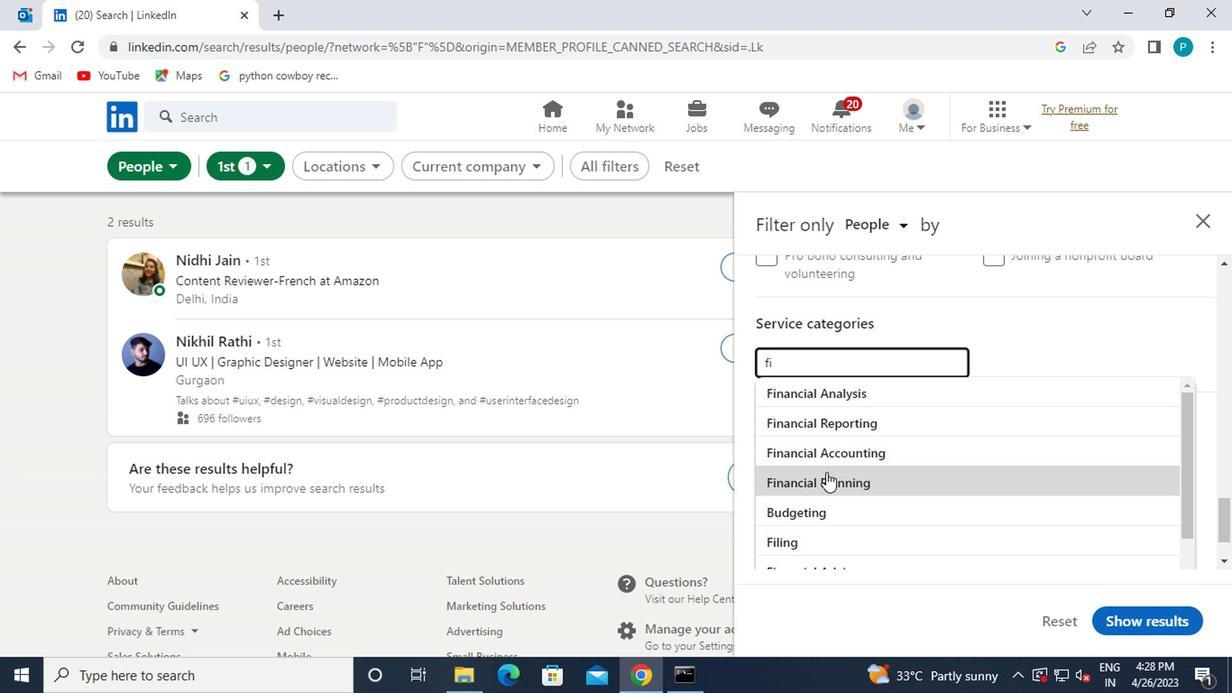 
Action: Mouse moved to (819, 469)
Screenshot: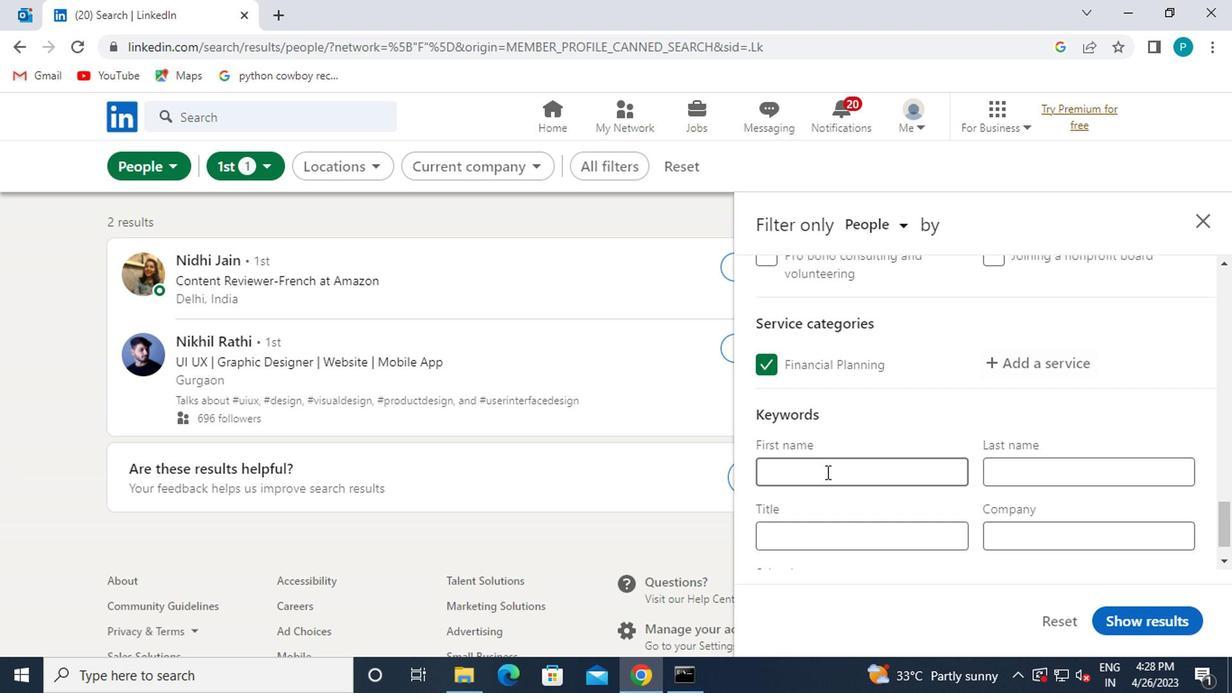 
Action: Mouse scrolled (819, 468) with delta (0, -1)
Screenshot: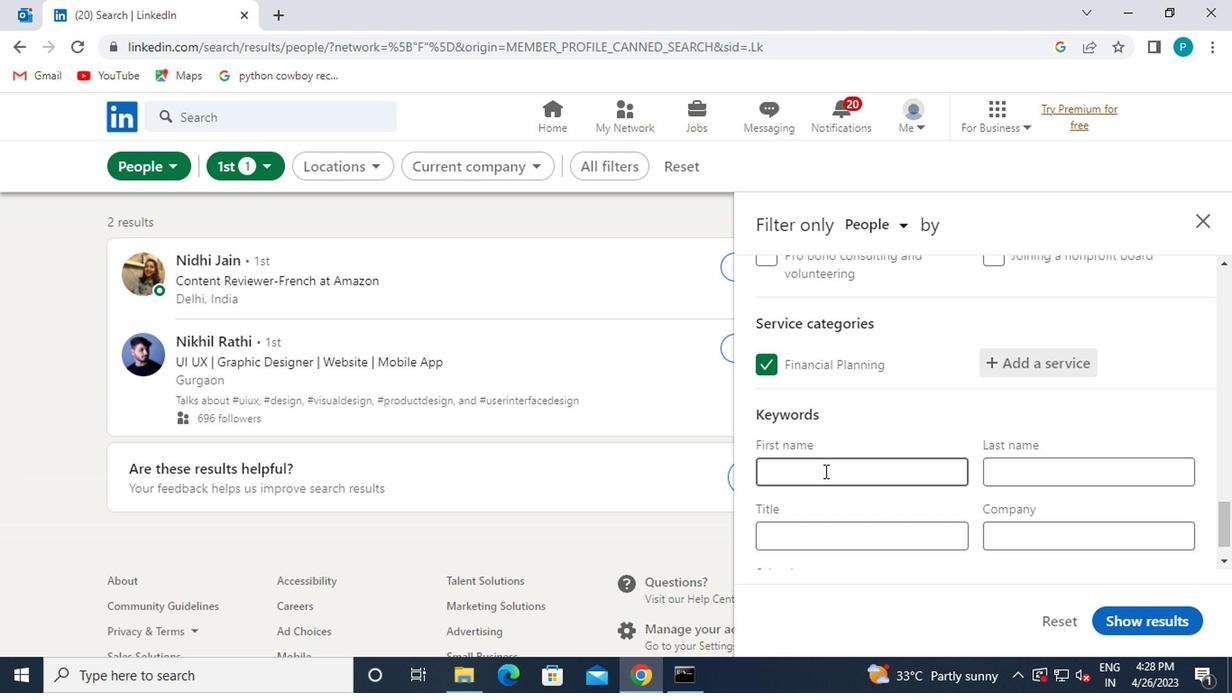 
Action: Mouse moved to (823, 486)
Screenshot: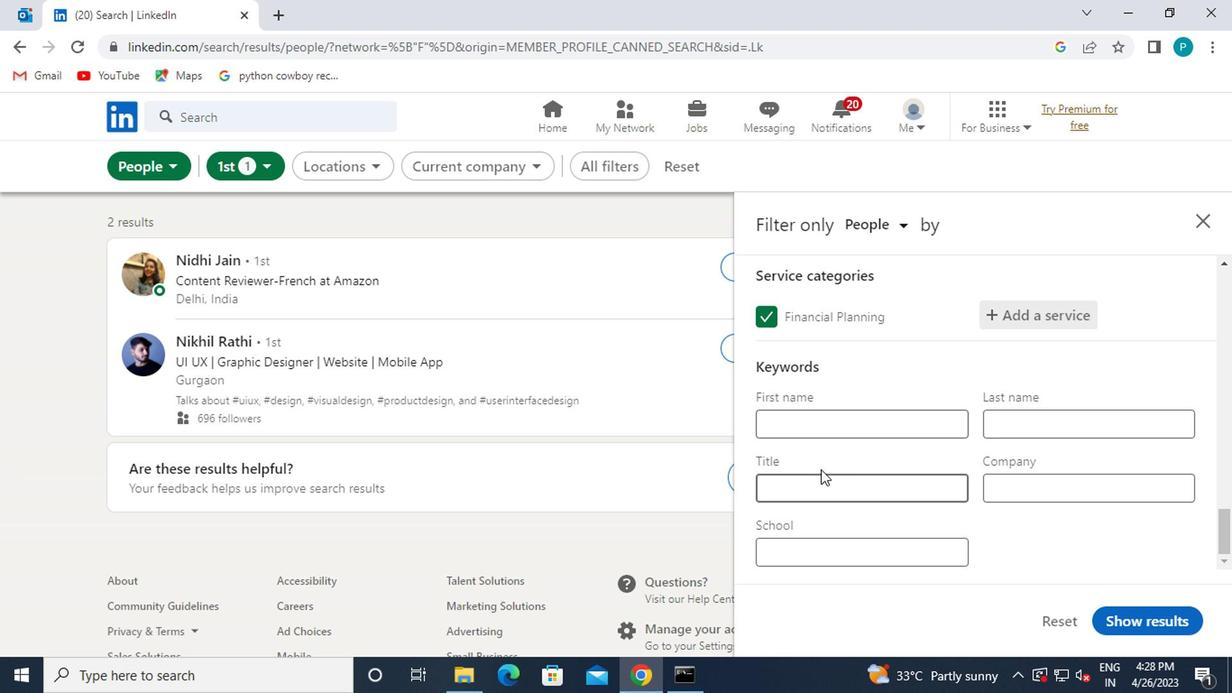 
Action: Mouse pressed left at (823, 486)
Screenshot: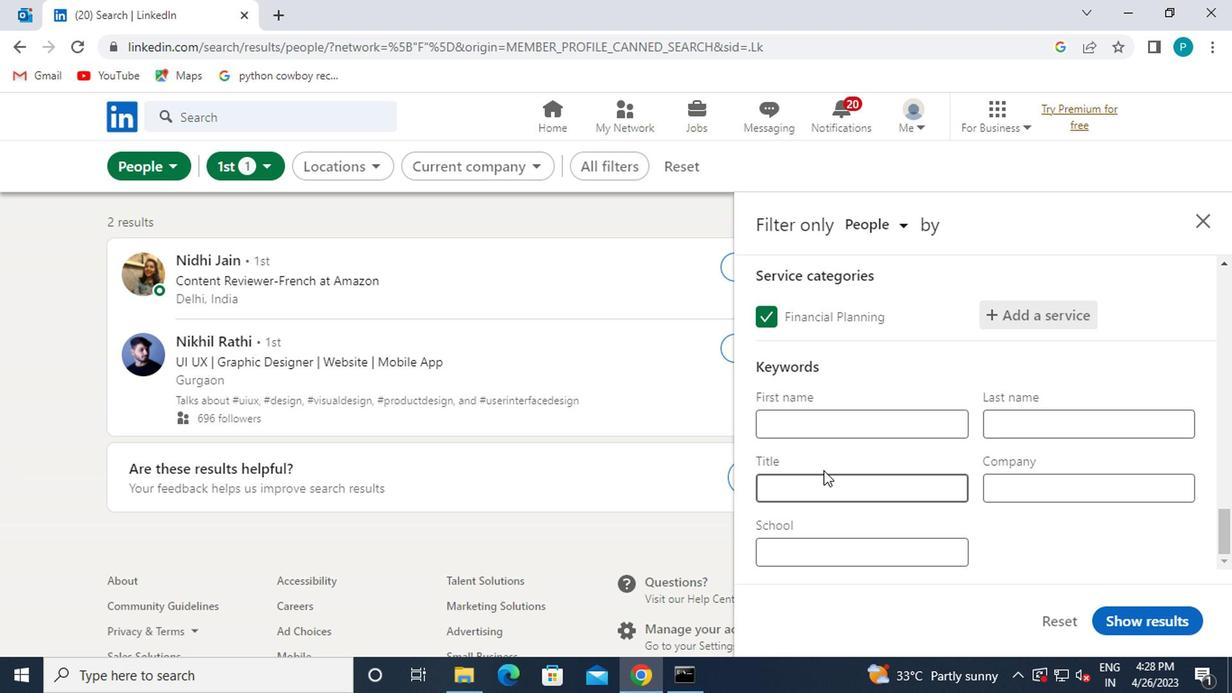 
Action: Key pressed DE<Key.backspace><Key.backspace><Key.caps_lock>DE<Key.backspace><Key.caps_lock>EV<Key.caps_lock>O<Key.caps_lock>O<Key.backspace>PS<Key.space>ENGINEER
Screenshot: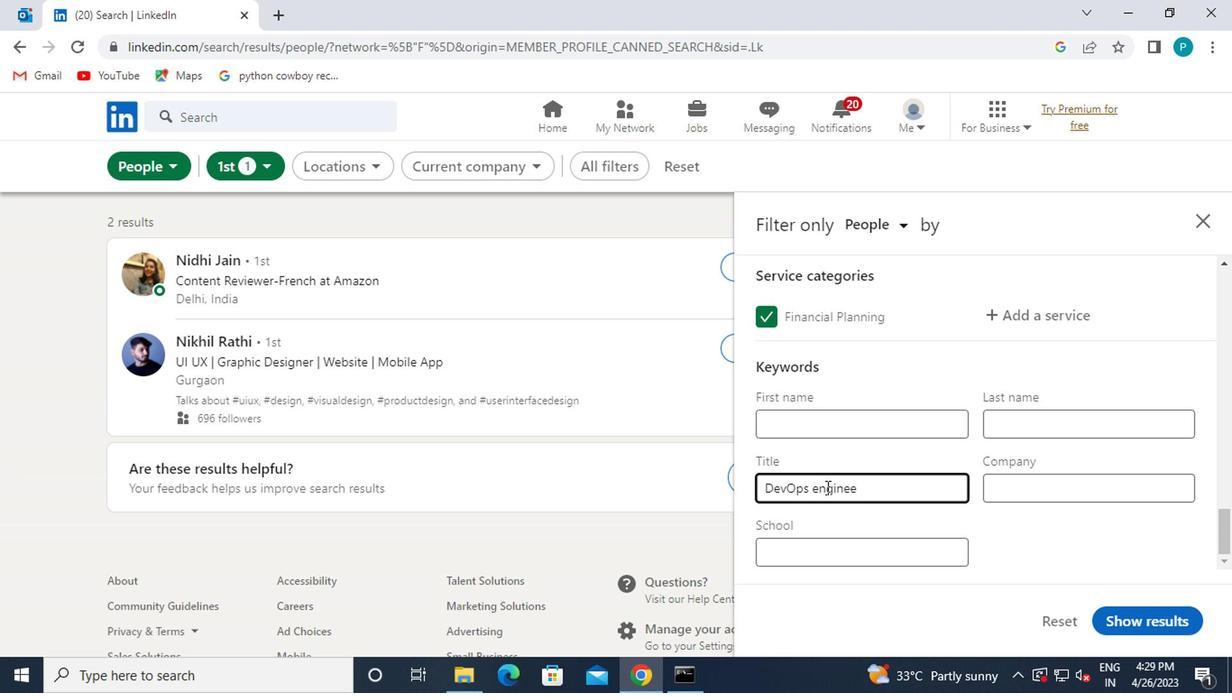 
Action: Mouse moved to (1169, 607)
Screenshot: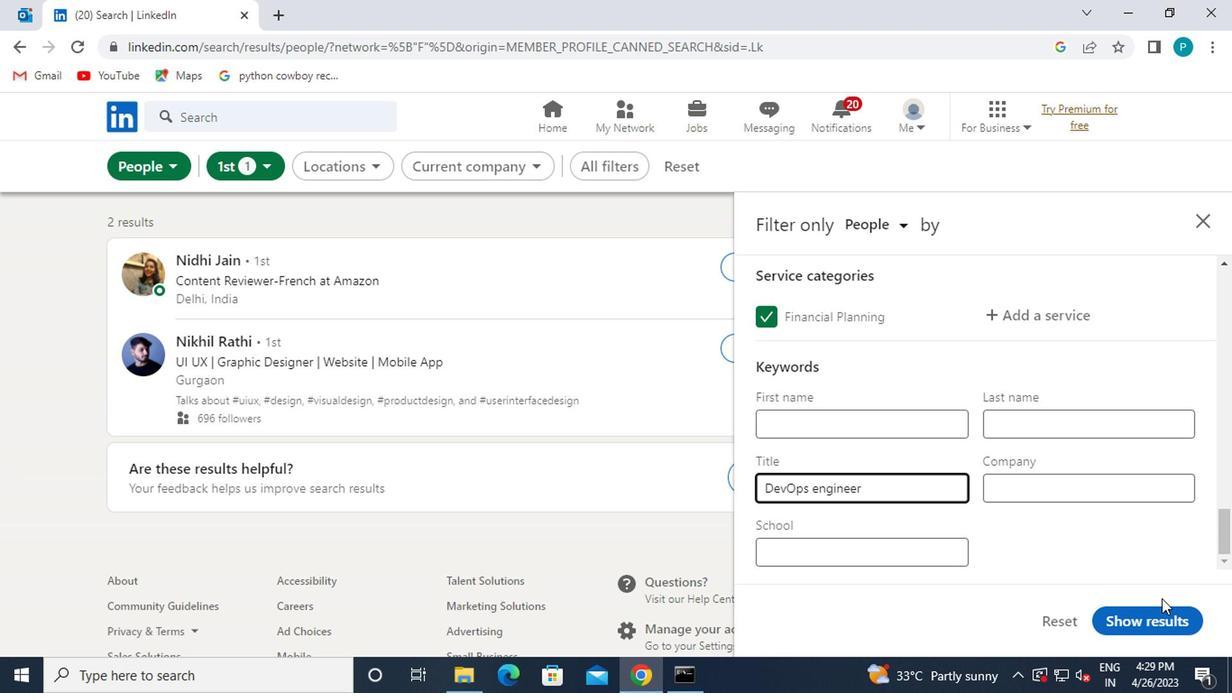 
Action: Mouse pressed left at (1169, 607)
Screenshot: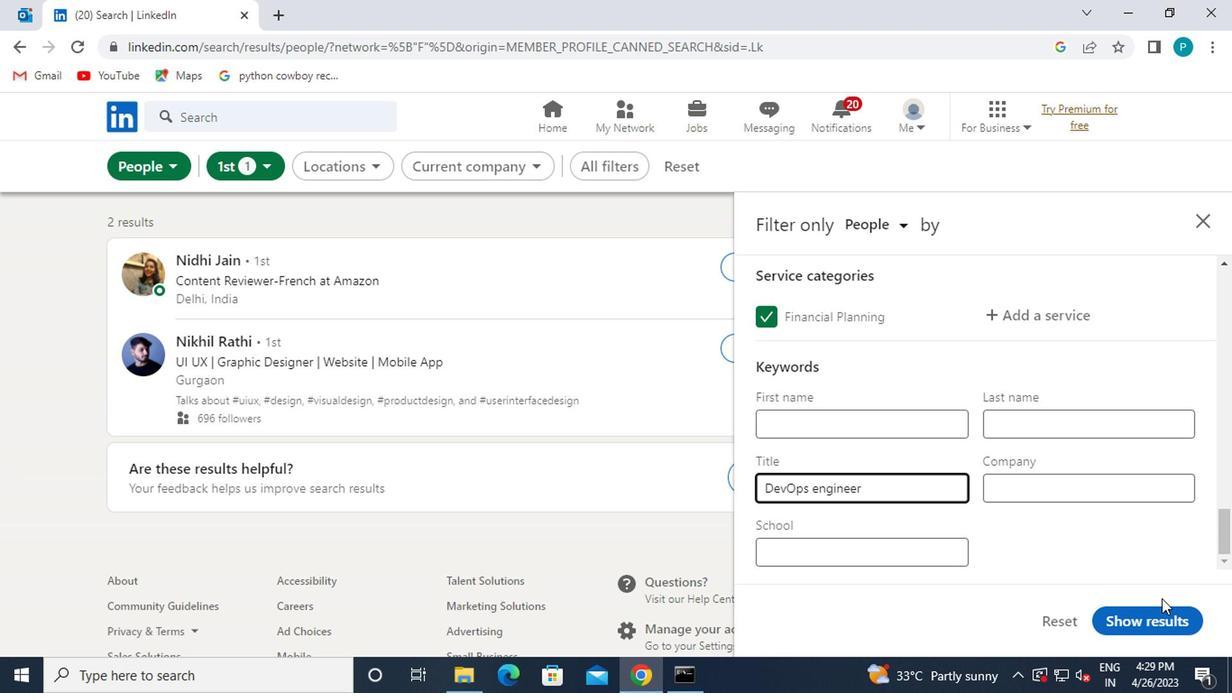 
